 Task: Add a signature Courtney Young containing With sincere thanks, Courtney Young to email address softage.10@softage.net and add a label Influencer marketing
Action: Mouse moved to (76, 113)
Screenshot: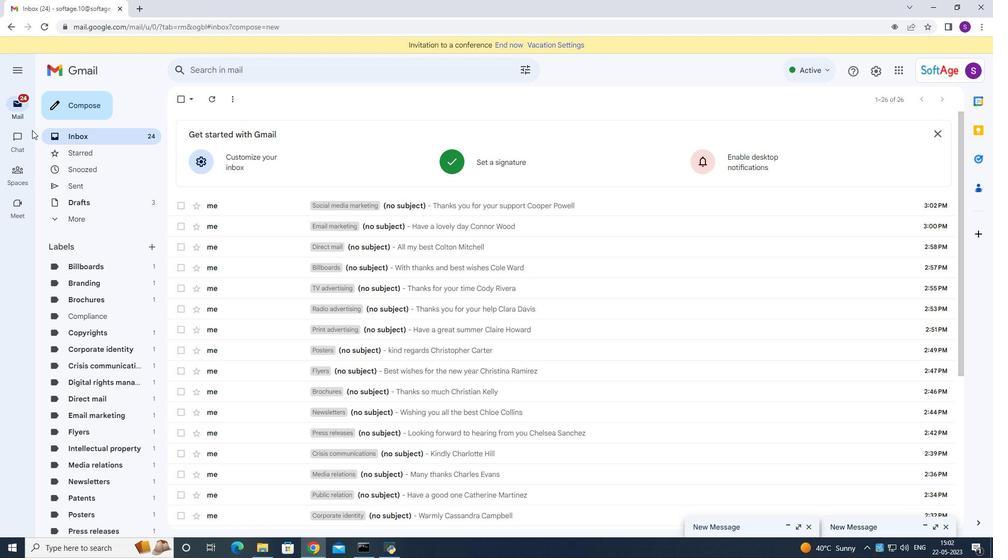 
Action: Mouse pressed left at (76, 113)
Screenshot: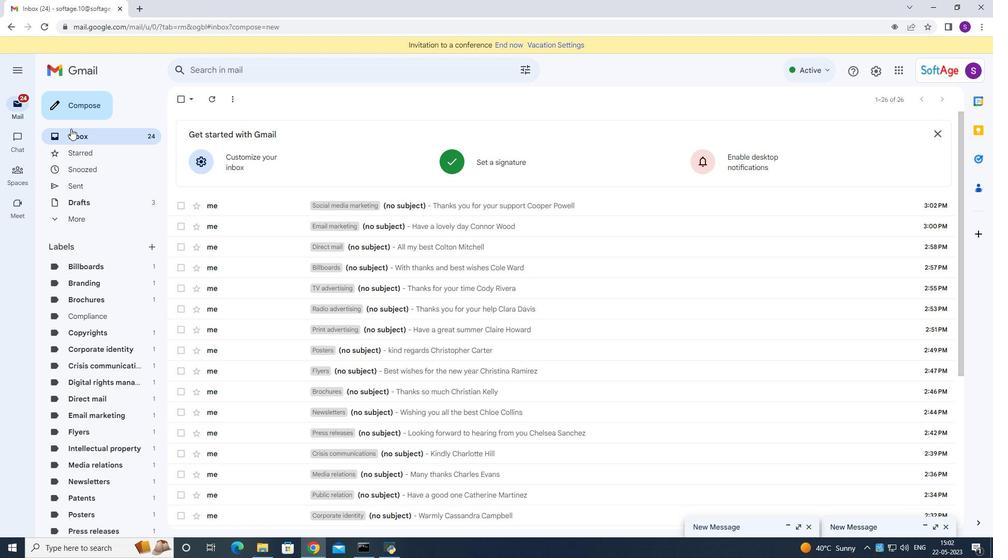 
Action: Mouse moved to (693, 518)
Screenshot: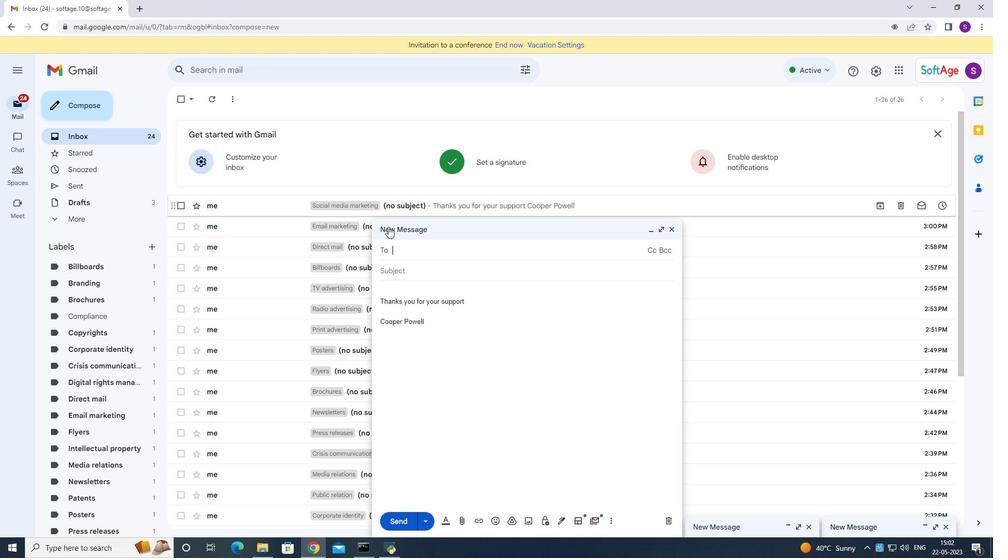 
Action: Mouse pressed left at (693, 518)
Screenshot: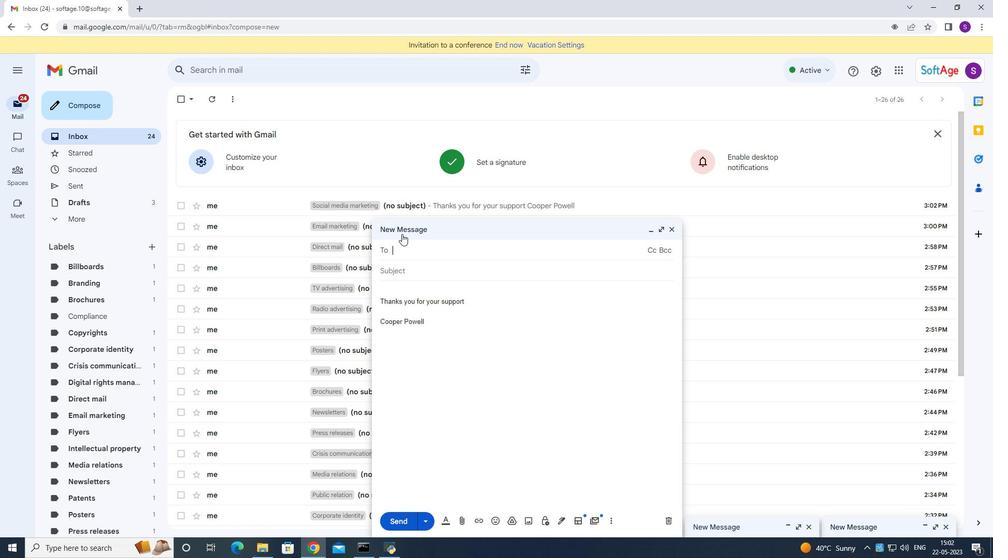 
Action: Mouse moved to (750, 467)
Screenshot: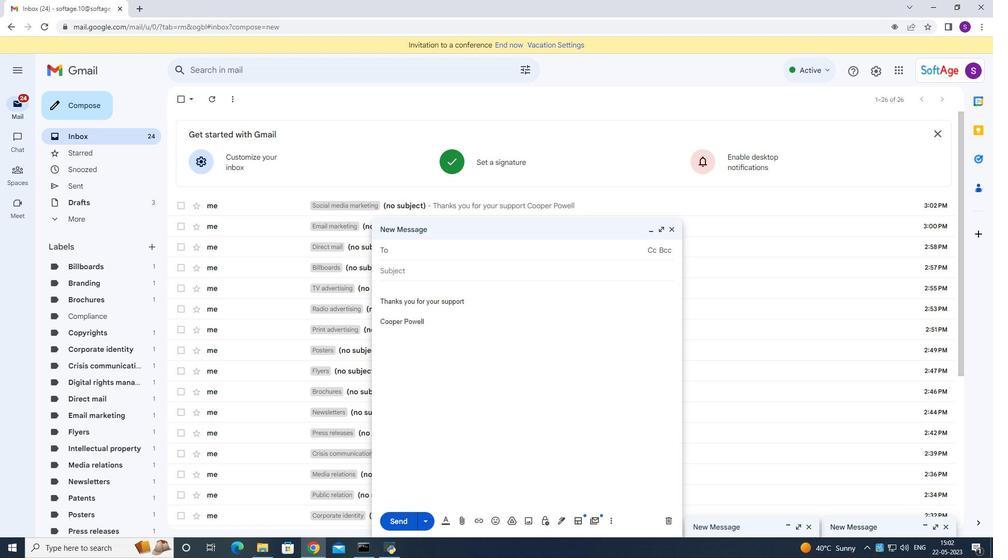 
Action: Mouse pressed left at (750, 467)
Screenshot: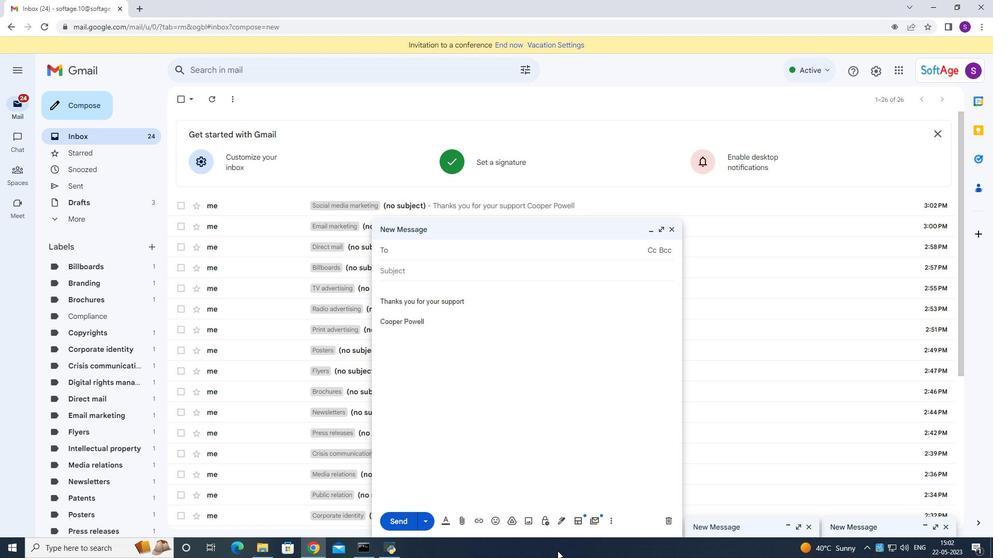 
Action: Mouse moved to (525, 305)
Screenshot: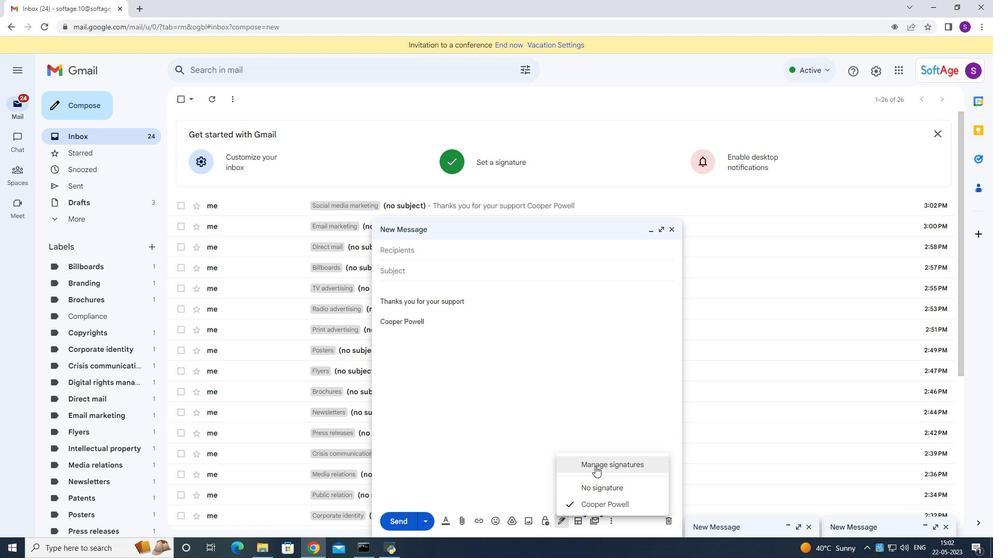 
Action: Mouse scrolled (525, 305) with delta (0, 0)
Screenshot: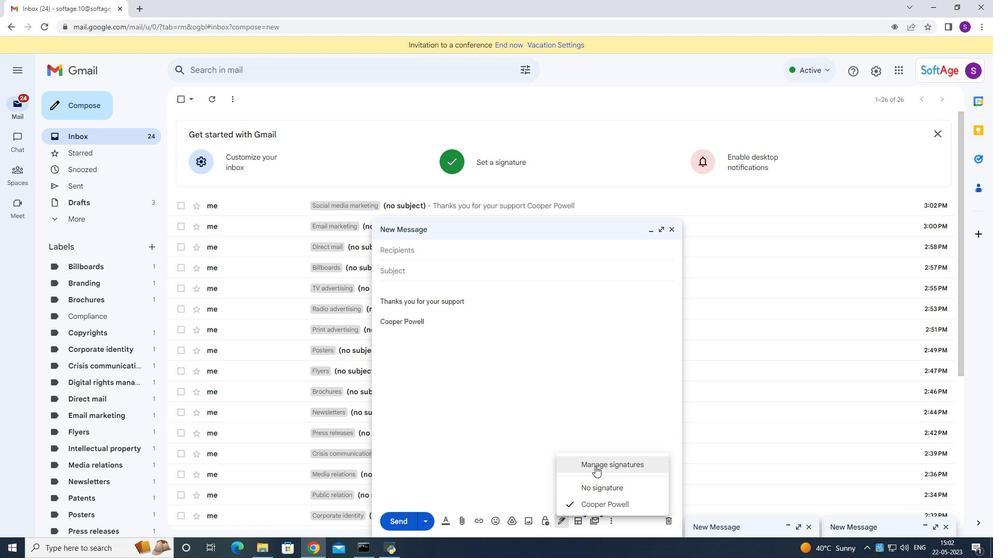 
Action: Mouse moved to (522, 312)
Screenshot: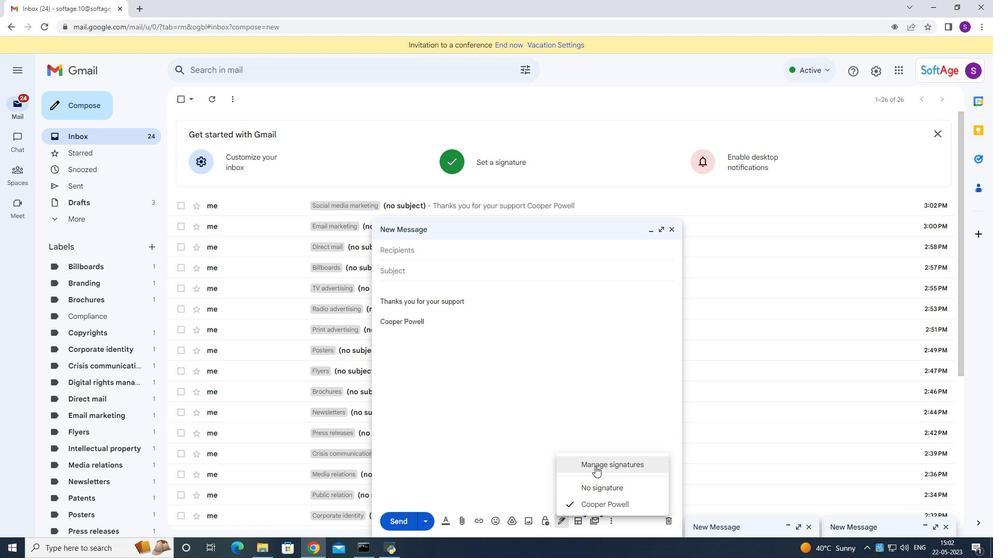
Action: Mouse scrolled (522, 312) with delta (0, 0)
Screenshot: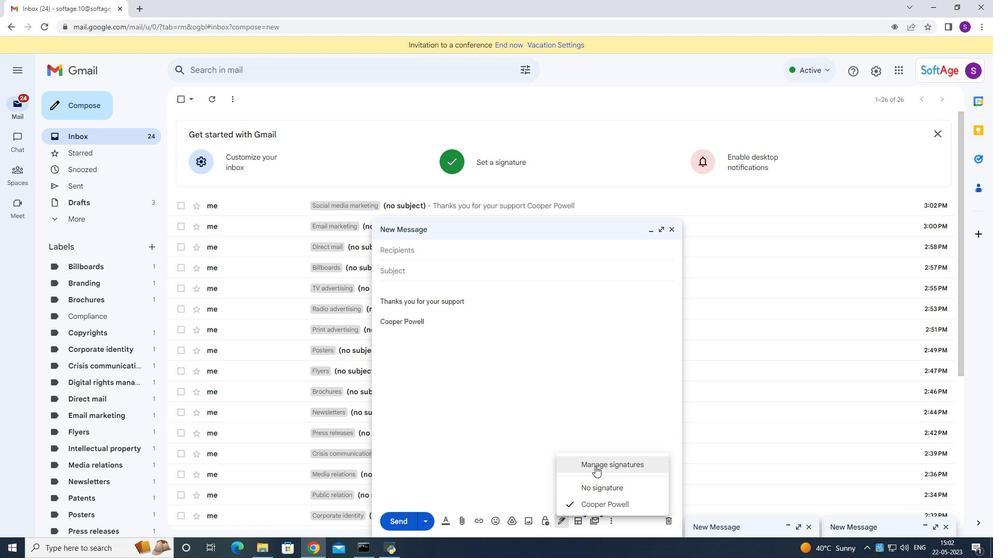 
Action: Mouse moved to (521, 314)
Screenshot: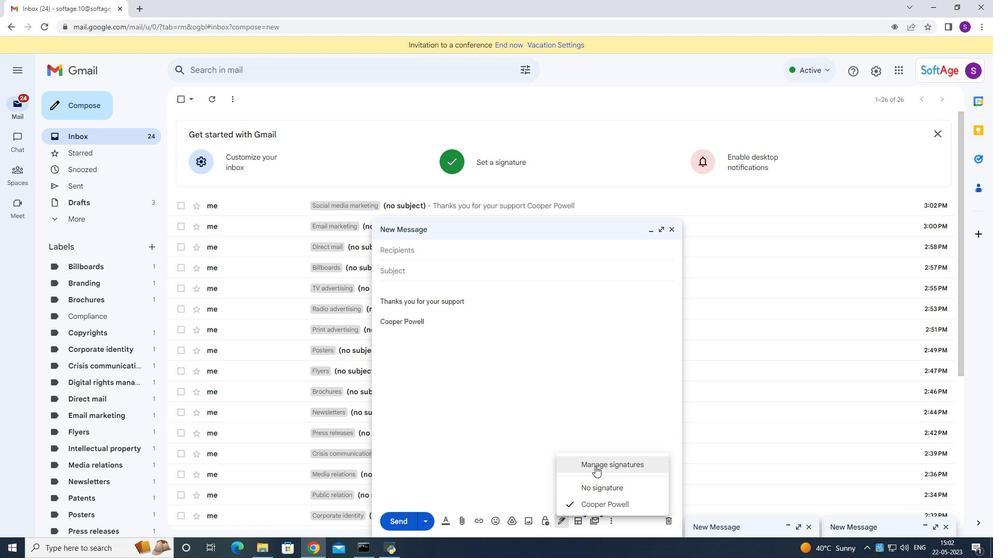 
Action: Mouse scrolled (521, 313) with delta (0, 0)
Screenshot: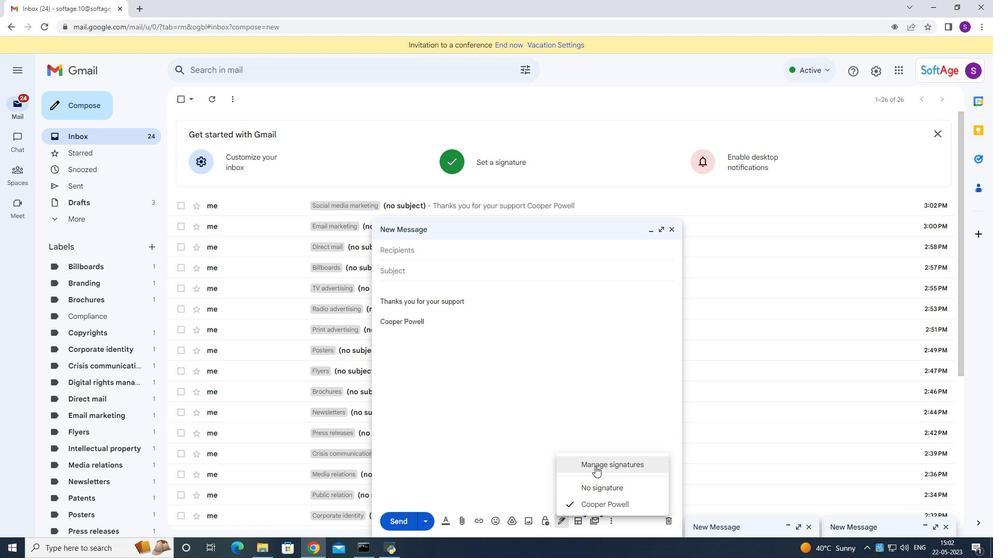 
Action: Mouse moved to (521, 314)
Screenshot: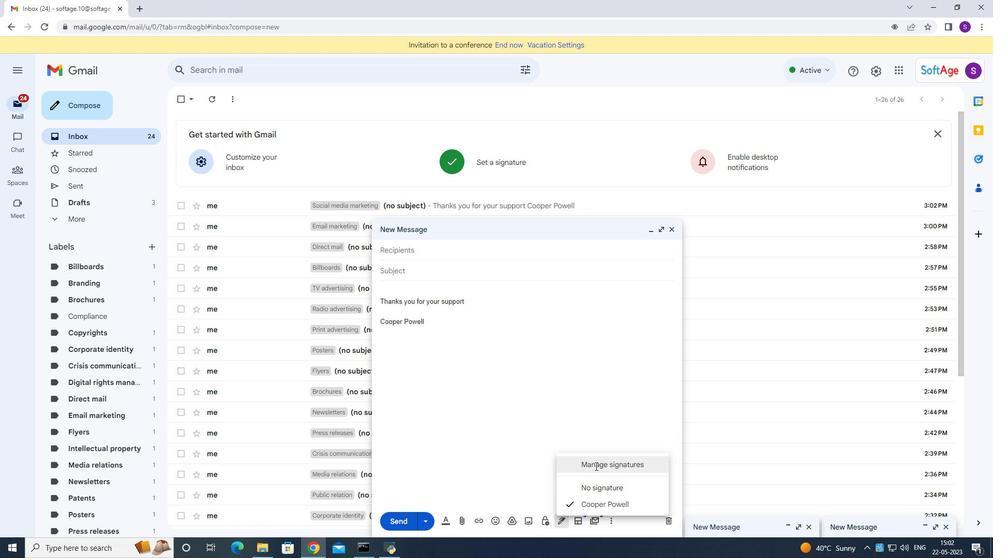 
Action: Mouse scrolled (521, 314) with delta (0, 0)
Screenshot: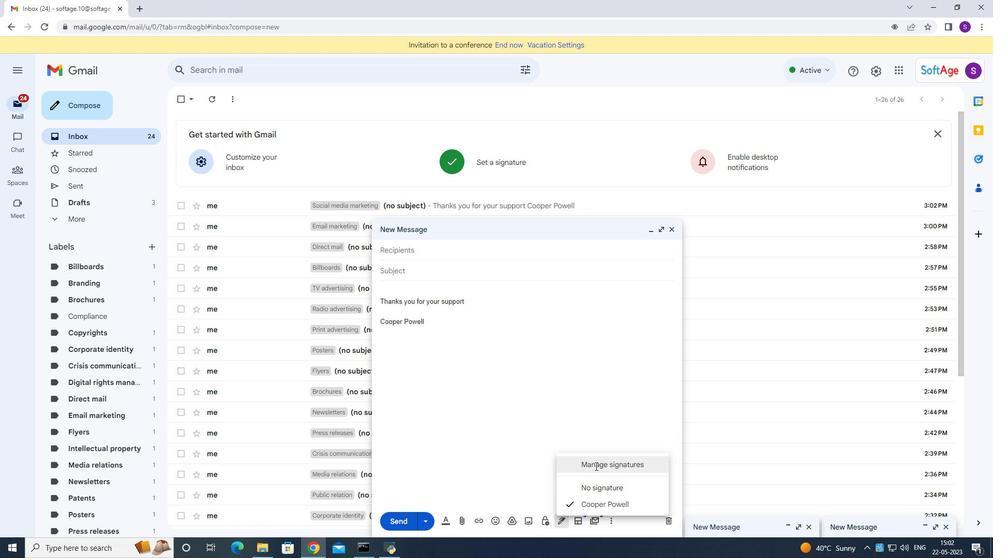 
Action: Mouse scrolled (521, 313) with delta (0, -1)
Screenshot: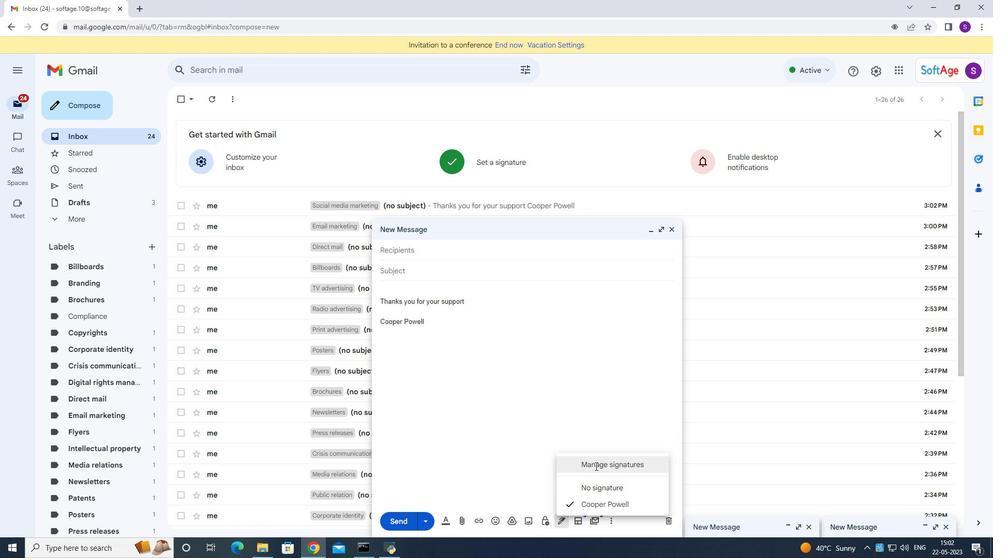 
Action: Mouse moved to (521, 315)
Screenshot: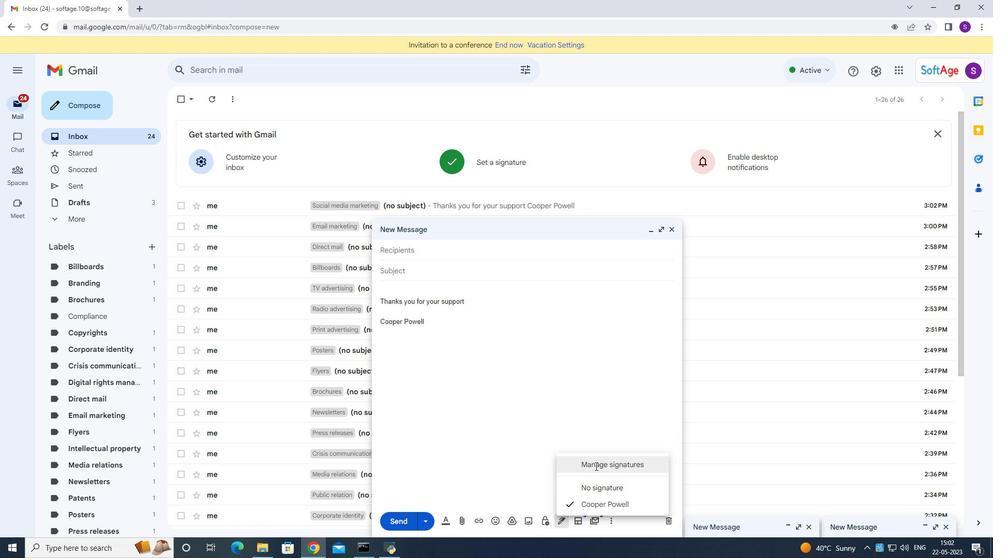 
Action: Mouse scrolled (521, 315) with delta (0, 0)
Screenshot: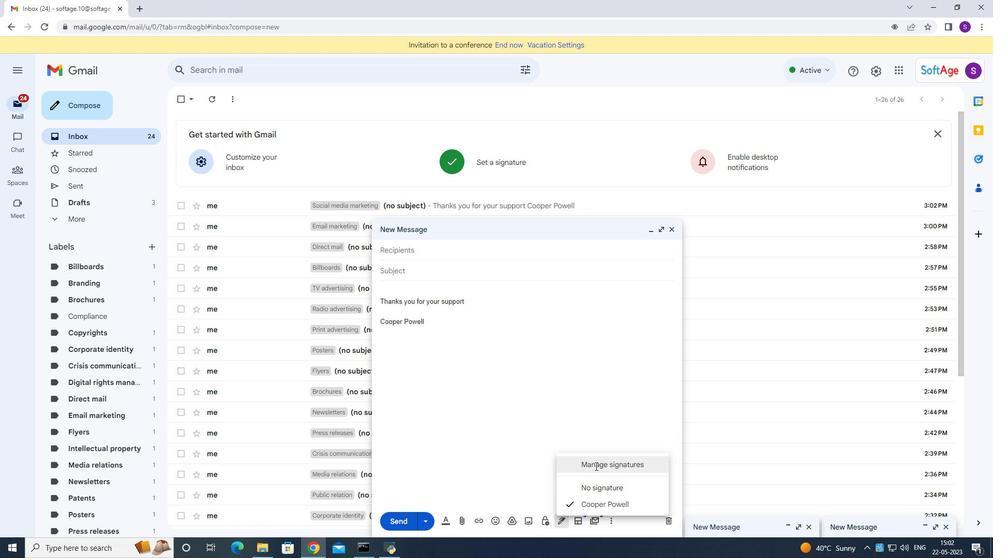 
Action: Mouse moved to (518, 319)
Screenshot: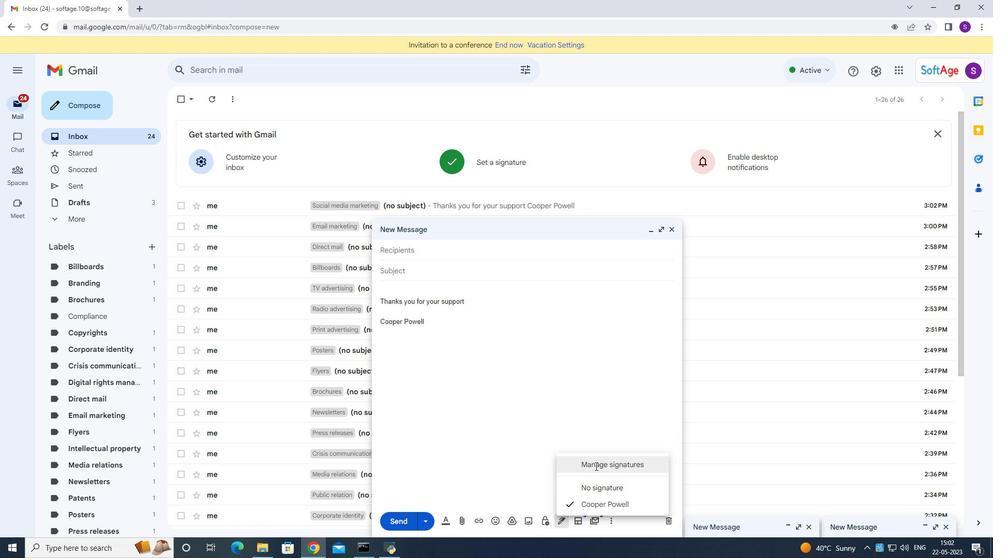 
Action: Mouse scrolled (518, 318) with delta (0, 0)
Screenshot: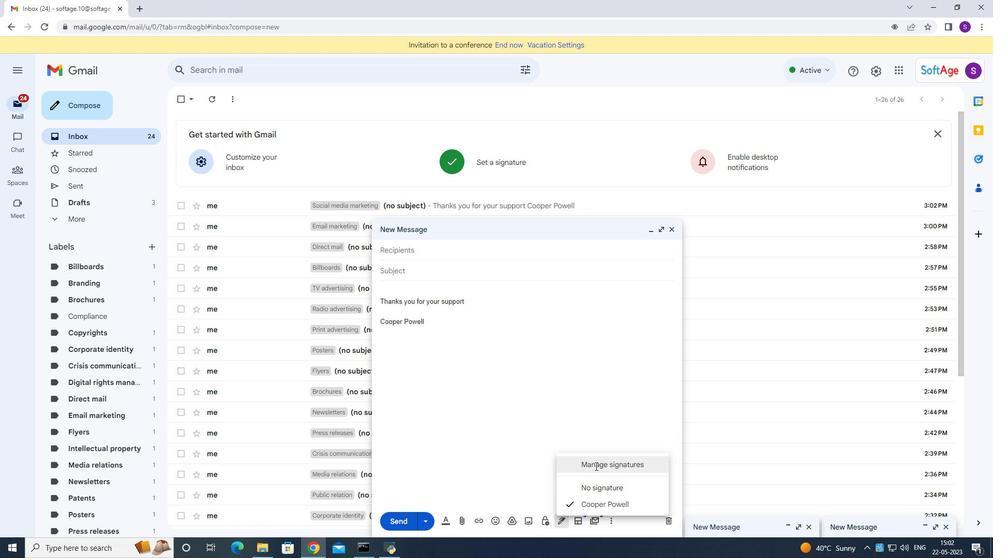 
Action: Mouse moved to (508, 329)
Screenshot: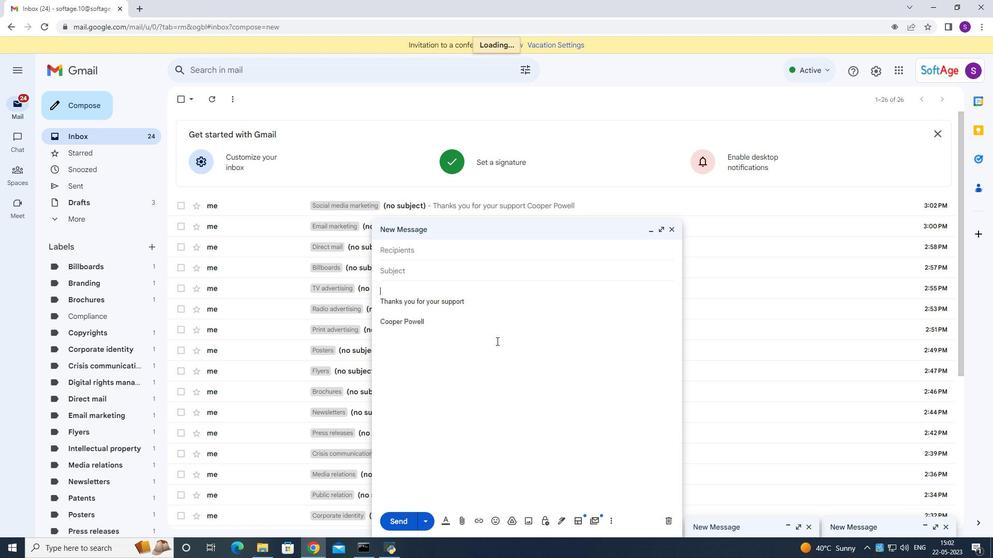 
Action: Mouse scrolled (508, 329) with delta (0, 0)
Screenshot: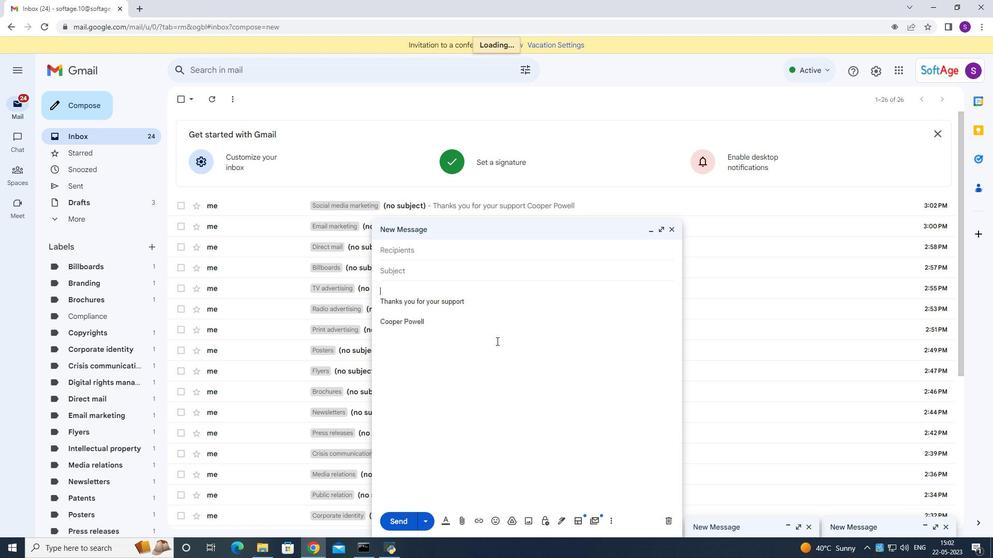 
Action: Mouse moved to (504, 332)
Screenshot: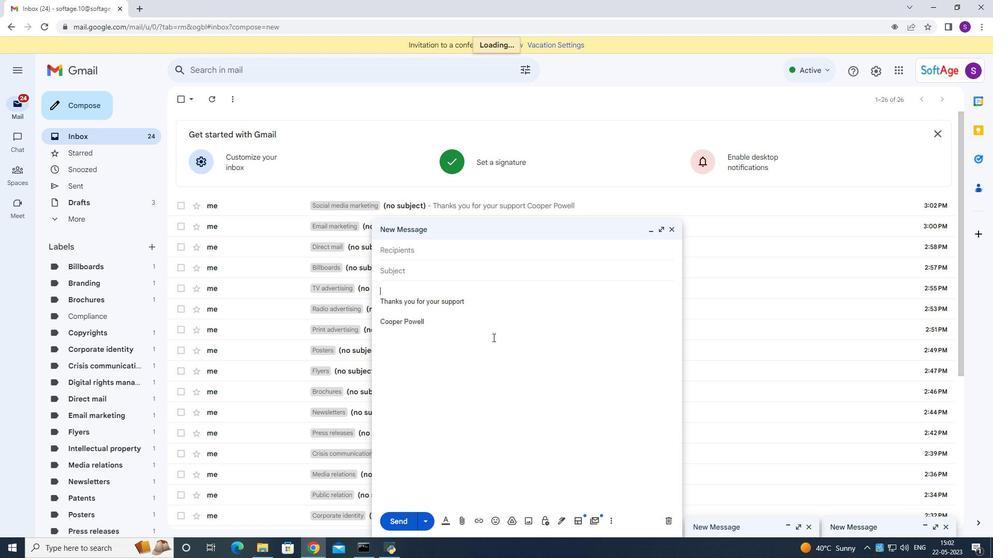 
Action: Mouse scrolled (505, 331) with delta (0, 0)
Screenshot: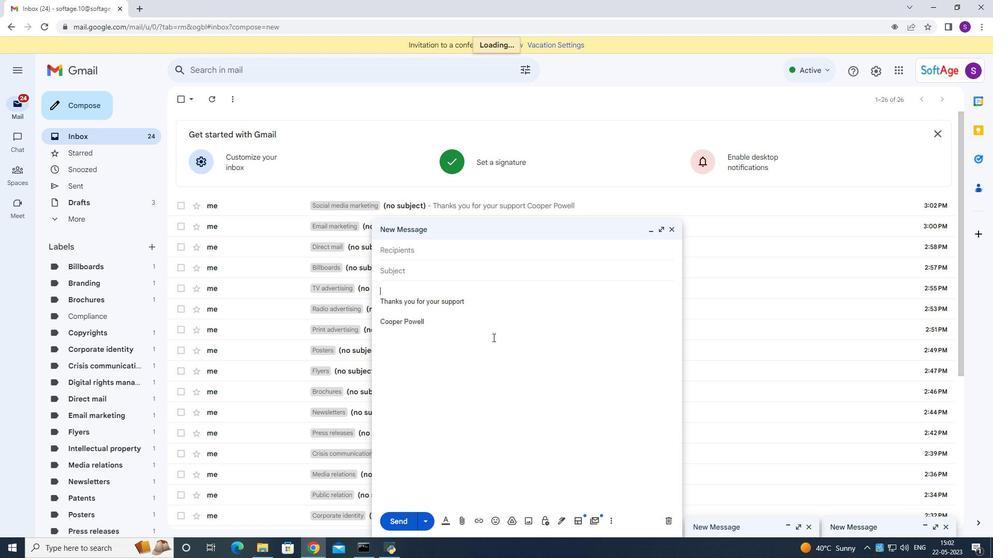 
Action: Mouse moved to (486, 334)
Screenshot: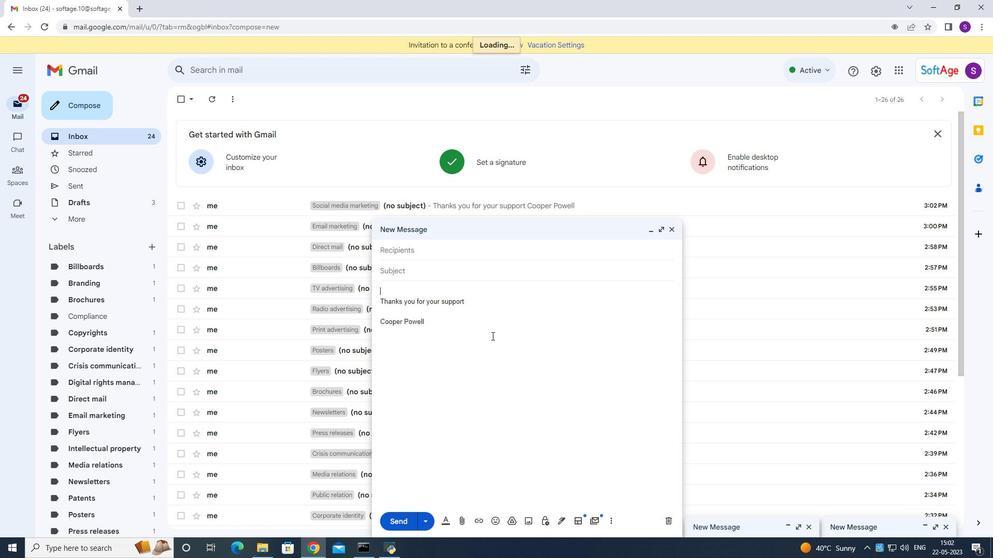 
Action: Mouse scrolled (503, 332) with delta (0, 0)
Screenshot: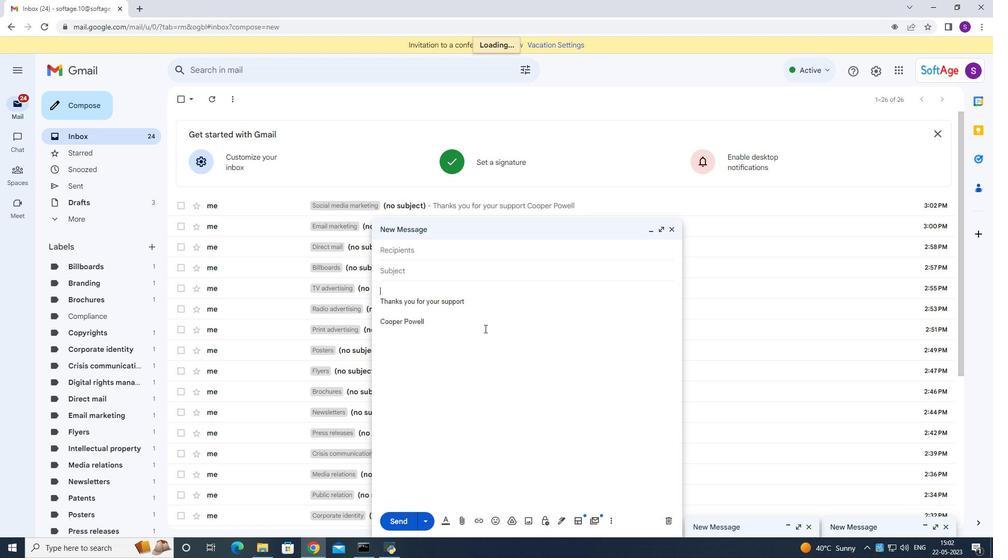 
Action: Mouse scrolled (501, 333) with delta (0, 0)
Screenshot: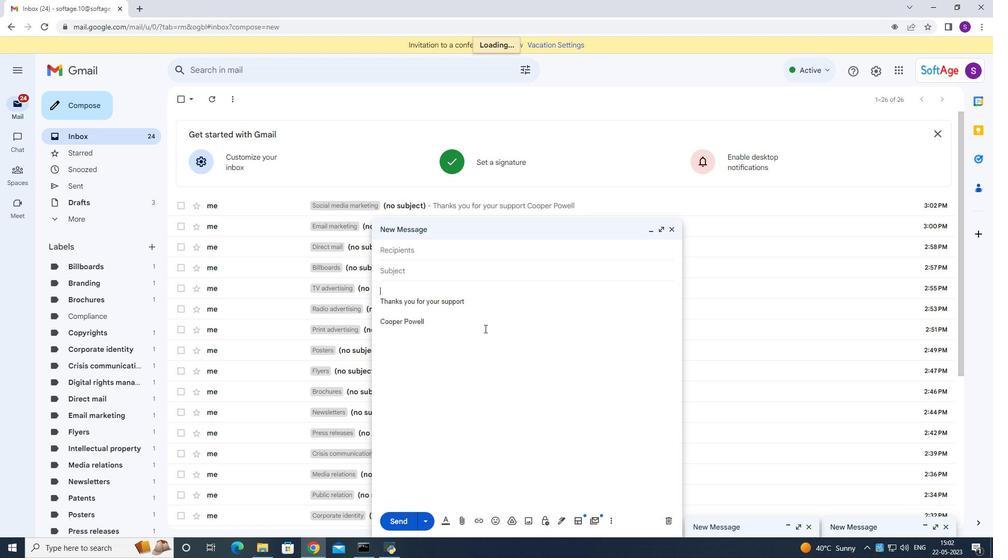 
Action: Mouse moved to (486, 334)
Screenshot: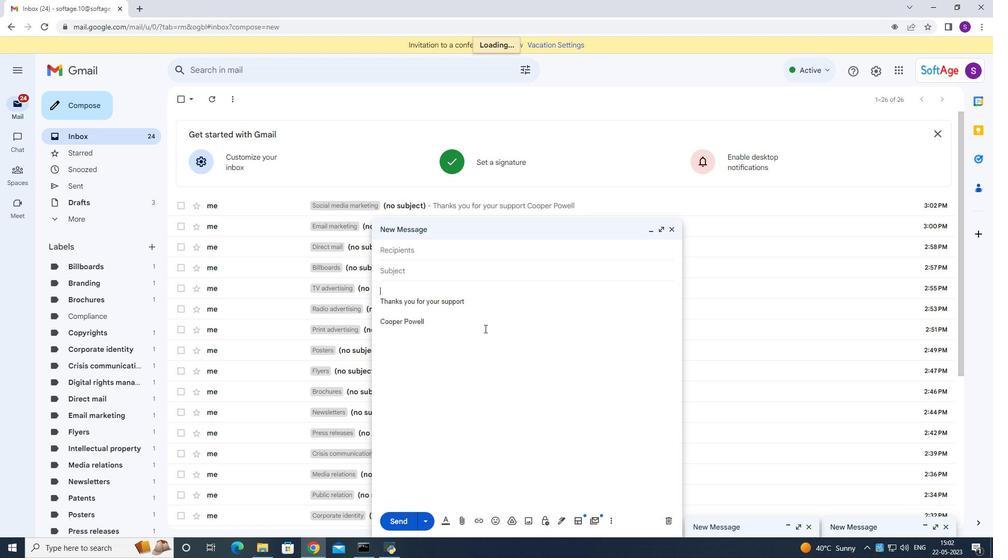 
Action: Mouse scrolled (496, 333) with delta (0, 0)
Screenshot: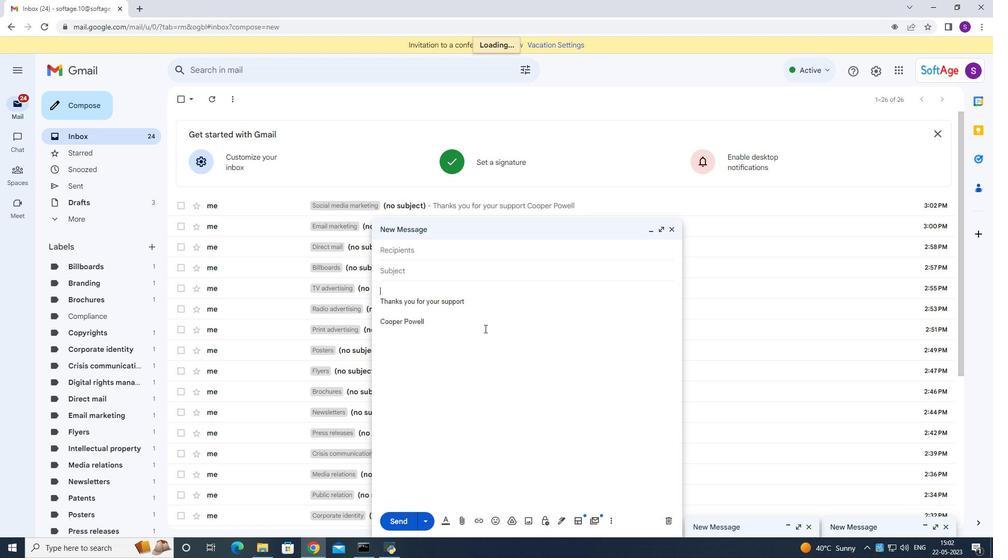 
Action: Mouse moved to (482, 336)
Screenshot: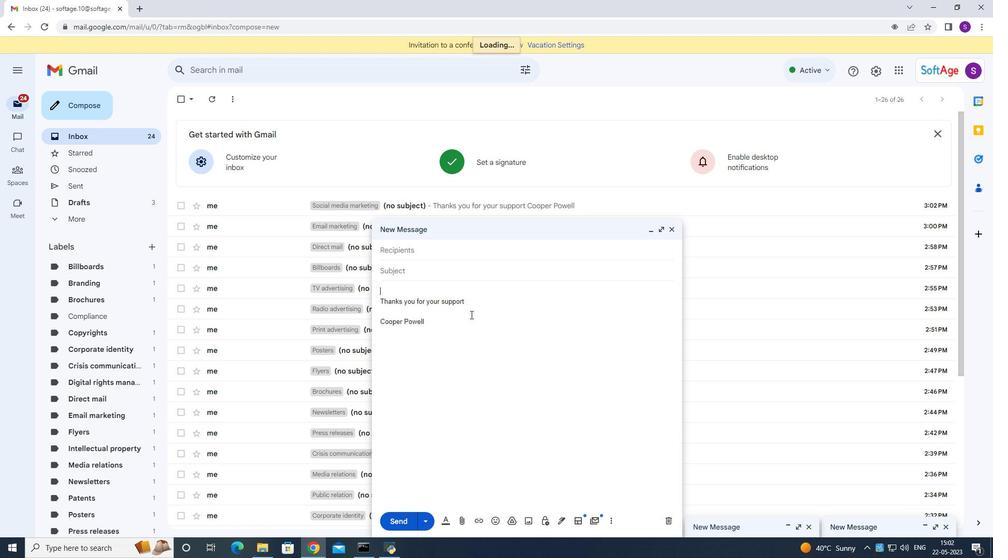 
Action: Mouse scrolled (482, 336) with delta (0, 0)
Screenshot: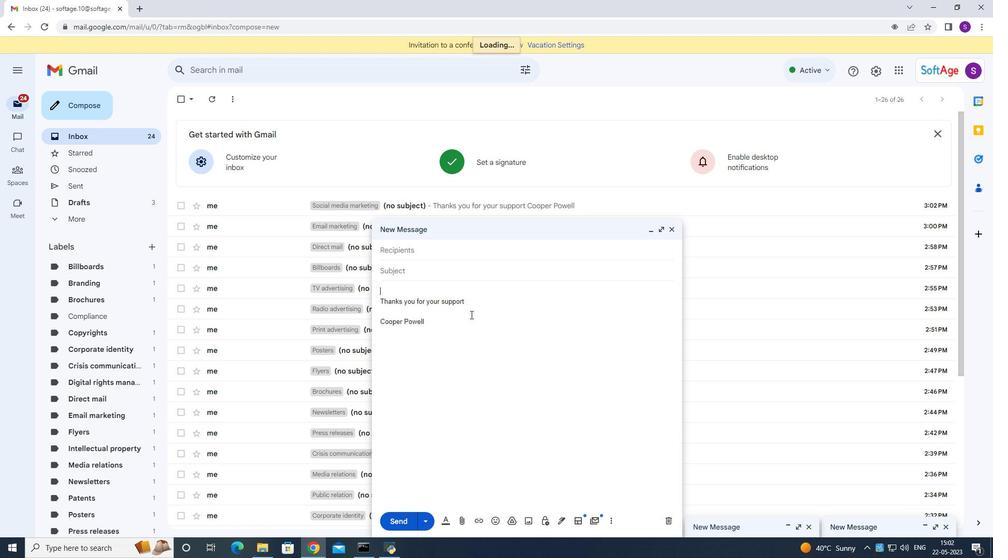 
Action: Mouse moved to (481, 338)
Screenshot: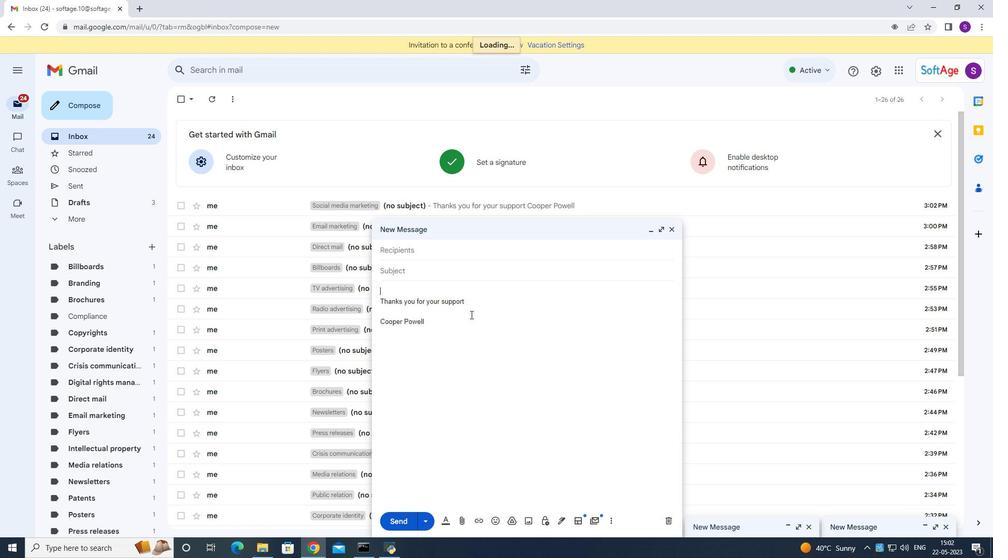 
Action: Mouse scrolled (481, 337) with delta (0, 0)
Screenshot: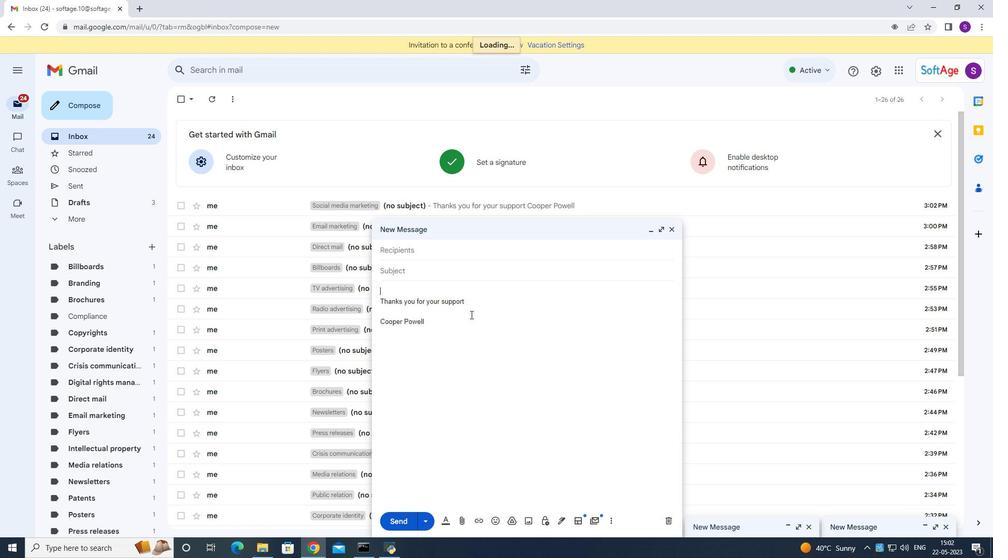 
Action: Mouse scrolled (481, 338) with delta (0, 0)
Screenshot: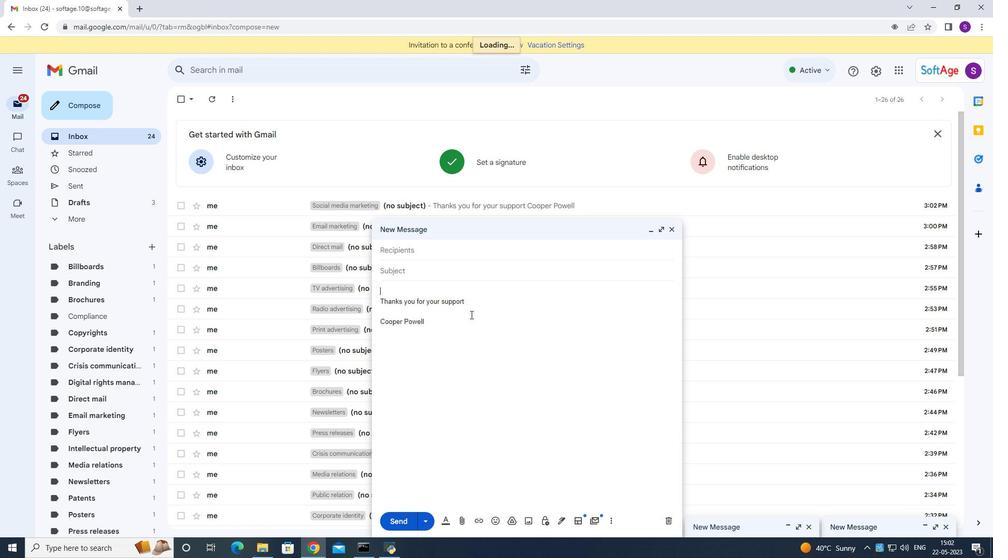 
Action: Mouse moved to (478, 339)
Screenshot: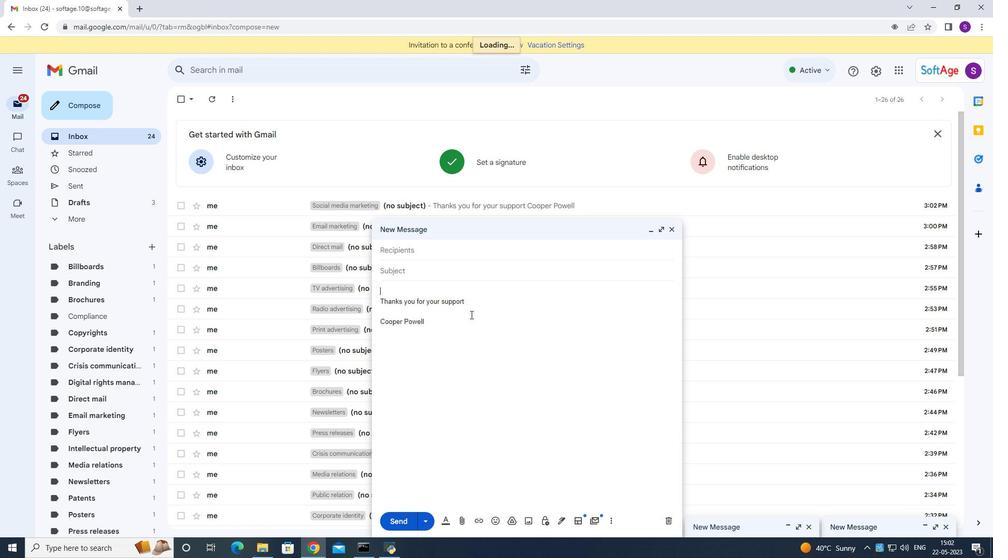 
Action: Mouse scrolled (480, 338) with delta (0, 0)
Screenshot: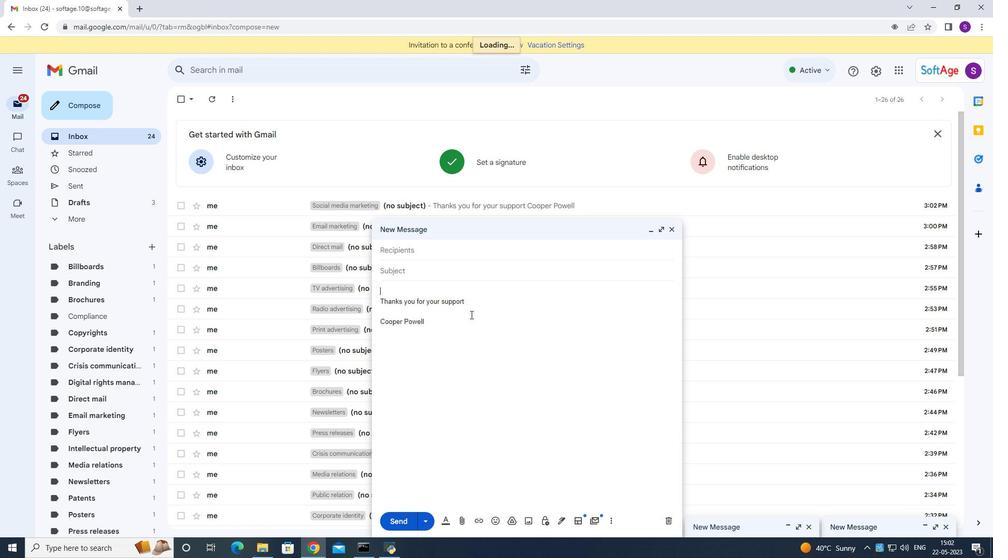 
Action: Mouse moved to (475, 340)
Screenshot: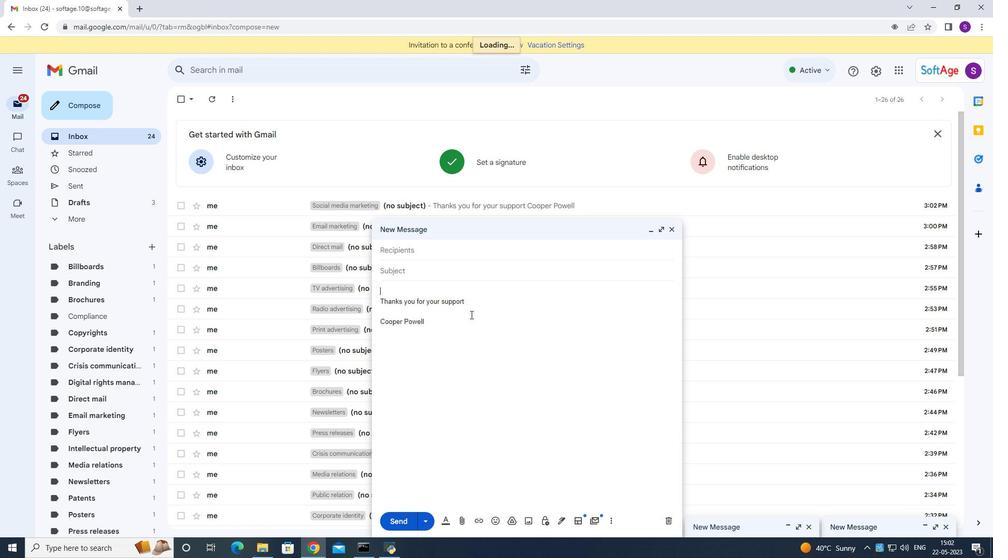 
Action: Mouse scrolled (478, 338) with delta (0, 0)
Screenshot: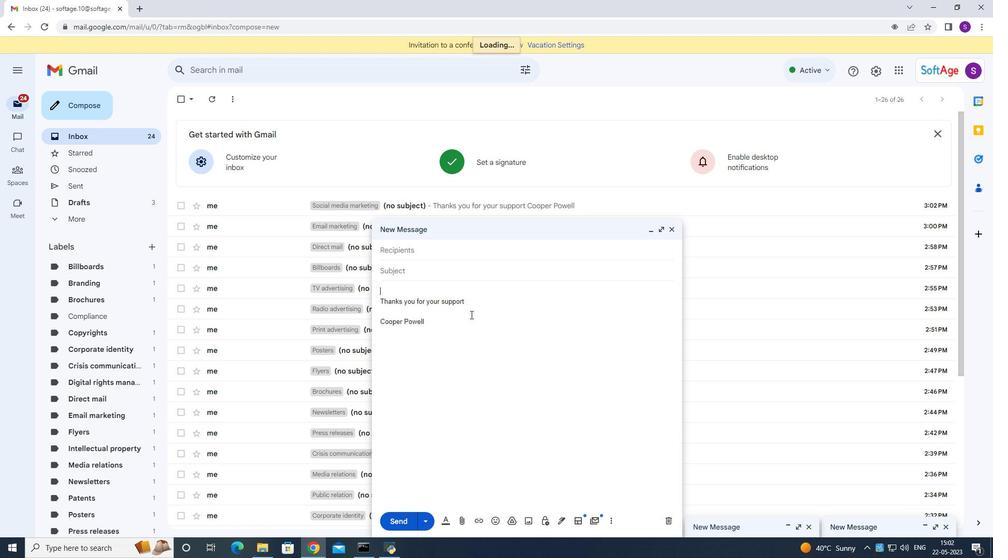 
Action: Mouse moved to (461, 345)
Screenshot: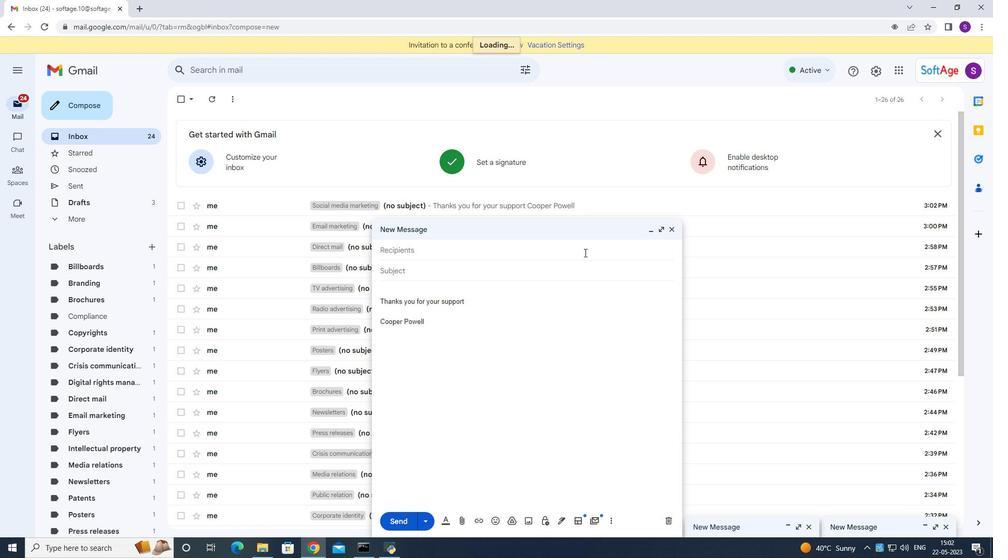 
Action: Mouse scrolled (461, 345) with delta (0, 0)
Screenshot: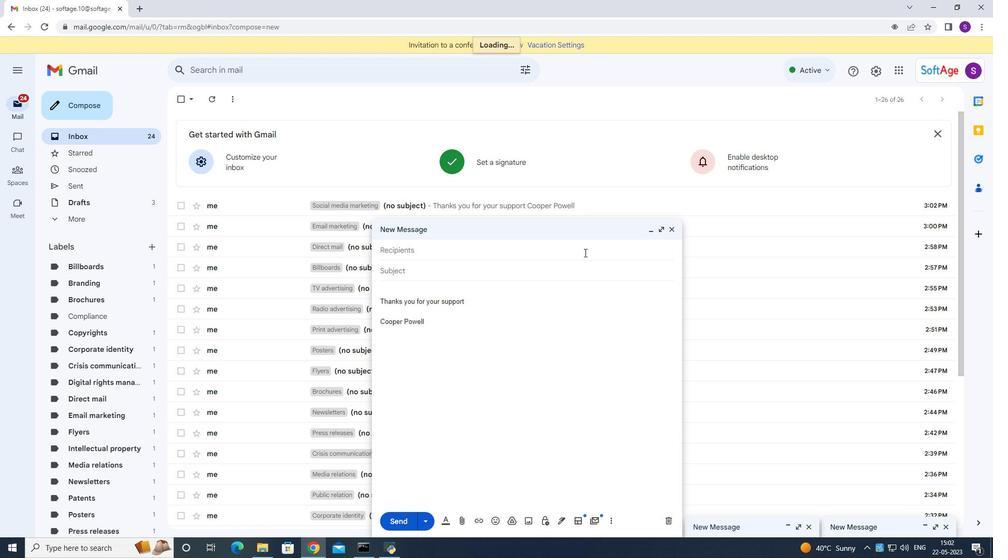 
Action: Mouse moved to (461, 345)
Screenshot: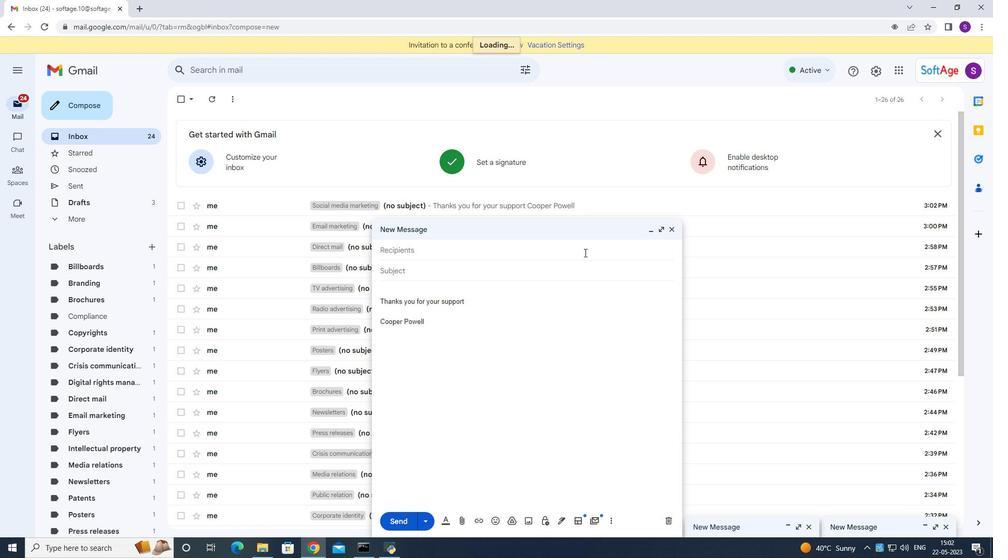 
Action: Mouse scrolled (461, 345) with delta (0, 0)
Screenshot: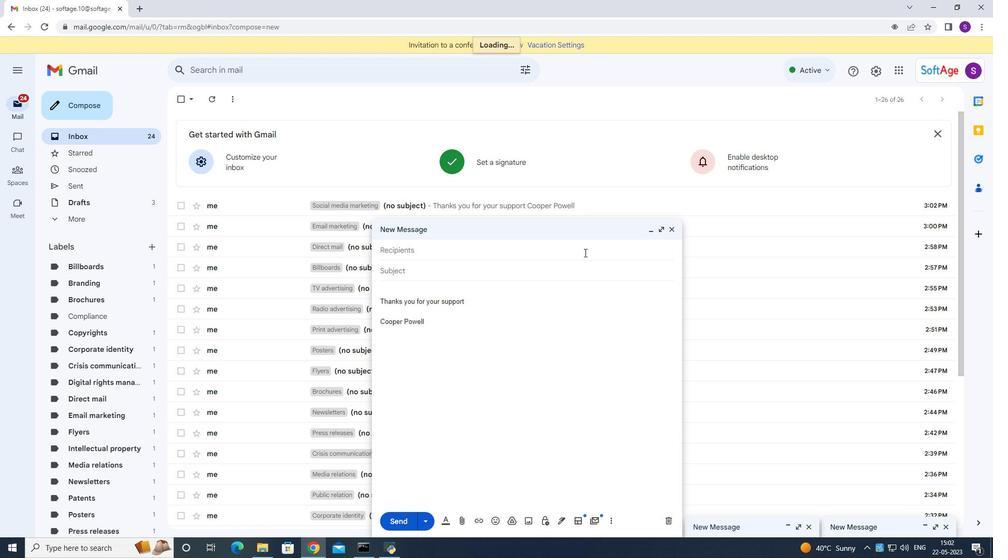 
Action: Mouse scrolled (461, 345) with delta (0, 0)
Screenshot: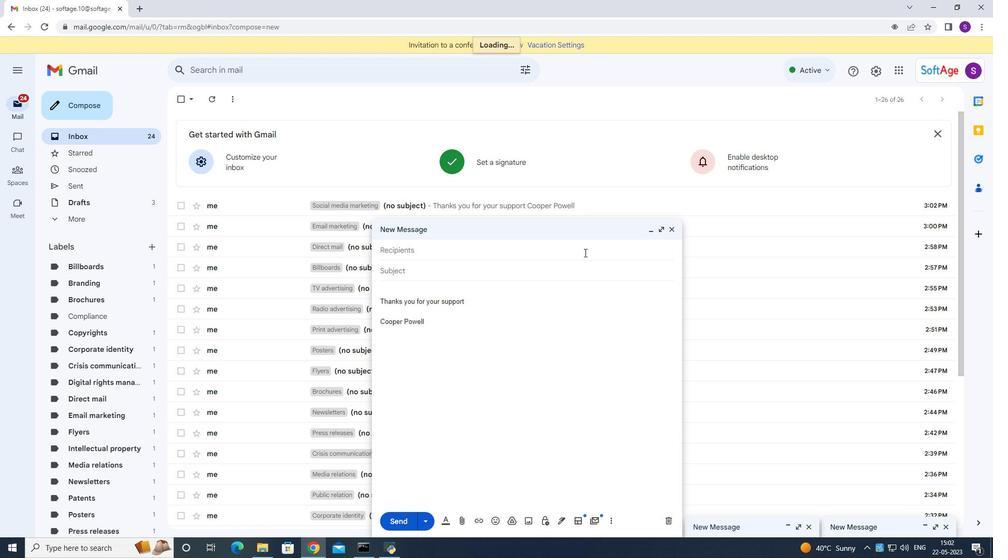 
Action: Mouse scrolled (461, 345) with delta (0, 0)
Screenshot: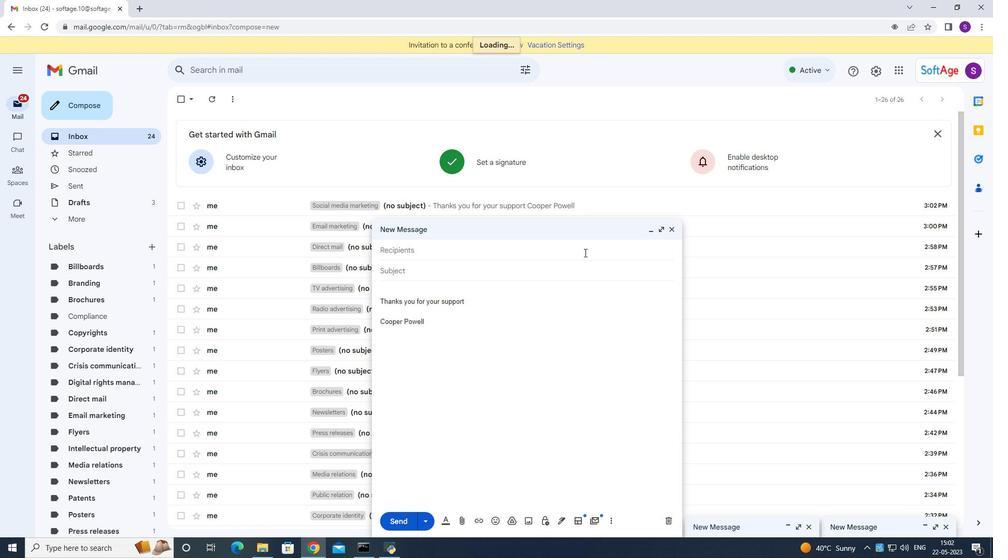
Action: Mouse moved to (418, 335)
Screenshot: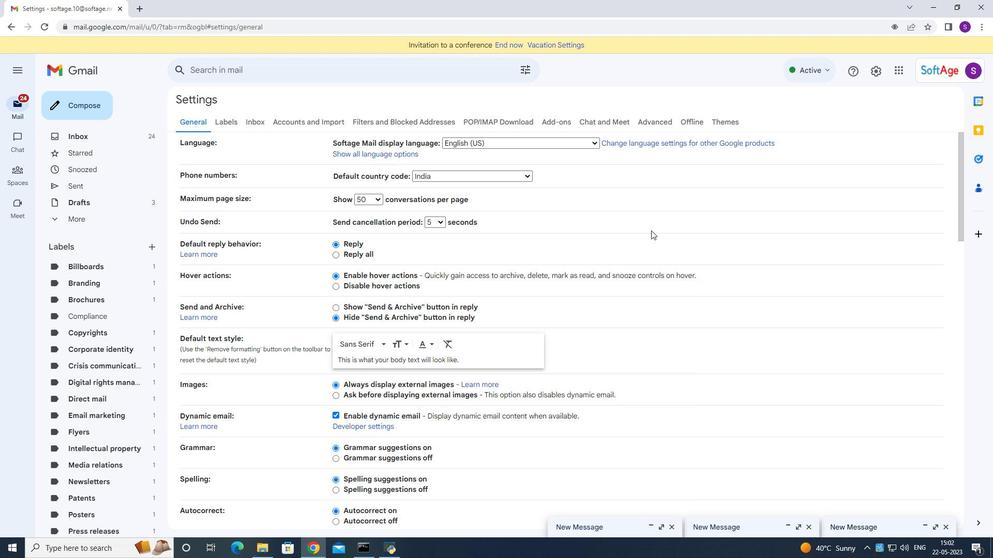 
Action: Mouse pressed left at (418, 335)
Screenshot: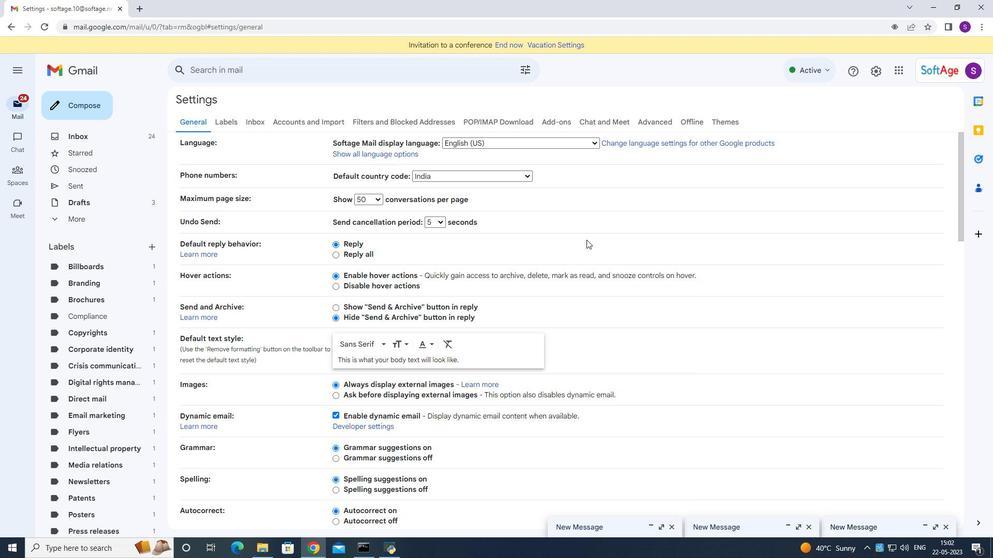 
Action: Key pressed ctrl+A<Key.f12><Key.backspace>
Screenshot: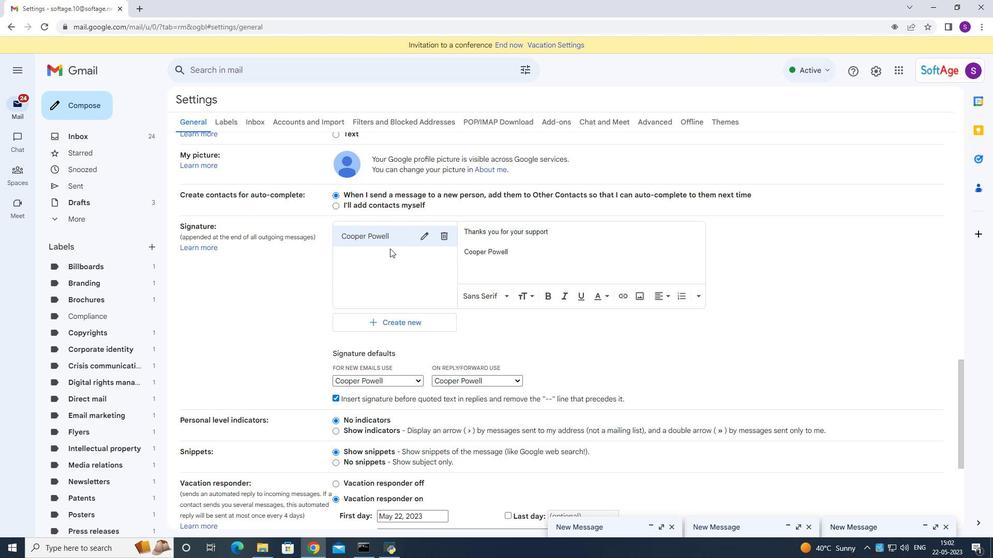 
Action: Mouse moved to (983, 43)
Screenshot: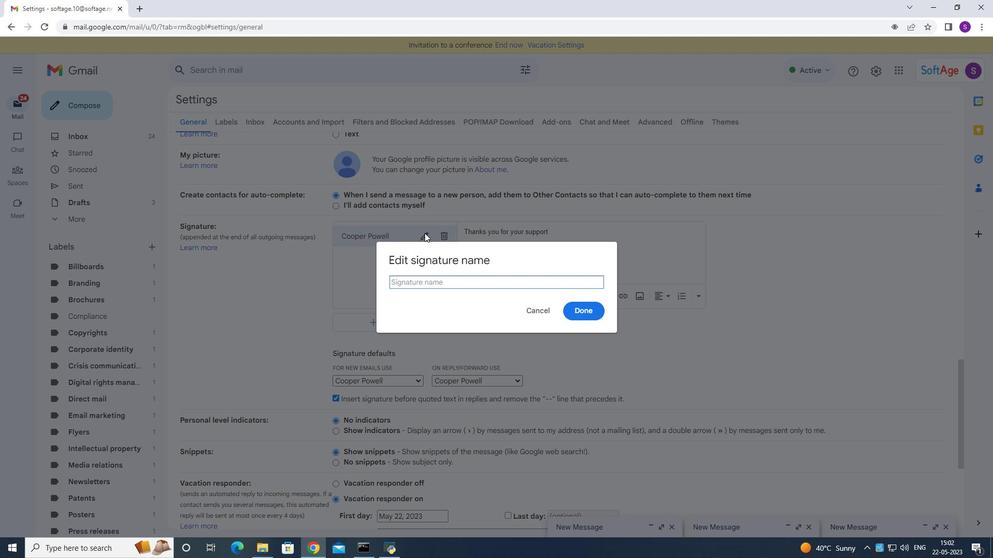 
Action: Mouse pressed left at (983, 43)
Screenshot: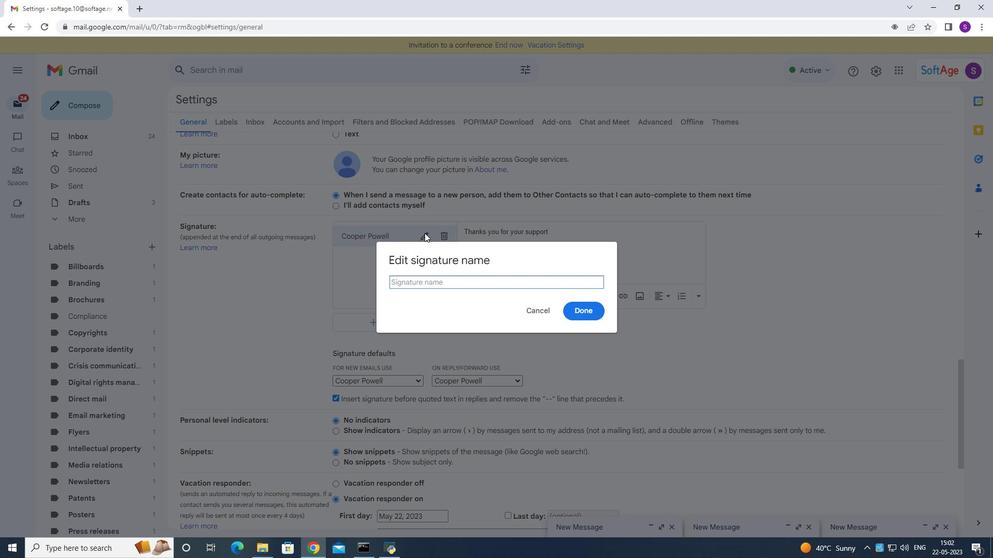 
Action: Mouse moved to (85, 112)
Screenshot: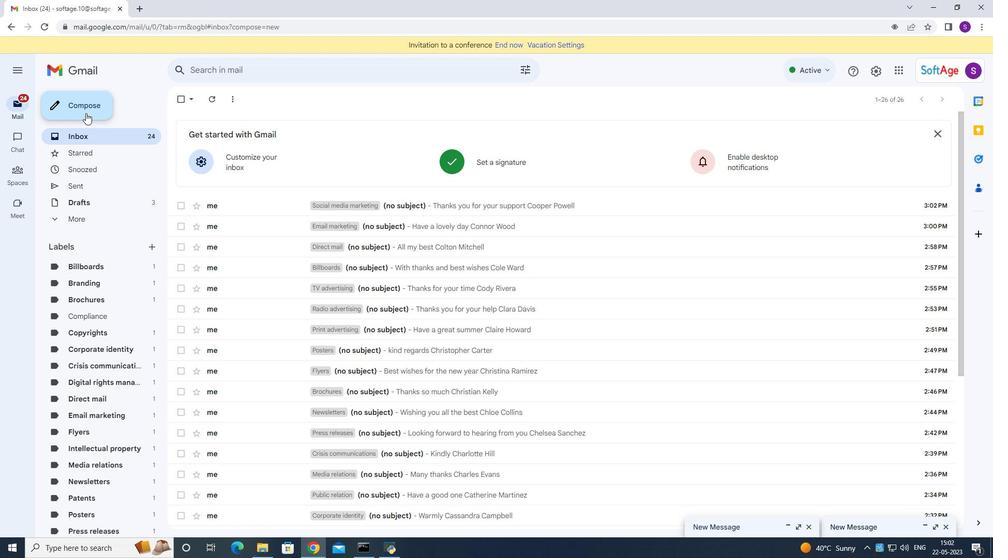
Action: Mouse pressed left at (85, 112)
Screenshot: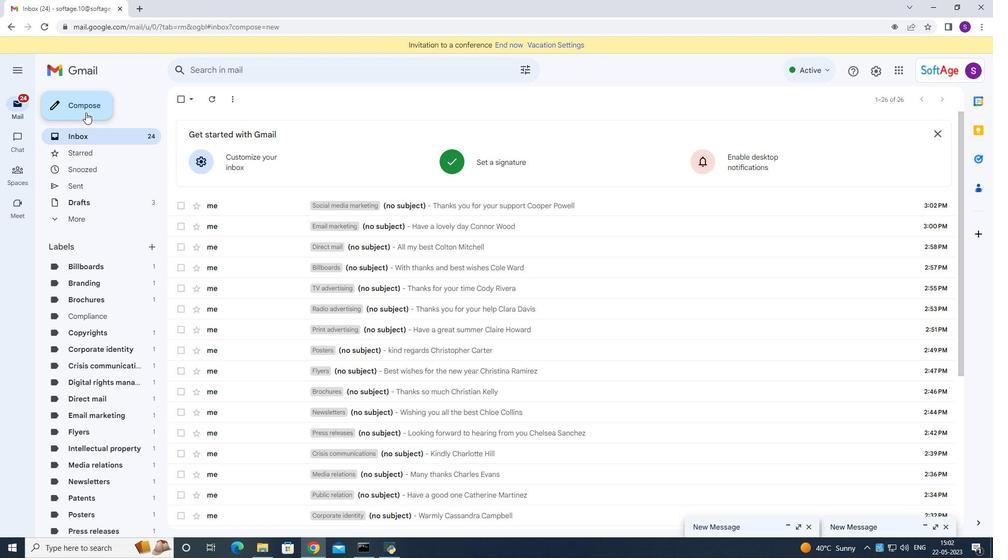 
Action: Mouse moved to (559, 521)
Screenshot: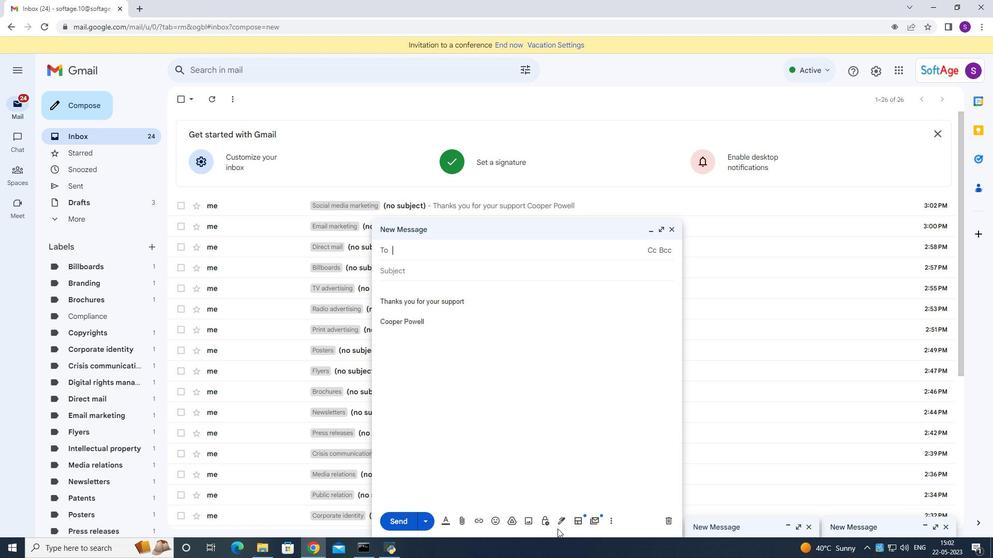 
Action: Mouse pressed left at (559, 521)
Screenshot: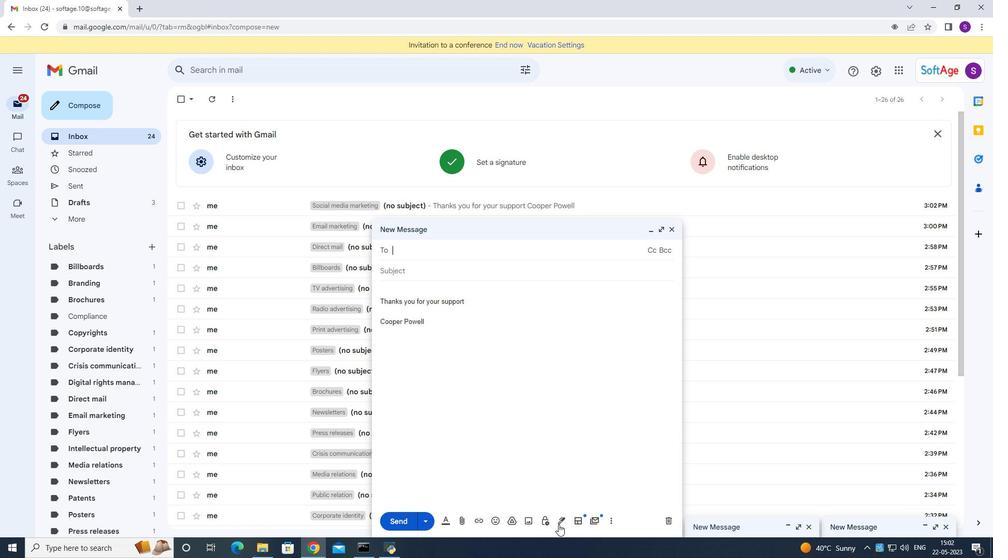 
Action: Mouse moved to (595, 466)
Screenshot: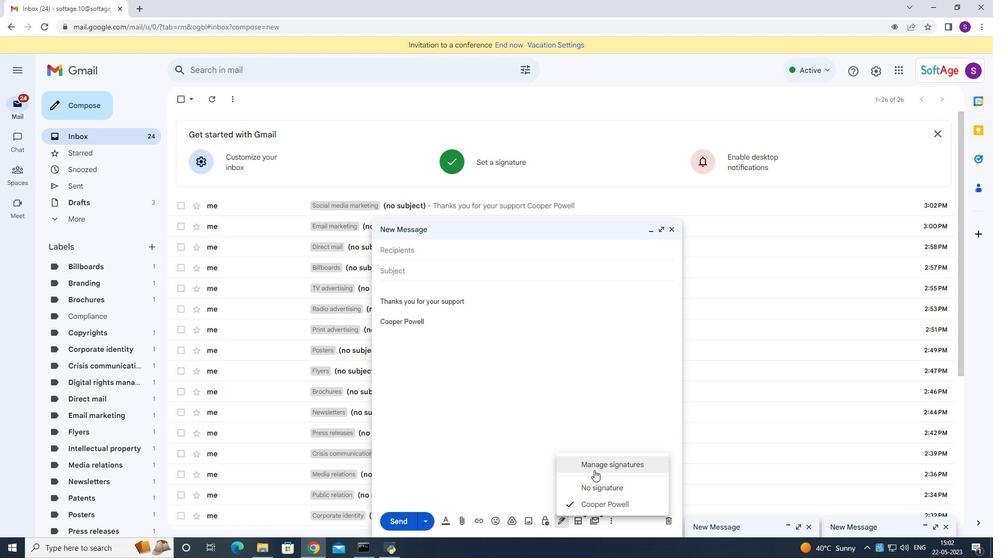 
Action: Mouse pressed left at (595, 466)
Screenshot: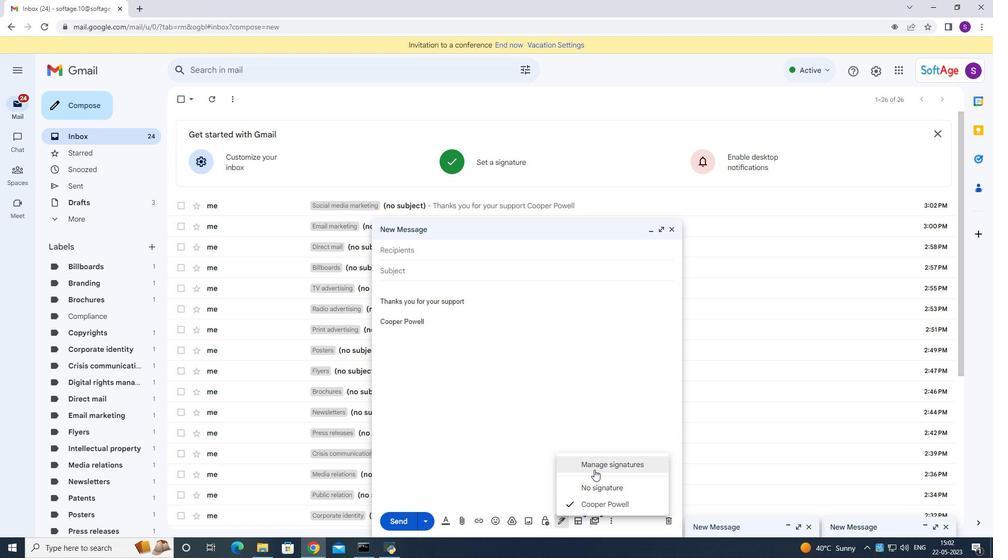 
Action: Mouse moved to (652, 230)
Screenshot: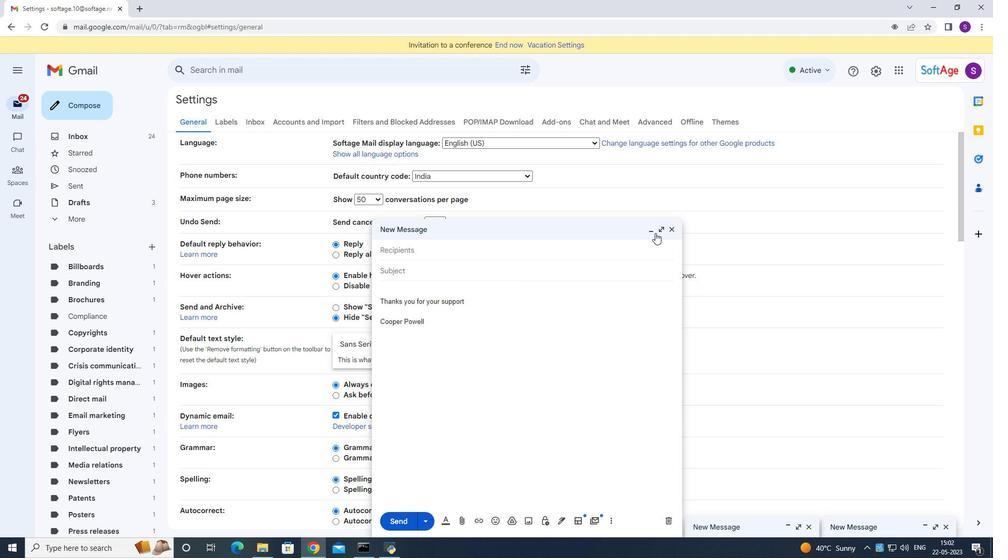 
Action: Mouse pressed left at (652, 230)
Screenshot: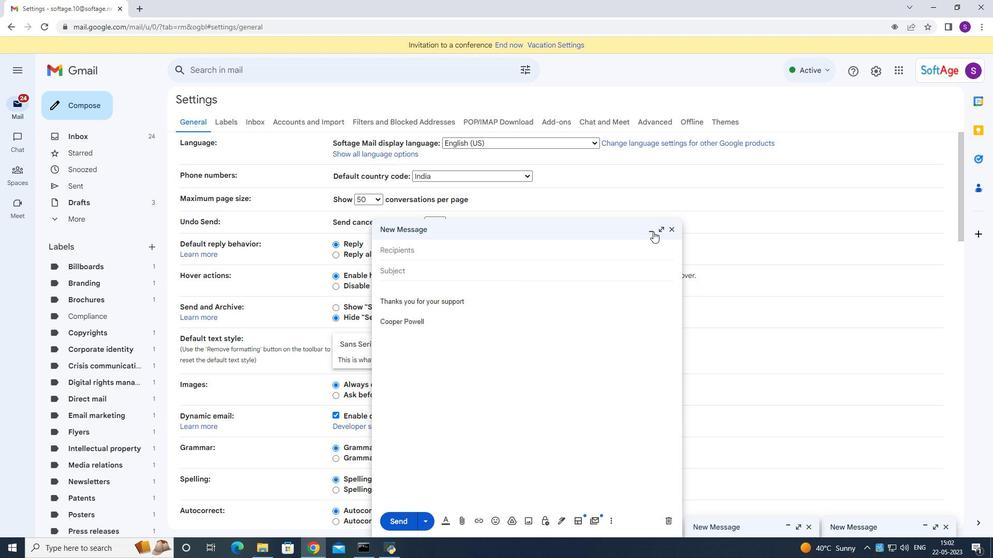 
Action: Mouse moved to (574, 242)
Screenshot: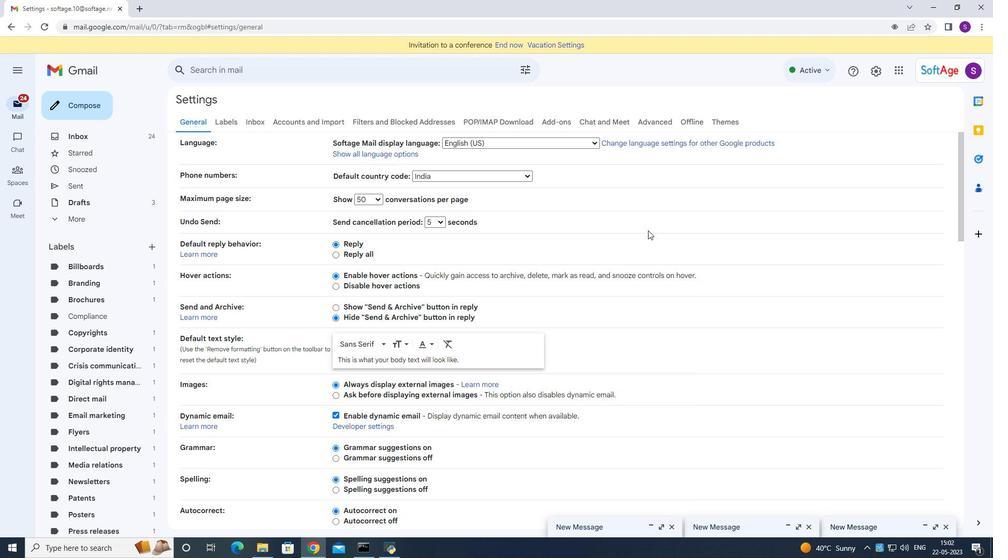 
Action: Mouse scrolled (575, 241) with delta (0, 0)
Screenshot: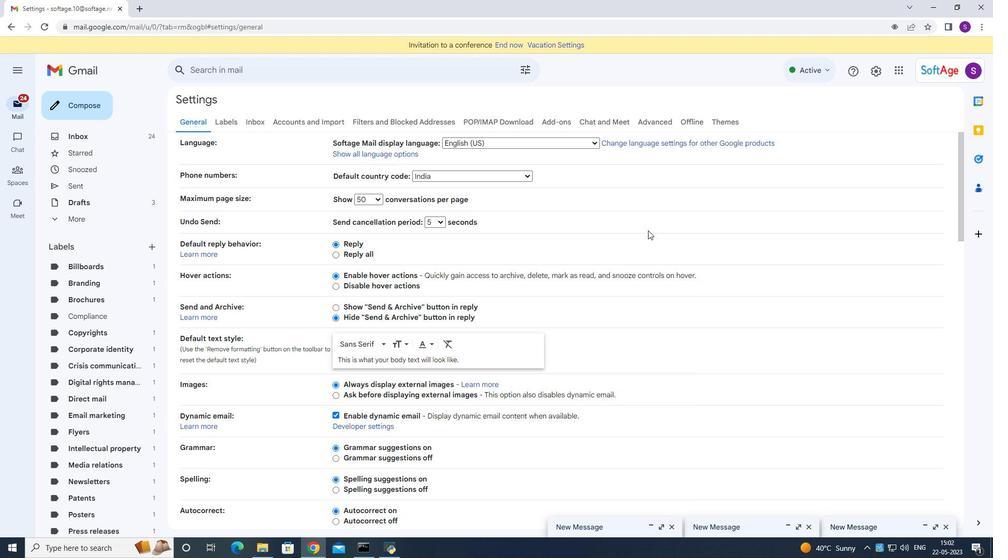 
Action: Mouse scrolled (574, 241) with delta (0, 0)
Screenshot: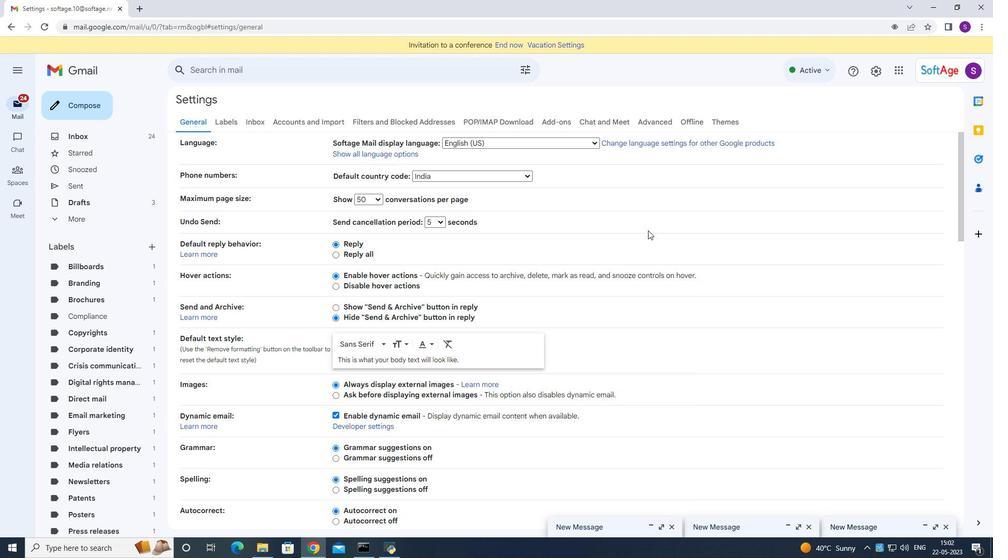 
Action: Mouse moved to (574, 242)
Screenshot: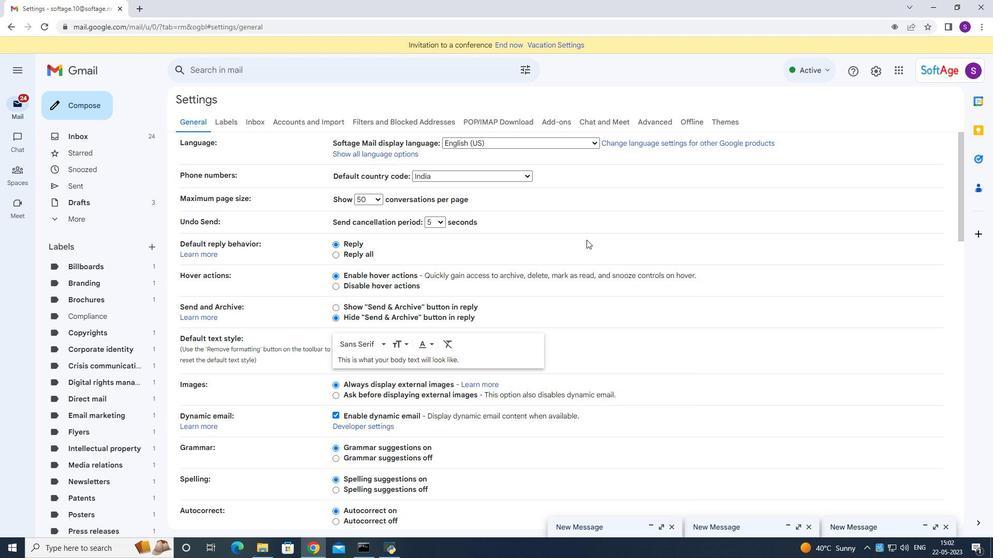 
Action: Mouse scrolled (574, 241) with delta (0, 0)
Screenshot: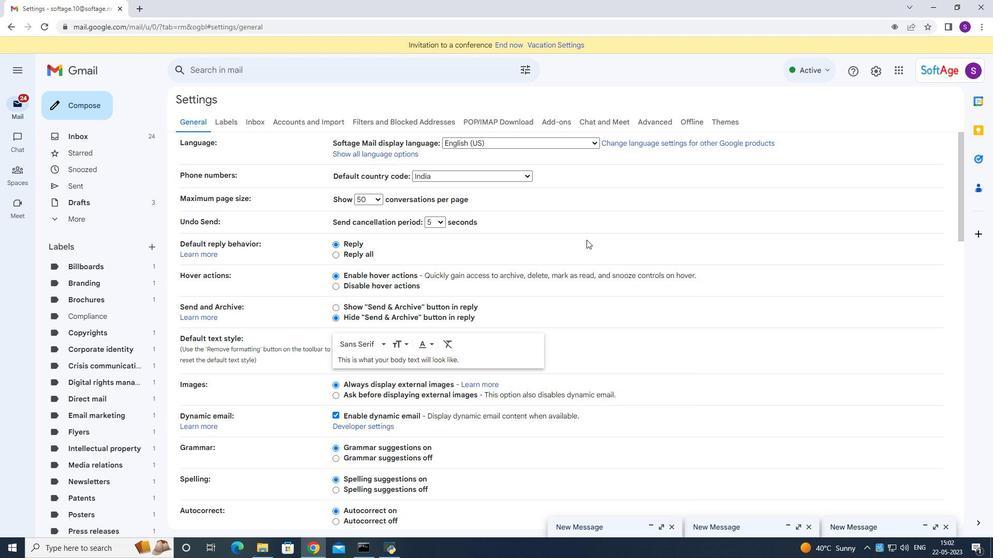 
Action: Mouse moved to (573, 242)
Screenshot: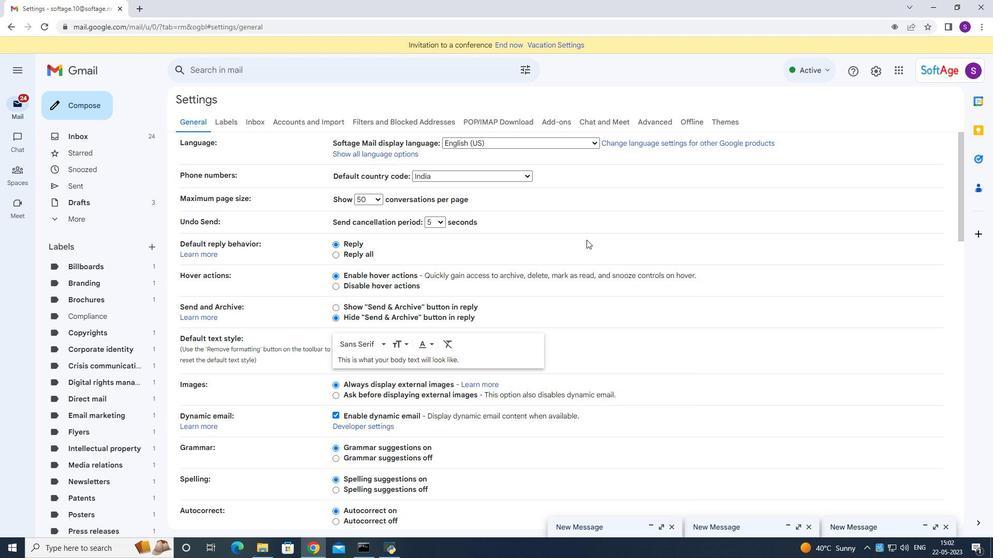 
Action: Mouse scrolled (573, 241) with delta (0, 0)
Screenshot: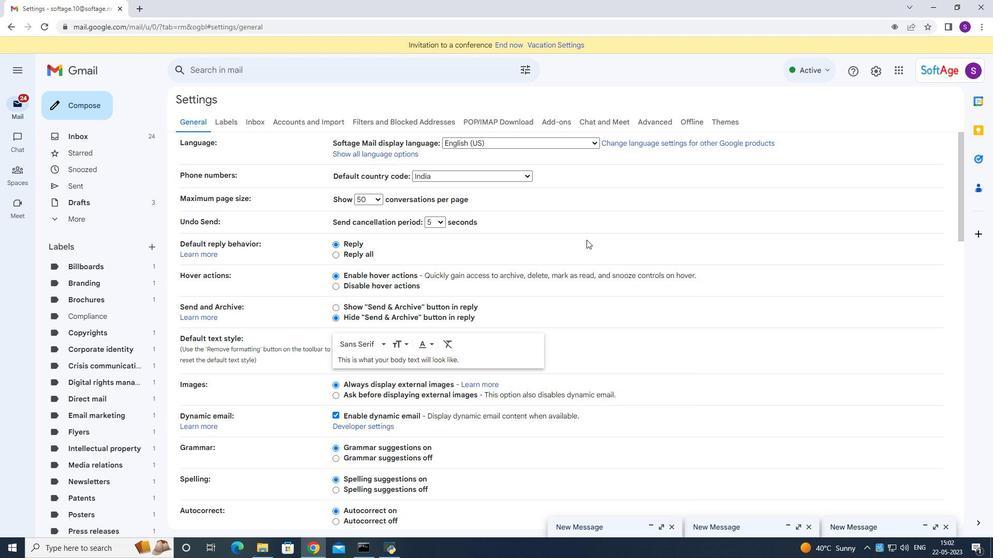 
Action: Mouse moved to (573, 242)
Screenshot: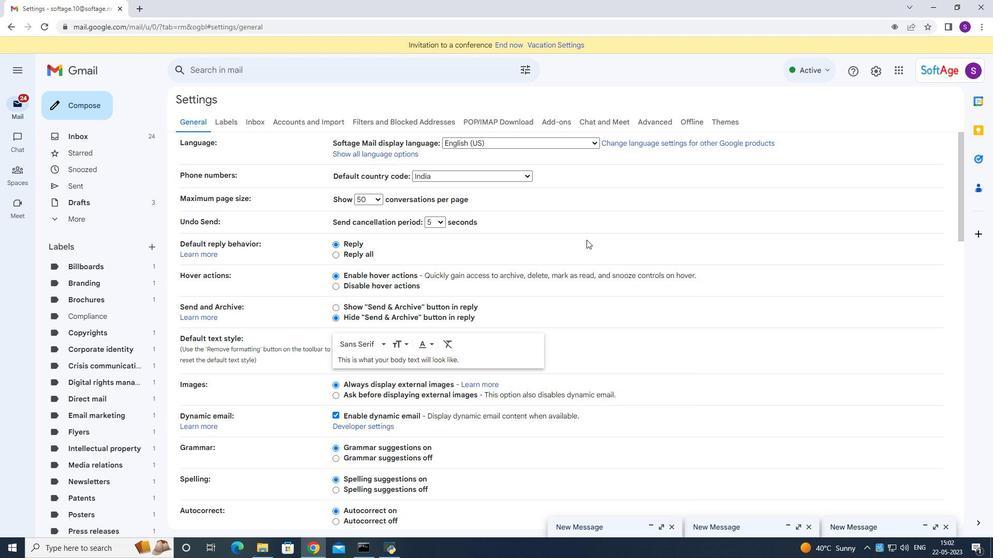 
Action: Mouse scrolled (573, 242) with delta (0, 0)
Screenshot: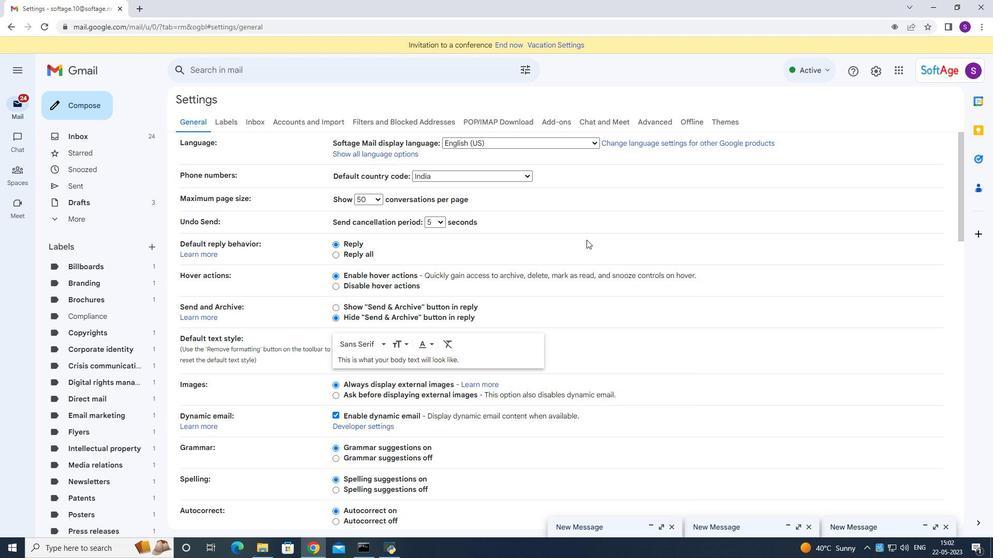 
Action: Mouse moved to (569, 260)
Screenshot: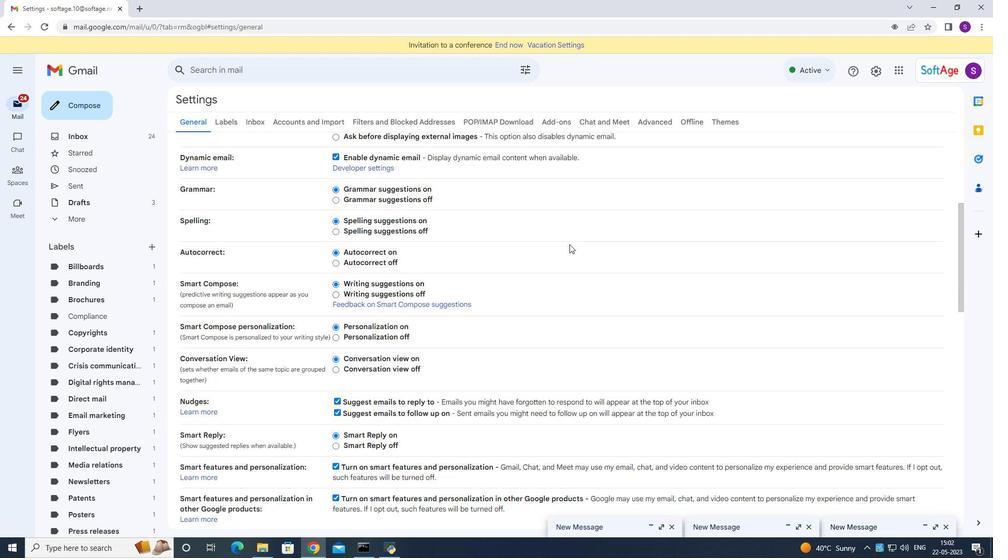 
Action: Mouse scrolled (569, 260) with delta (0, 0)
Screenshot: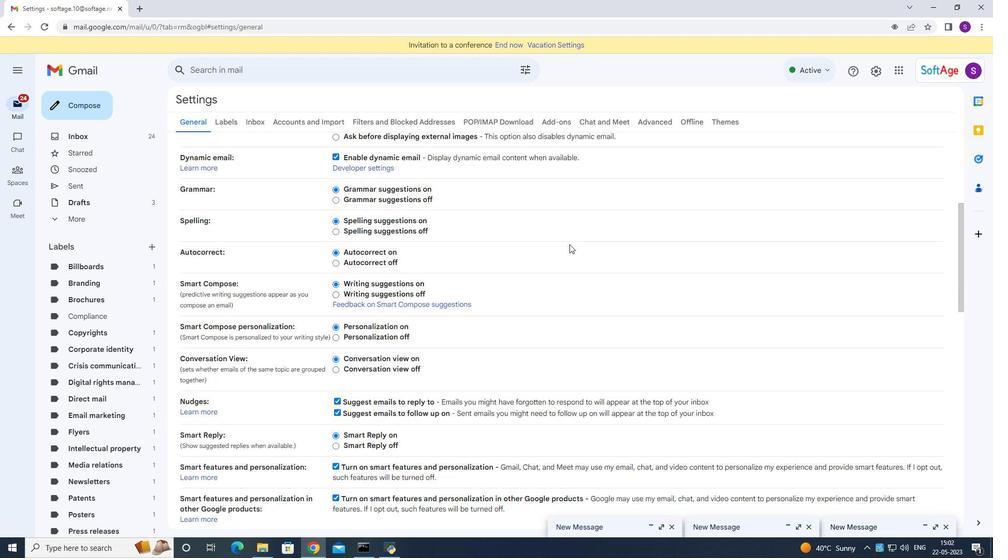 
Action: Mouse moved to (569, 261)
Screenshot: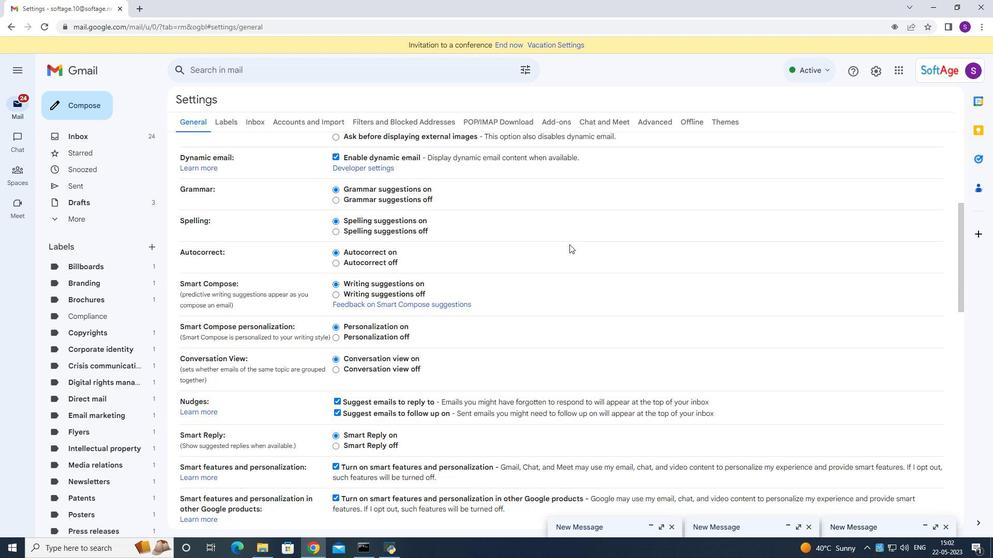 
Action: Mouse scrolled (569, 260) with delta (0, 0)
Screenshot: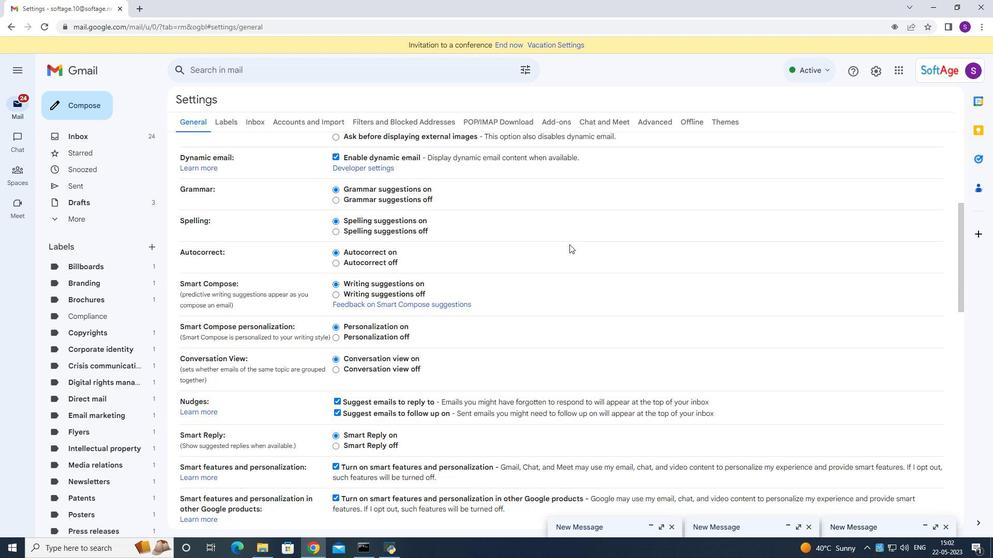
Action: Mouse scrolled (569, 260) with delta (0, 0)
Screenshot: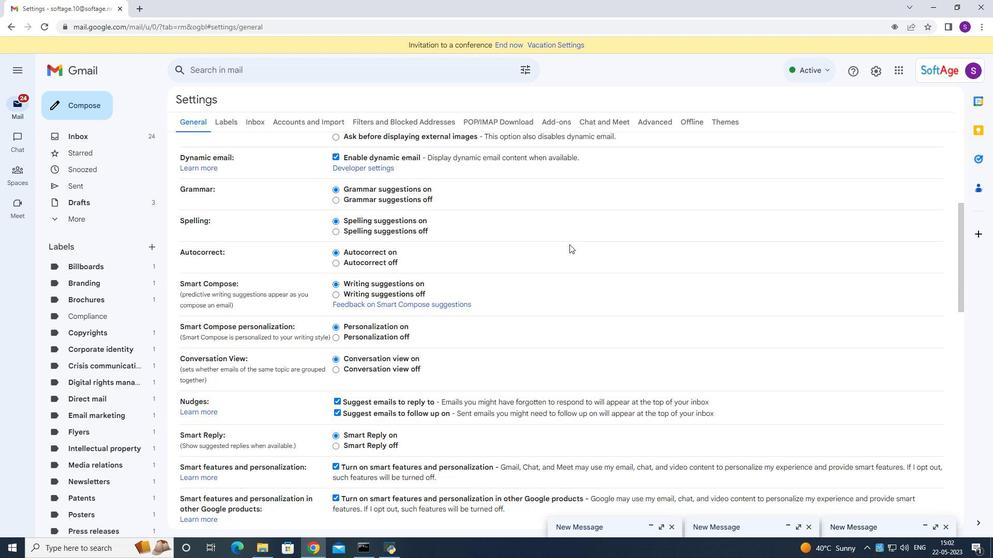 
Action: Mouse moved to (569, 261)
Screenshot: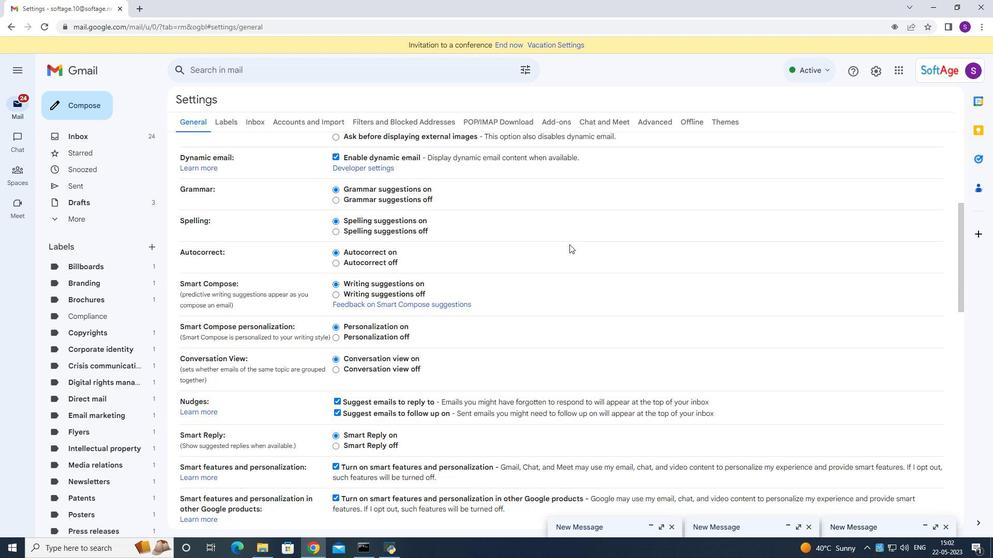 
Action: Mouse scrolled (569, 261) with delta (0, 0)
Screenshot: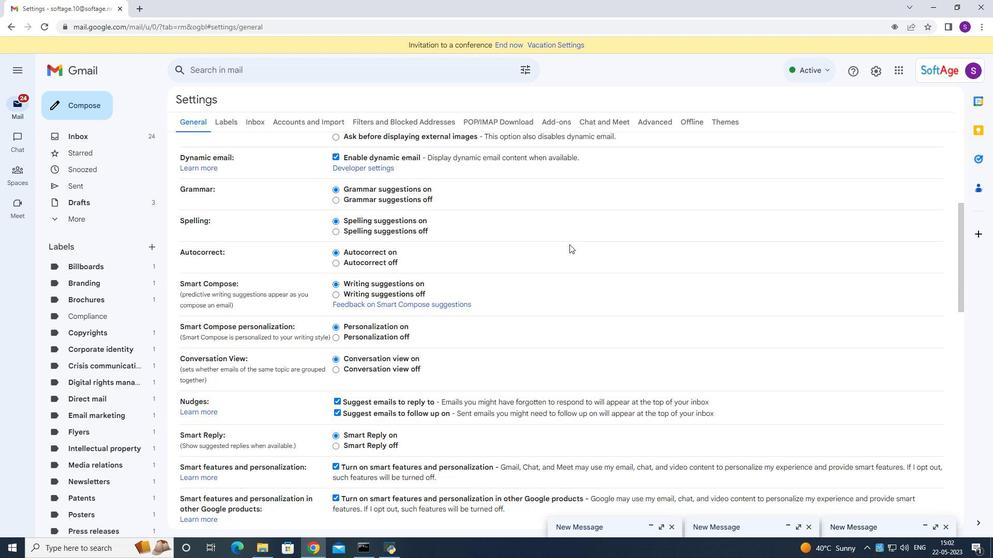 
Action: Mouse scrolled (569, 261) with delta (0, 0)
Screenshot: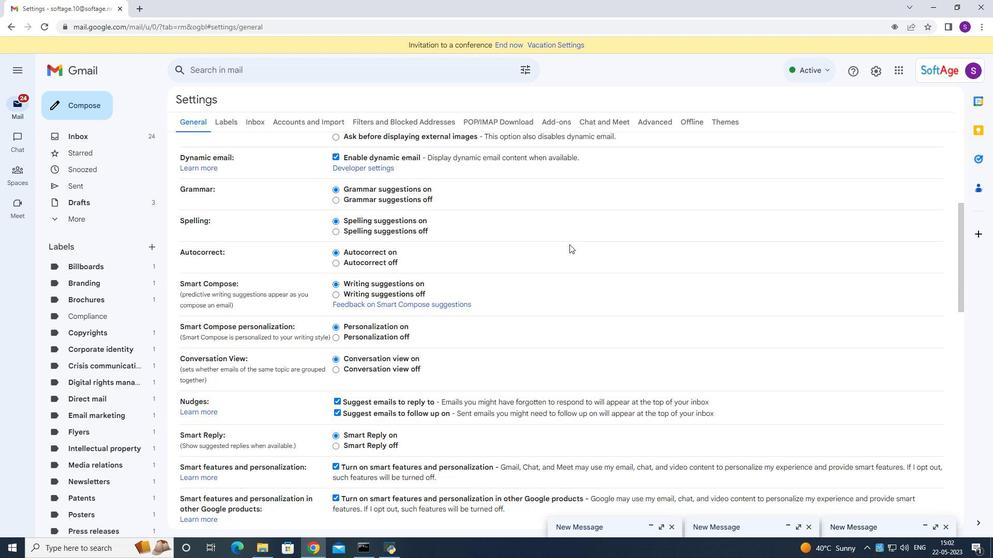 
Action: Mouse scrolled (569, 261) with delta (0, 0)
Screenshot: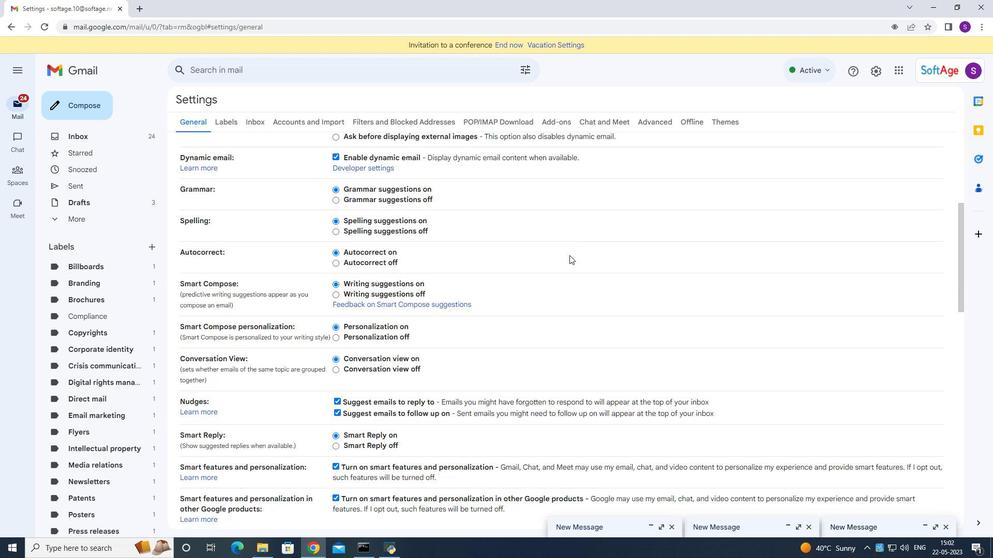 
Action: Mouse moved to (566, 263)
Screenshot: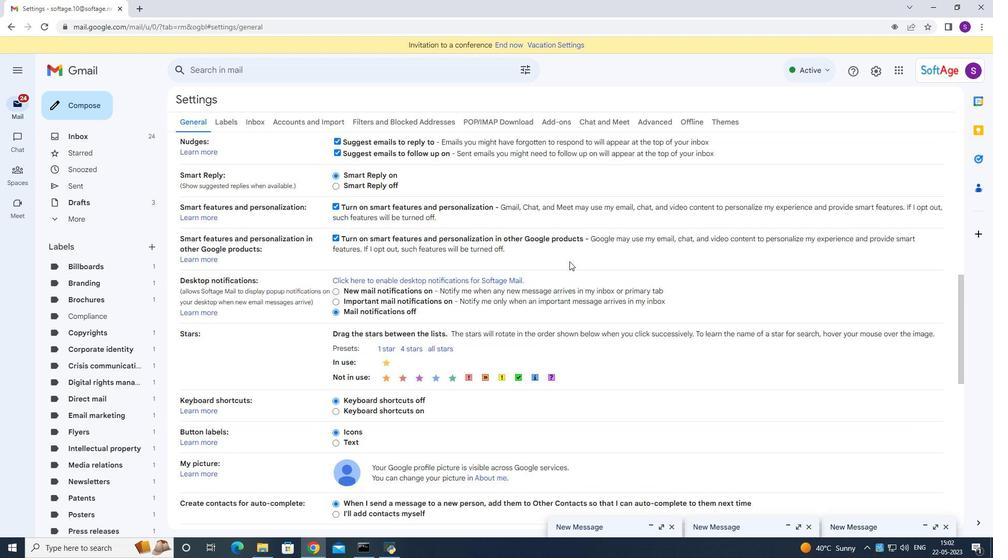 
Action: Mouse scrolled (566, 263) with delta (0, 0)
Screenshot: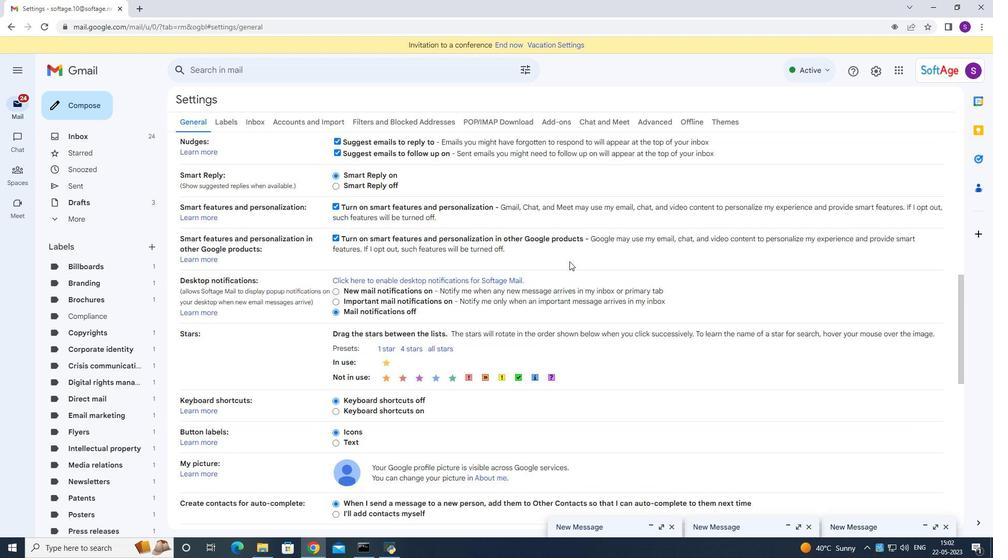 
Action: Mouse scrolled (566, 263) with delta (0, 0)
Screenshot: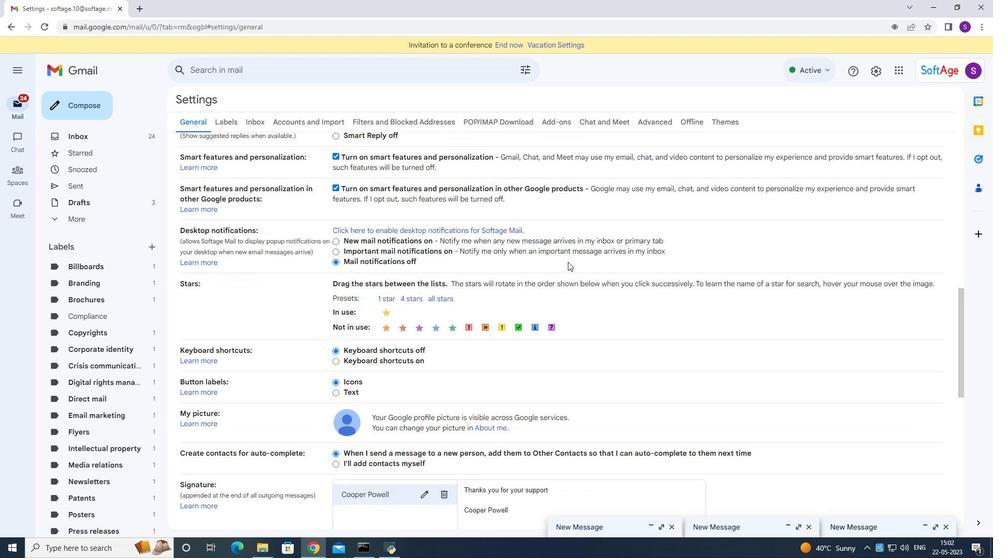 
Action: Mouse scrolled (566, 263) with delta (0, 0)
Screenshot: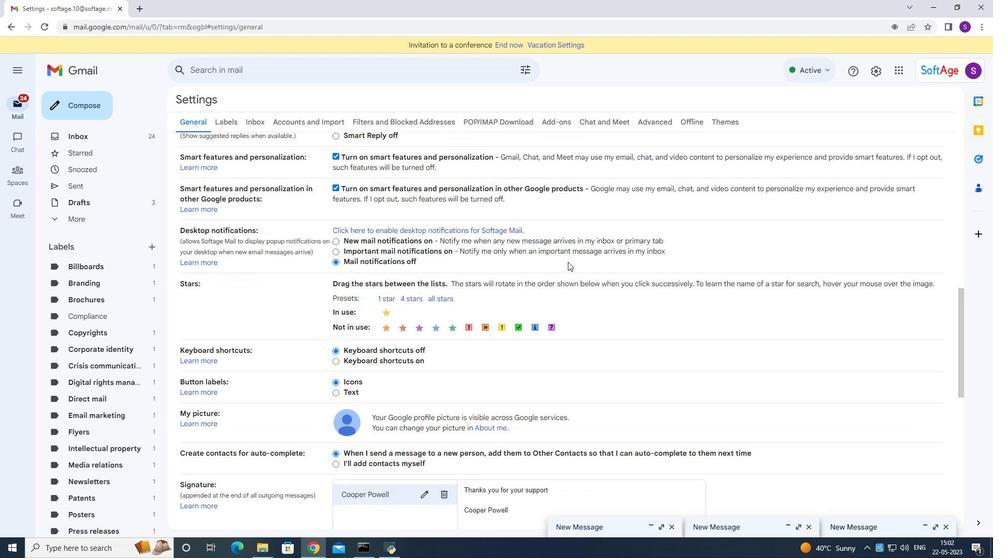
Action: Mouse scrolled (566, 263) with delta (0, 0)
Screenshot: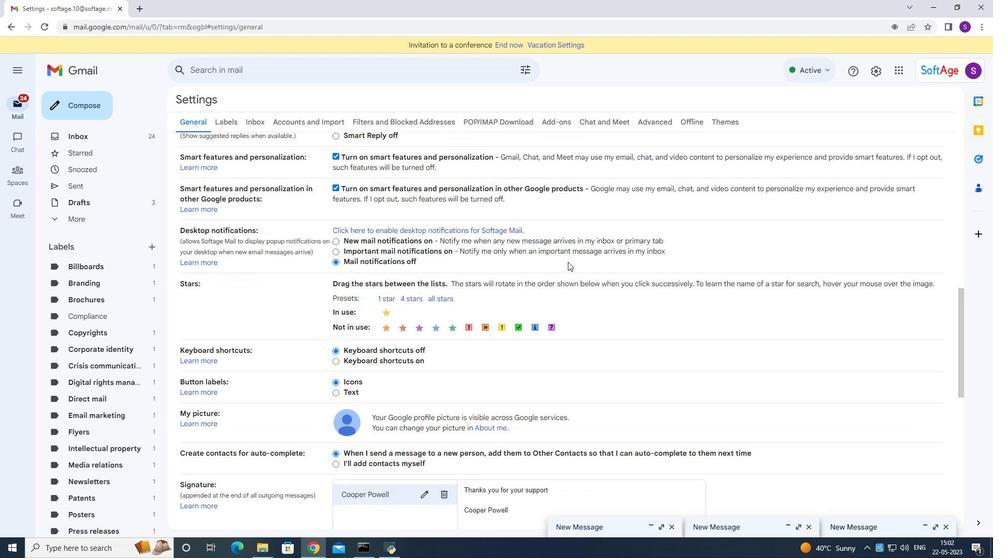 
Action: Mouse scrolled (566, 263) with delta (0, 0)
Screenshot: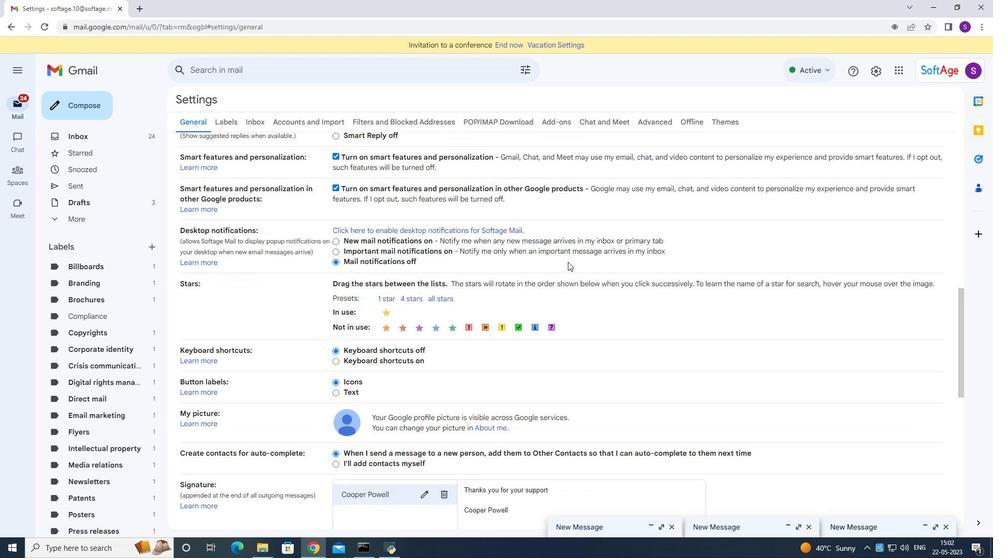 
Action: Mouse moved to (424, 233)
Screenshot: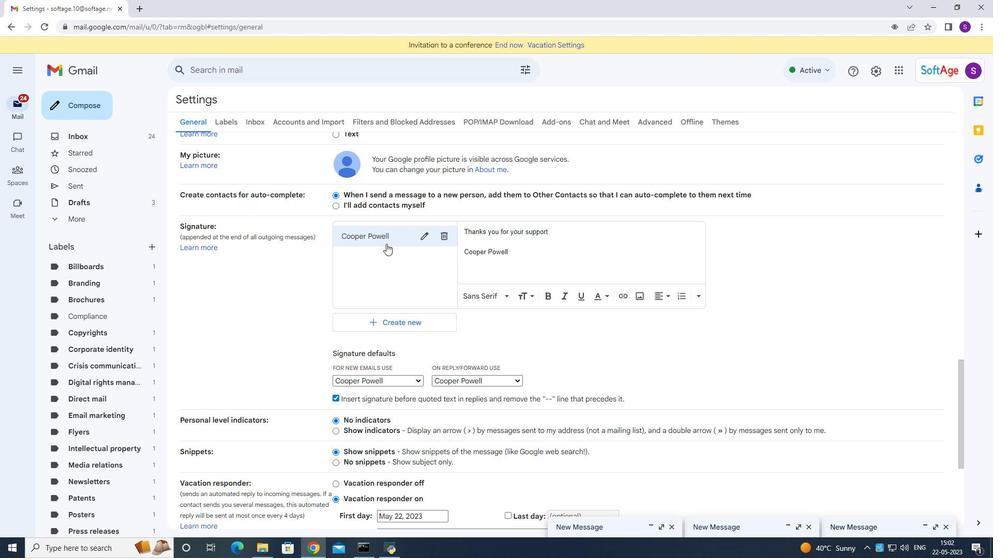 
Action: Mouse pressed left at (424, 233)
Screenshot: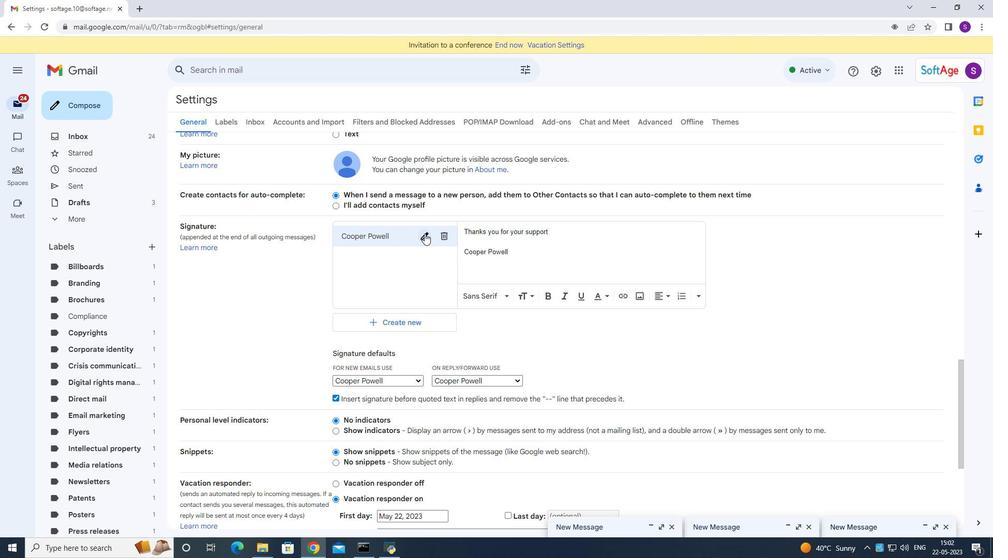 
Action: Mouse moved to (424, 233)
Screenshot: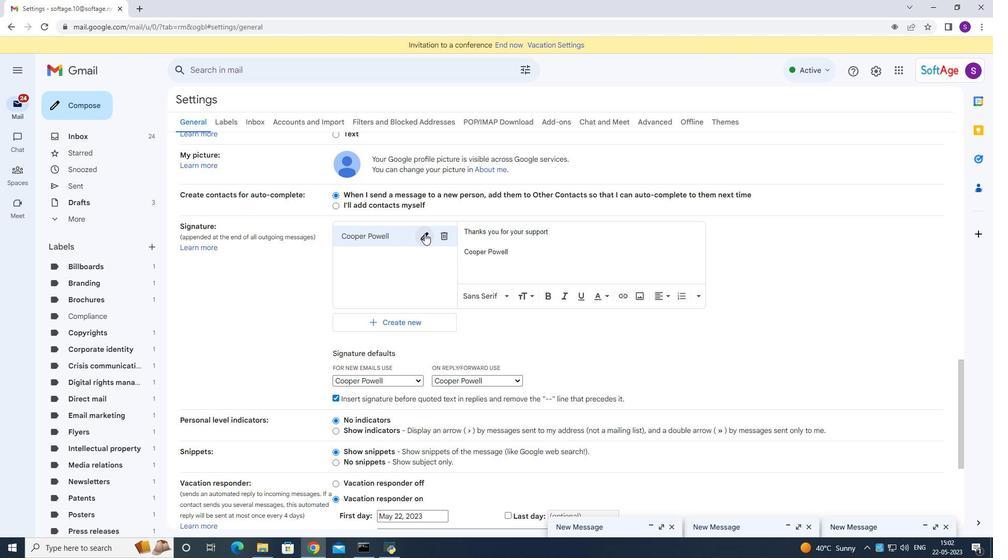 
Action: Key pressed ctrl+A<Key.backspace><Key.shift><Key.shift><Key.shift><Key.shift><Key.shift><Key.shift><Key.shift><Key.shift><Key.shift><Key.shift><Key.shift><Key.shift><Key.shift><Key.shift><Key.shift><Key.shift><Key.shift><Key.shift><Key.shift><Key.shift><Key.shift><Key.shift><Key.shift><Key.shift><Key.shift><Key.shift><Key.shift><Key.shift><Key.shift><Key.shift><Key.shift><Key.shift><Key.shift><Key.shift><Key.shift><Key.shift><Key.shift><Key.shift><Key.shift><Key.shift><Key.shift><Key.shift><Key.shift><Key.shift><Key.shift><Key.shift>Courtney<Key.space><Key.shift>Young<Key.space>
Screenshot: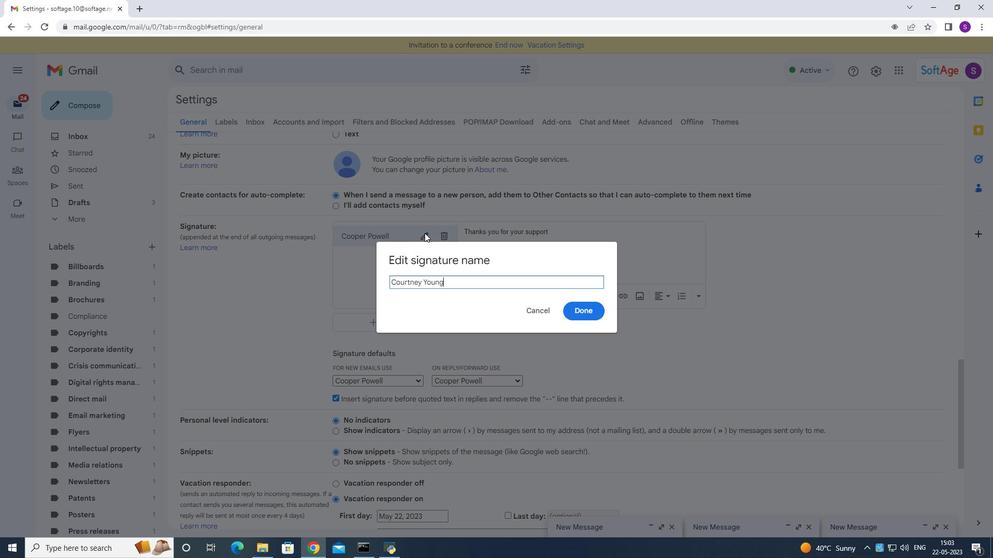 
Action: Mouse moved to (578, 310)
Screenshot: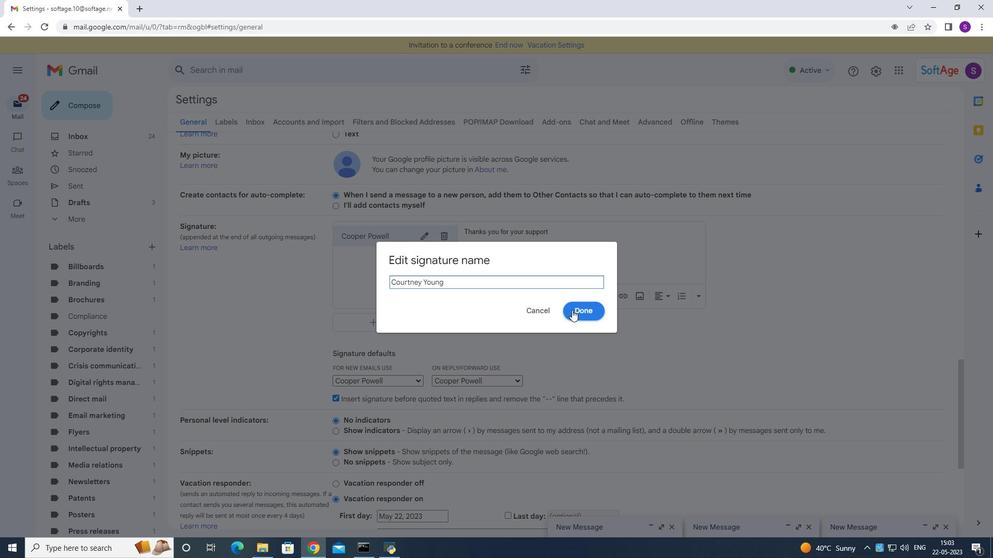 
Action: Mouse pressed left at (578, 310)
Screenshot: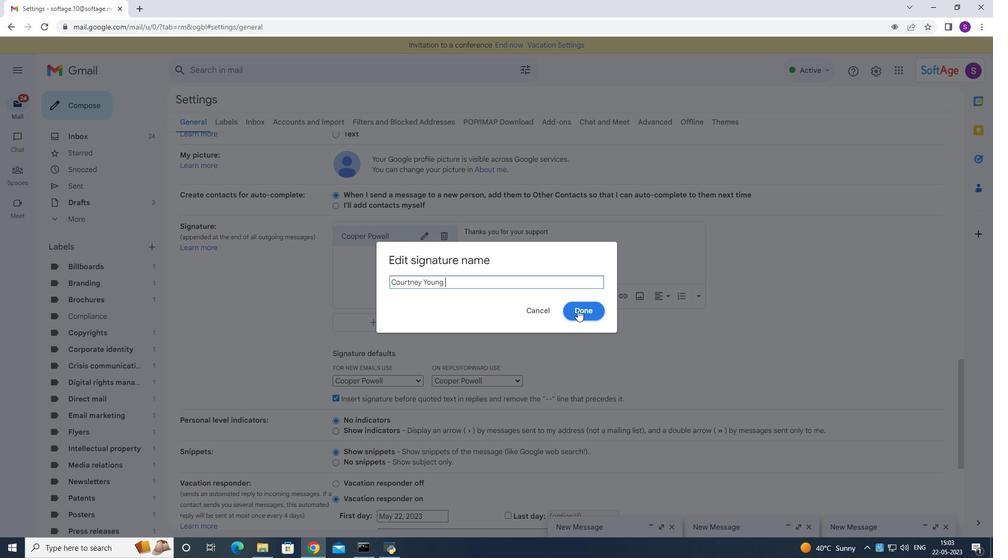 
Action: Mouse moved to (568, 278)
Screenshot: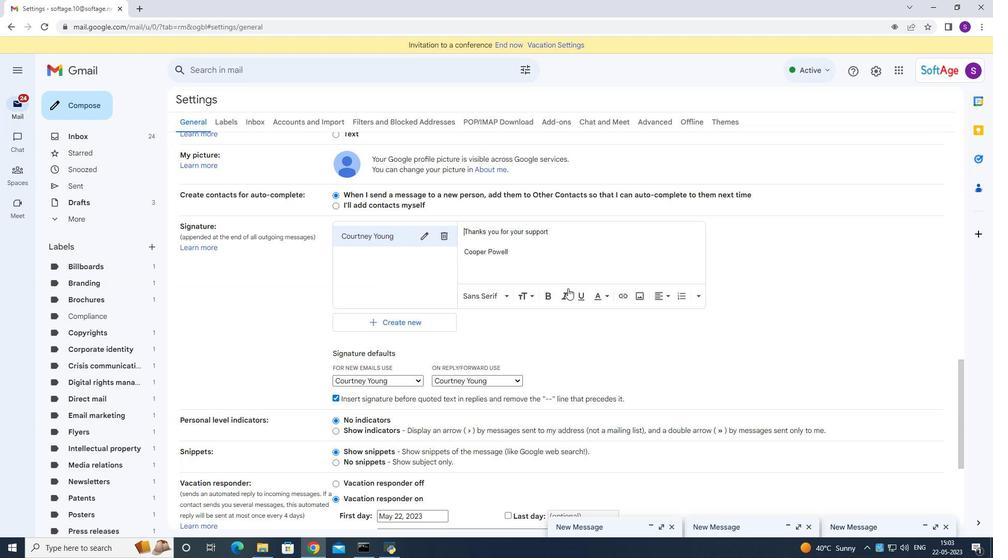 
Action: Mouse pressed left at (568, 278)
Screenshot: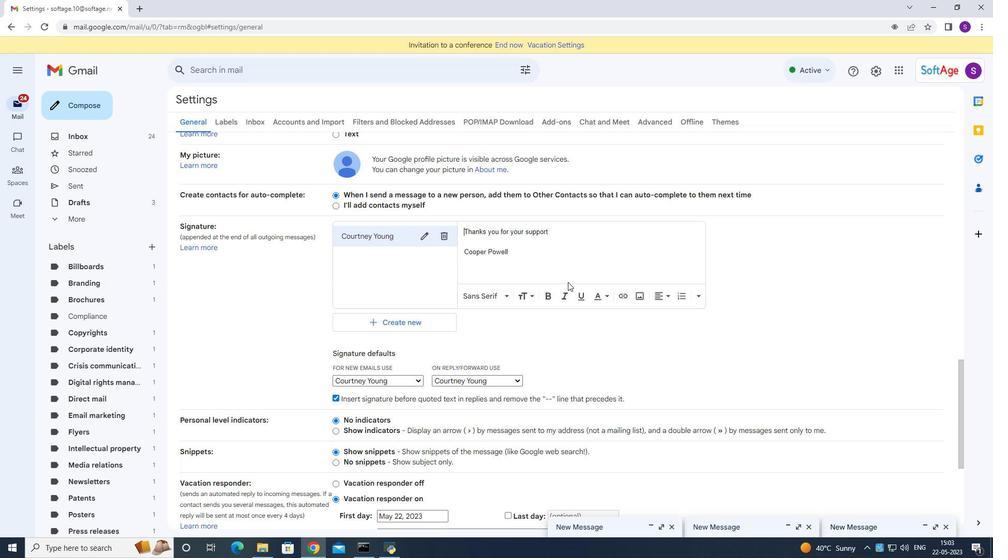 
Action: Mouse moved to (571, 274)
Screenshot: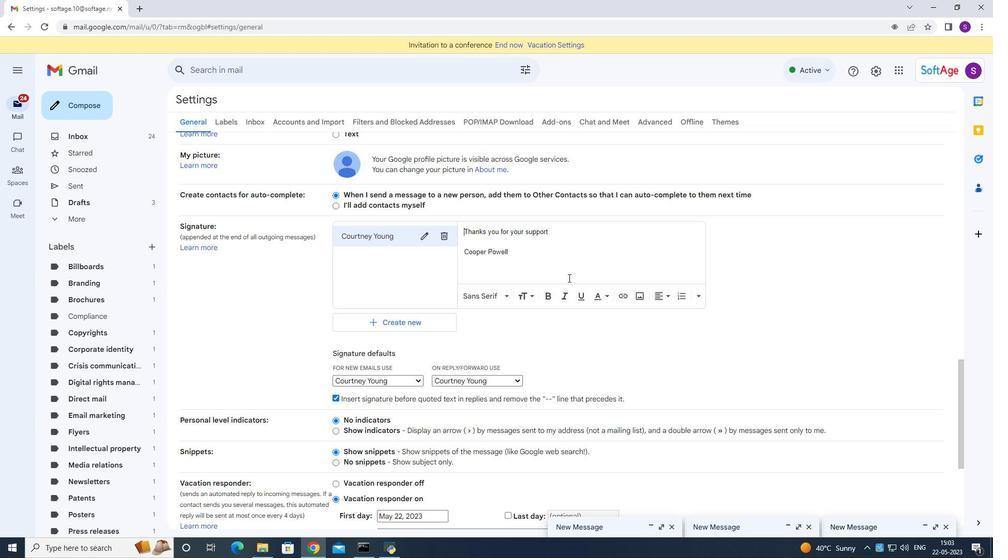 
Action: Key pressed ctrl+A<Key.backspace><Key.shift><Key.shift><Key.shift><Key.shift><Key.shift><Key.shift><Key.shift><Key.shift><Key.shift><Key.shift><Key.shift><Key.shift><Key.shift><Key.shift><Key.shift><Key.shift><Key.shift><Key.shift><Key.shift><Key.shift><Key.shift><Key.shift><Key.shift><Key.shift><Key.shift><Key.shift><Key.shift><Key.shift><Key.shift><Key.shift><Key.shift><Key.shift><Key.shift><Key.shift><Key.shift><Key.shift><Key.shift><Key.shift><Key.shift><Key.shift><Key.shift><Key.shift><Key.shift><Key.shift>sincere<Key.space>thanks<Key.space><Key.enter><Key.enter><Key.shift>Courtney<Key.space><Key.shift>Ypung<Key.space>
Screenshot: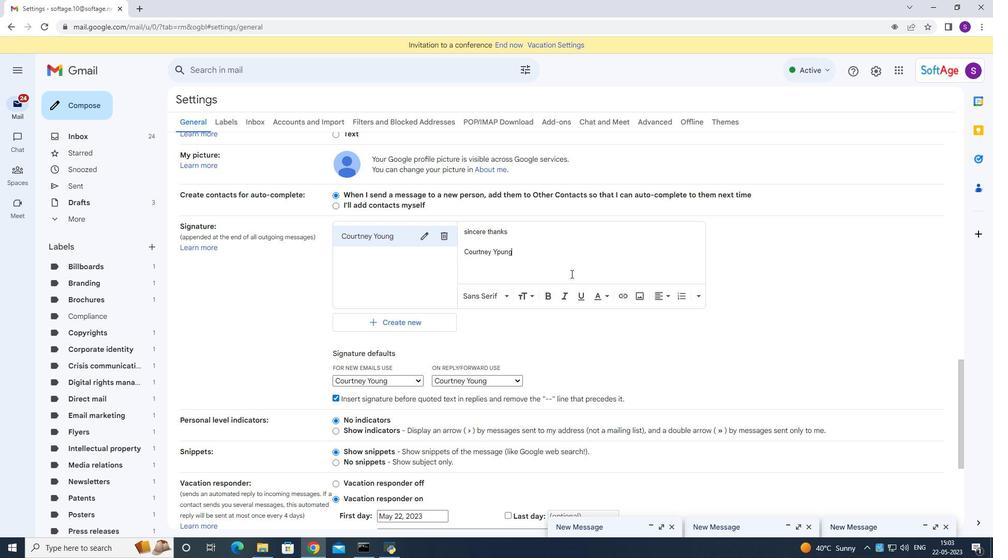 
Action: Mouse moved to (571, 274)
Screenshot: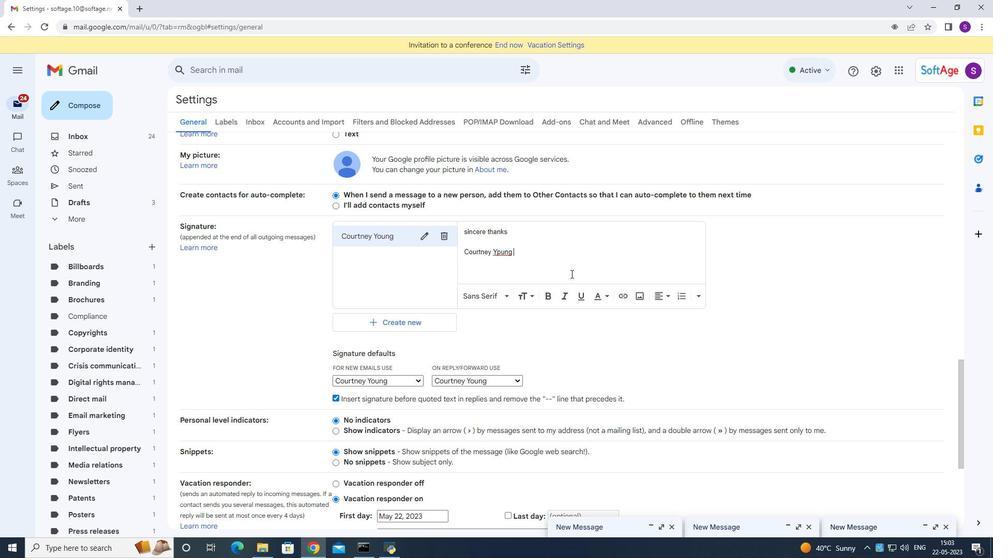 
Action: Key pressed <Key.backspace><Key.backspace><Key.backspace><Key.backspace><Key.backspace>oung<Key.space>
Screenshot: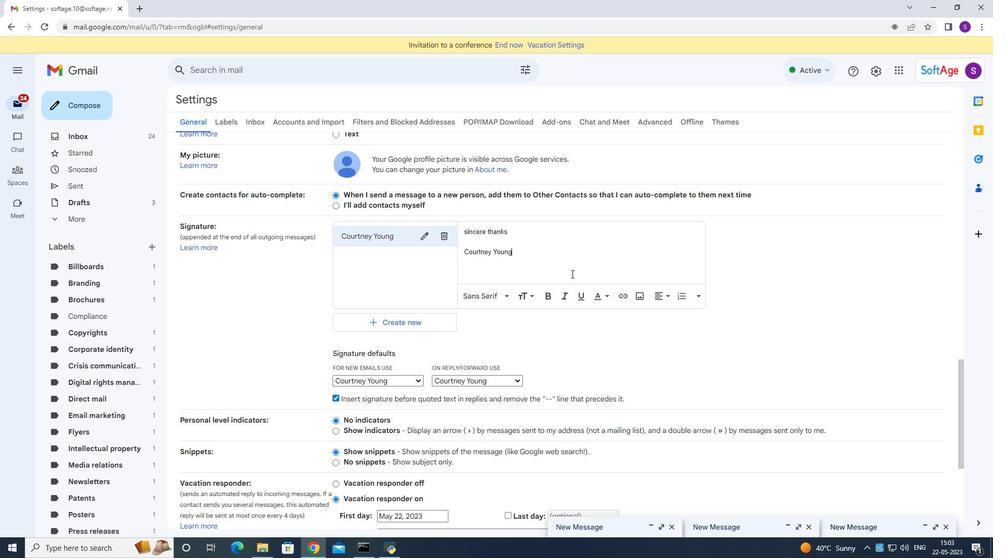 
Action: Mouse moved to (612, 266)
Screenshot: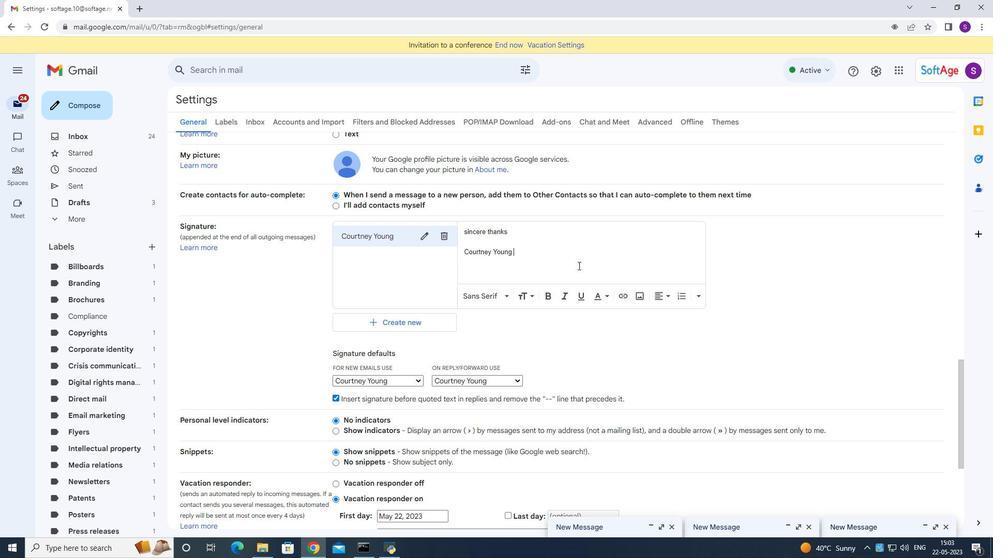 
Action: Mouse scrolled (612, 265) with delta (0, 0)
Screenshot: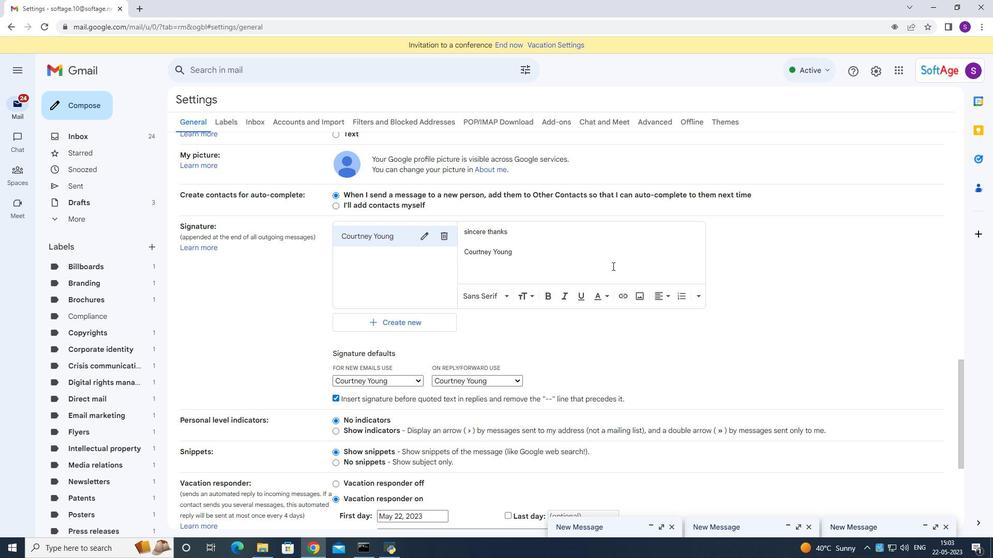 
Action: Mouse scrolled (612, 265) with delta (0, 0)
Screenshot: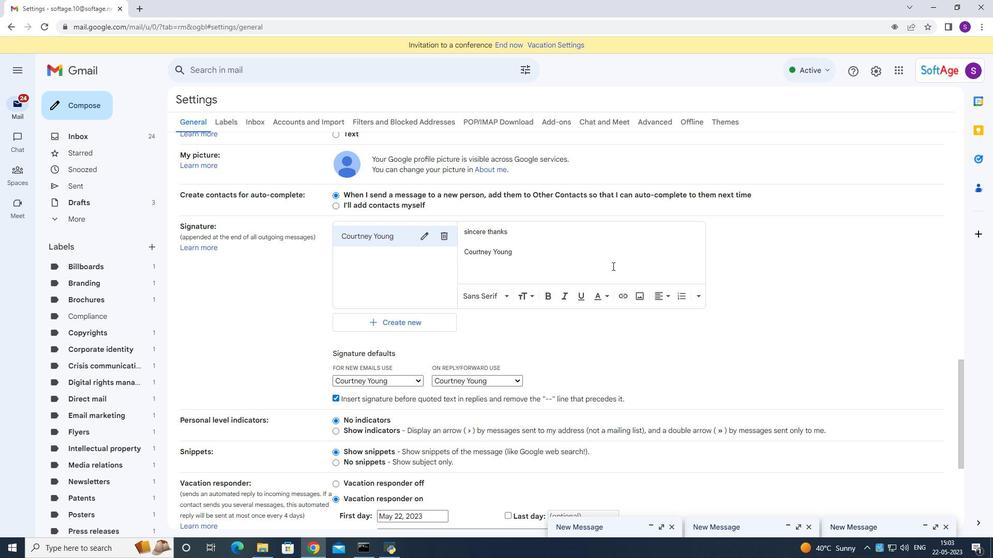 
Action: Mouse scrolled (612, 265) with delta (0, 0)
Screenshot: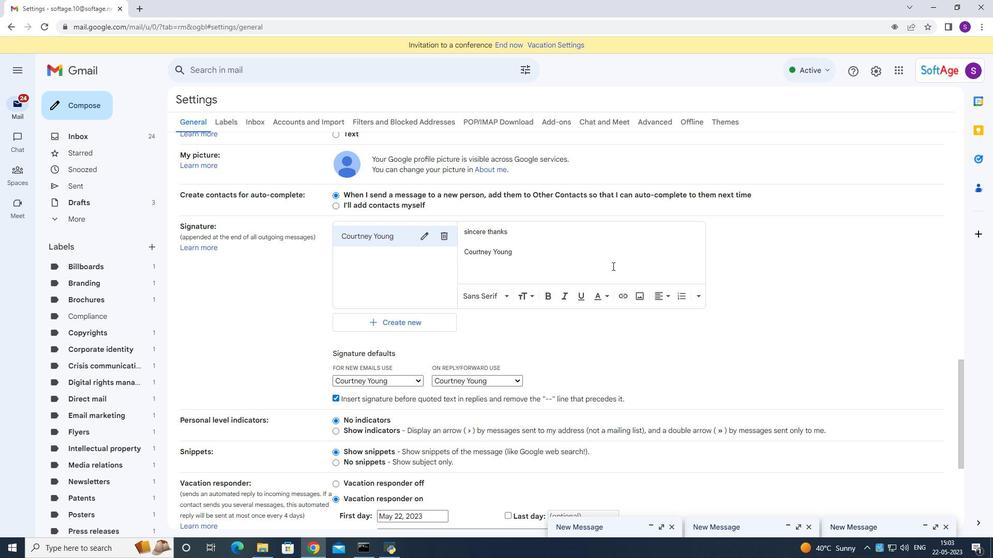
Action: Mouse scrolled (612, 265) with delta (0, 0)
Screenshot: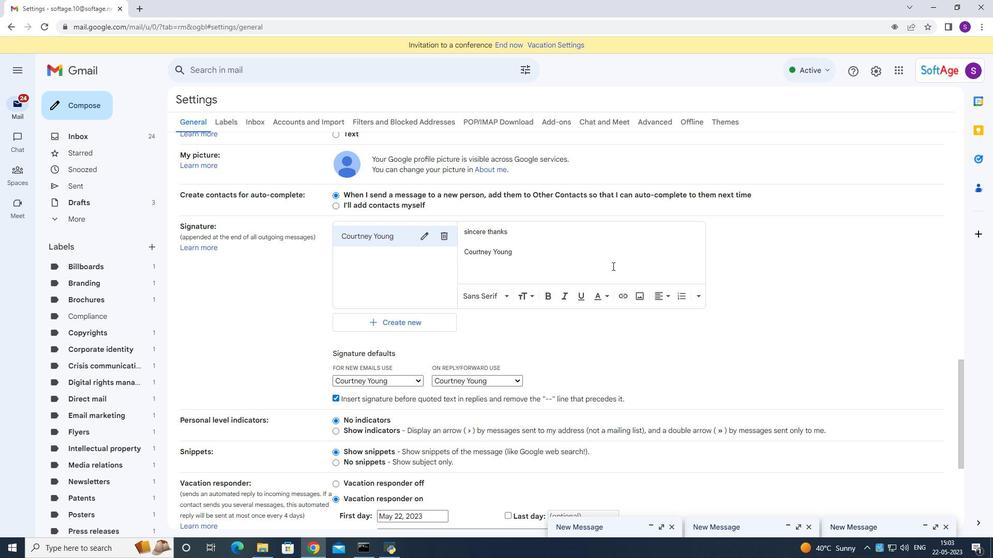 
Action: Mouse moved to (529, 484)
Screenshot: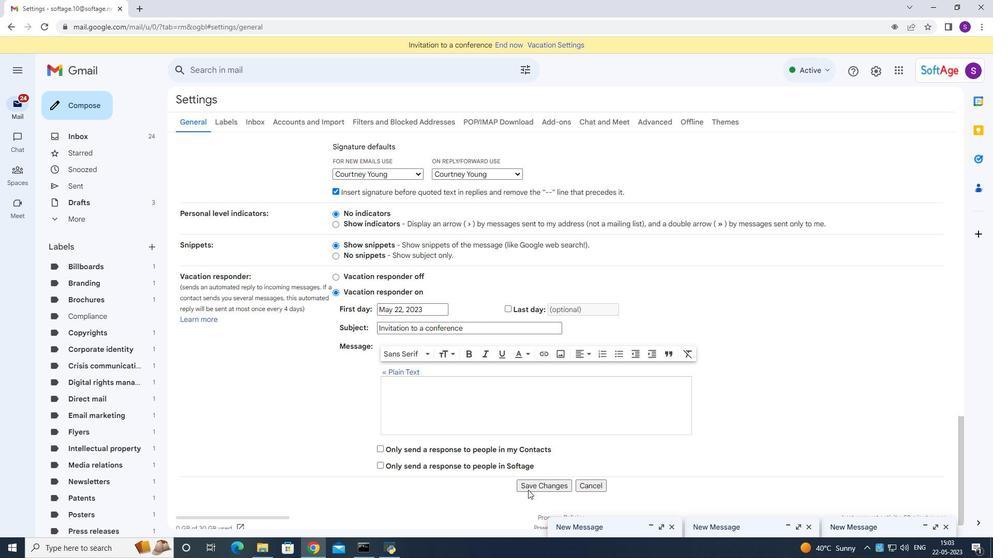 
Action: Mouse pressed left at (529, 484)
Screenshot: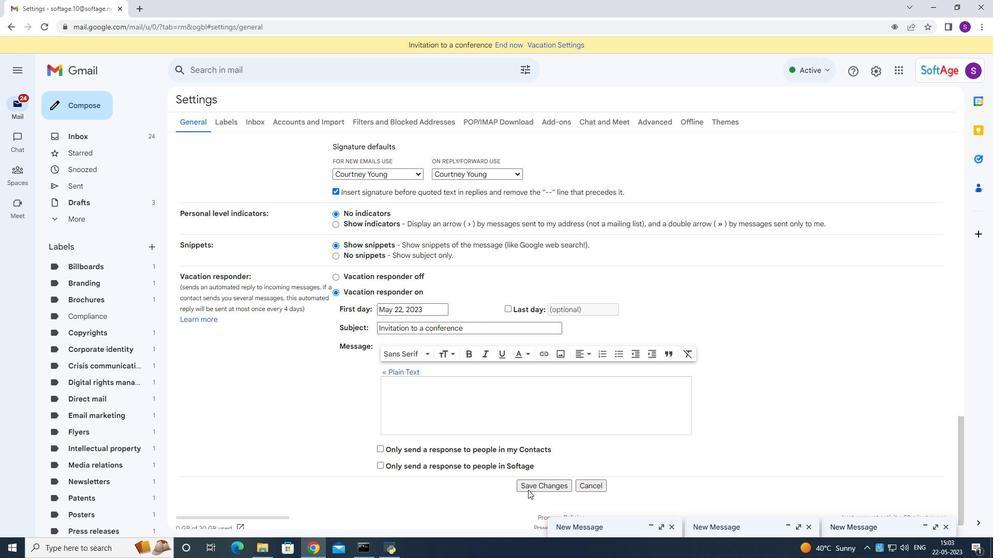 
Action: Mouse moved to (58, 108)
Screenshot: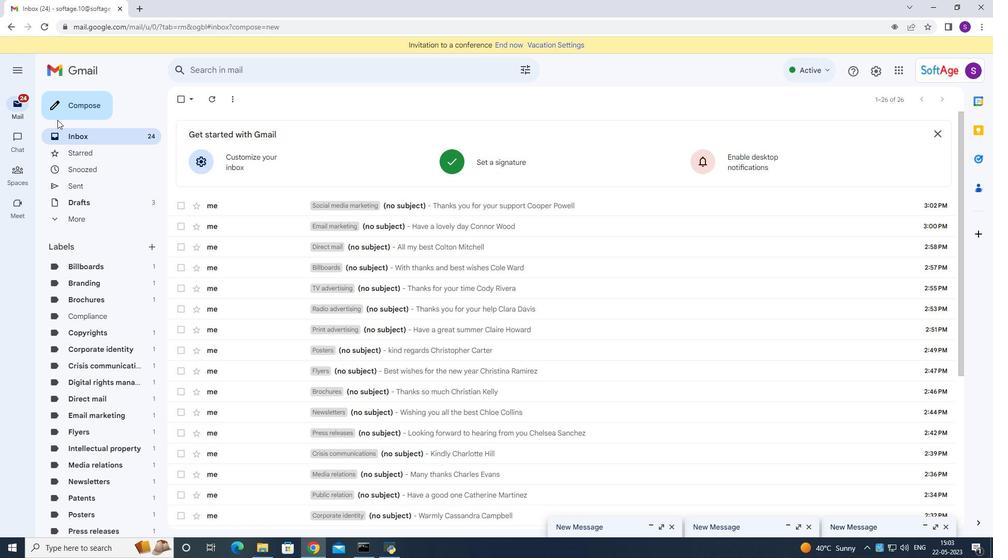 
Action: Mouse pressed left at (58, 108)
Screenshot: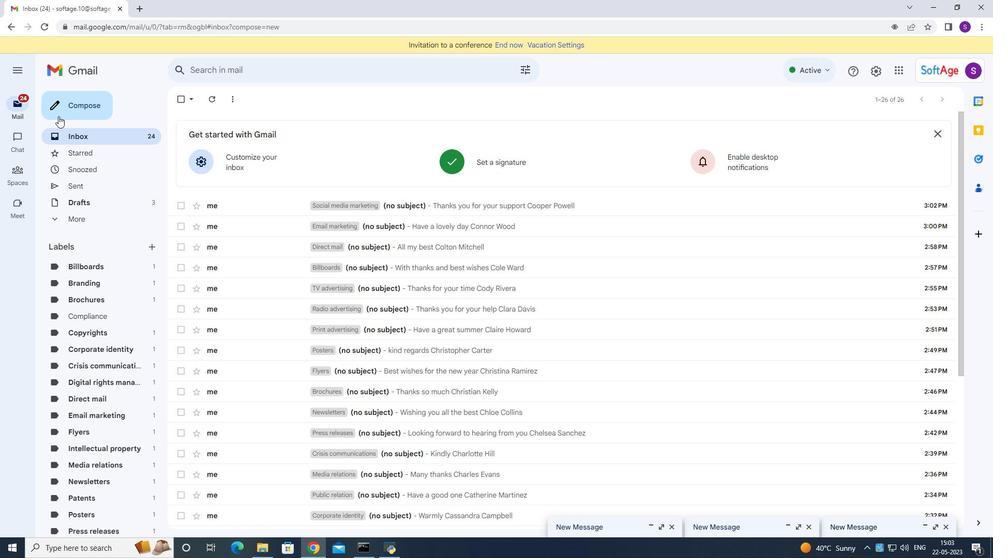 
Action: Mouse moved to (367, 229)
Screenshot: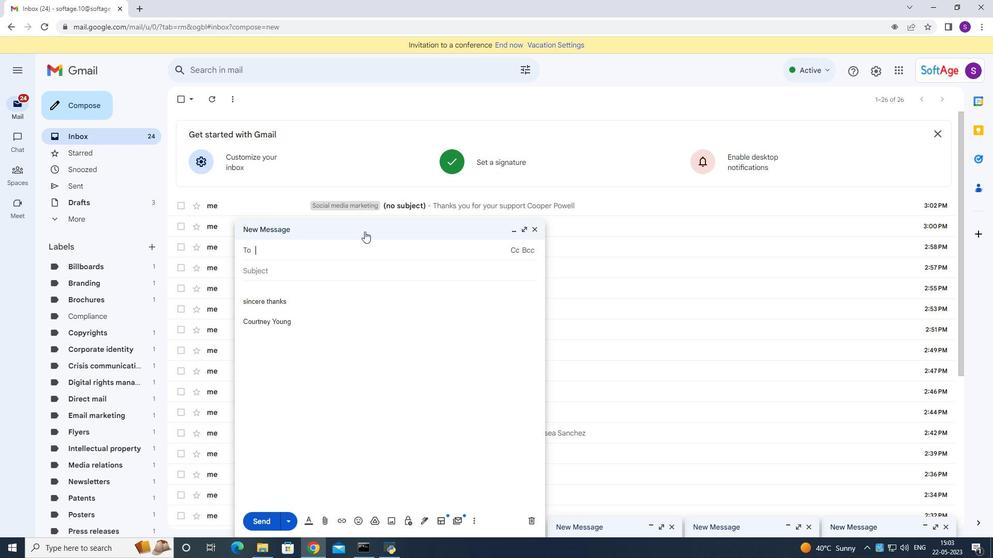 
Action: Mouse pressed left at (367, 229)
Screenshot: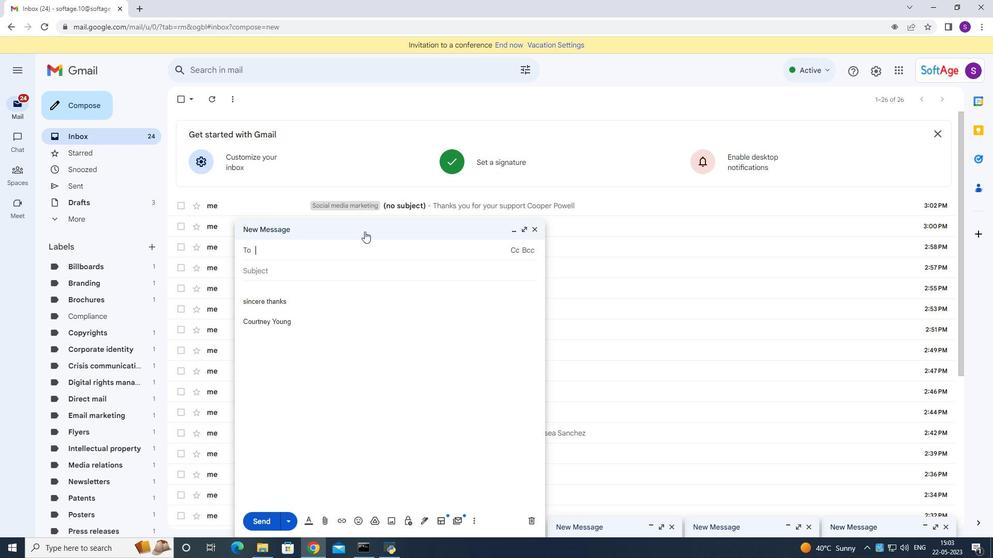 
Action: Mouse moved to (523, 228)
Screenshot: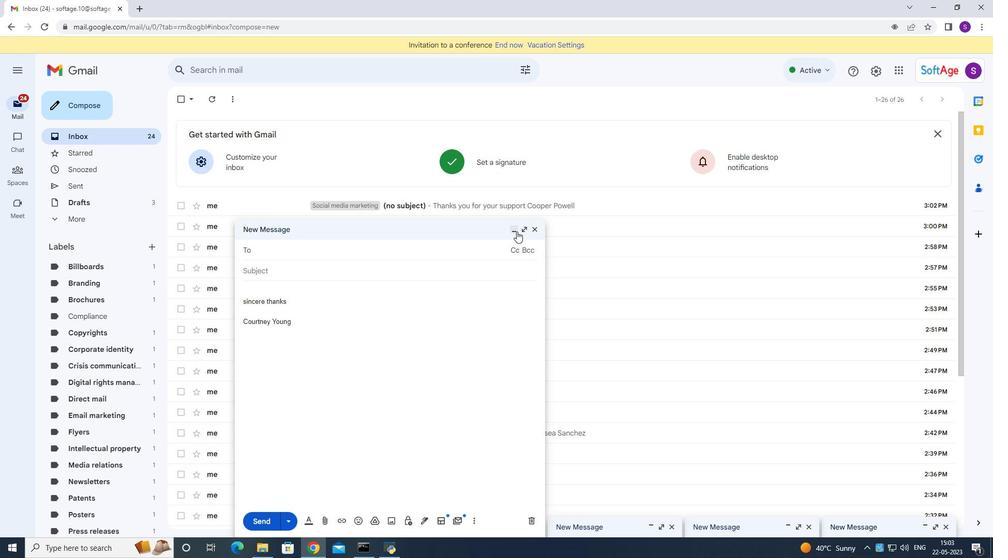 
Action: Mouse pressed left at (523, 228)
Screenshot: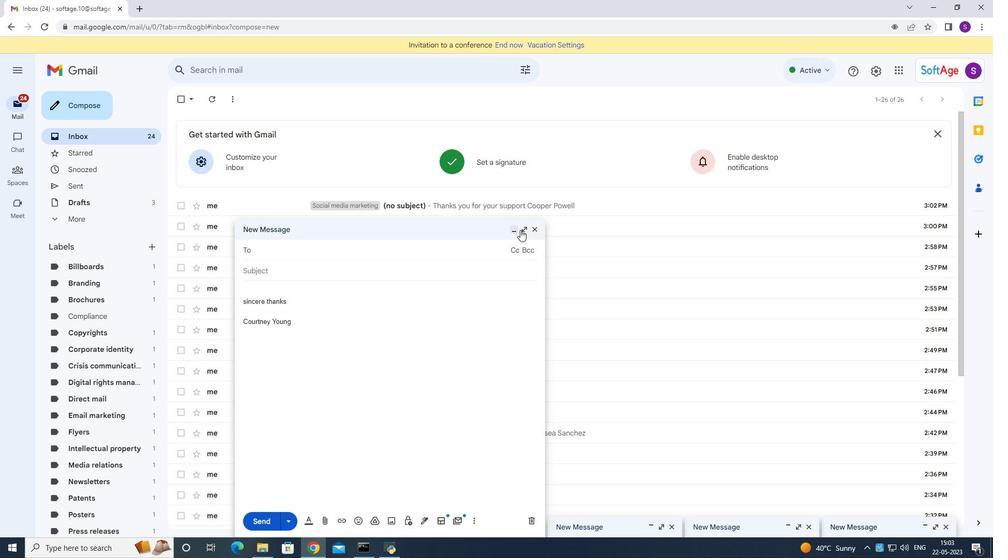 
Action: Mouse moved to (174, 95)
Screenshot: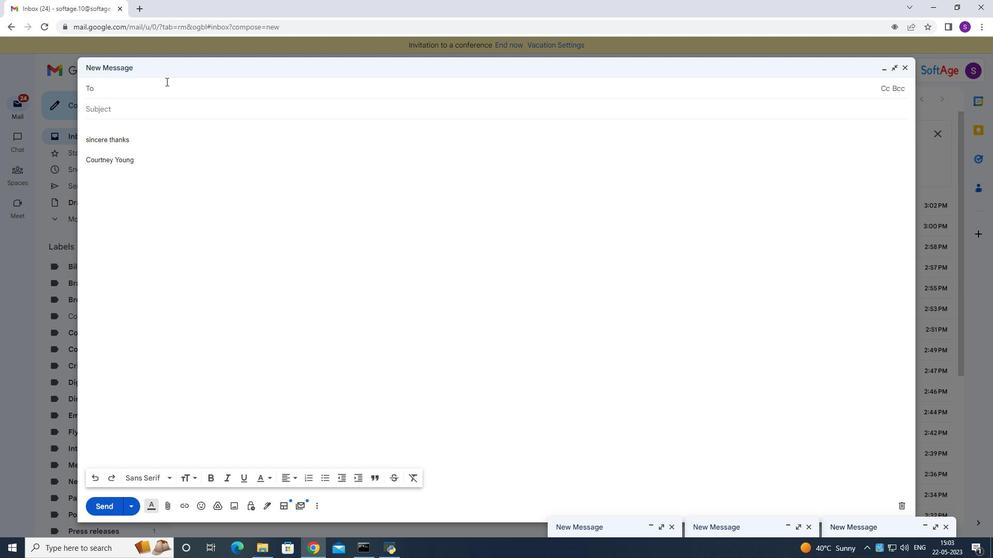 
Action: Key pressed <Key.shift>Softag.<Key.backspace><Key.backspace>ge.10<Key.shift>@softage.net
Screenshot: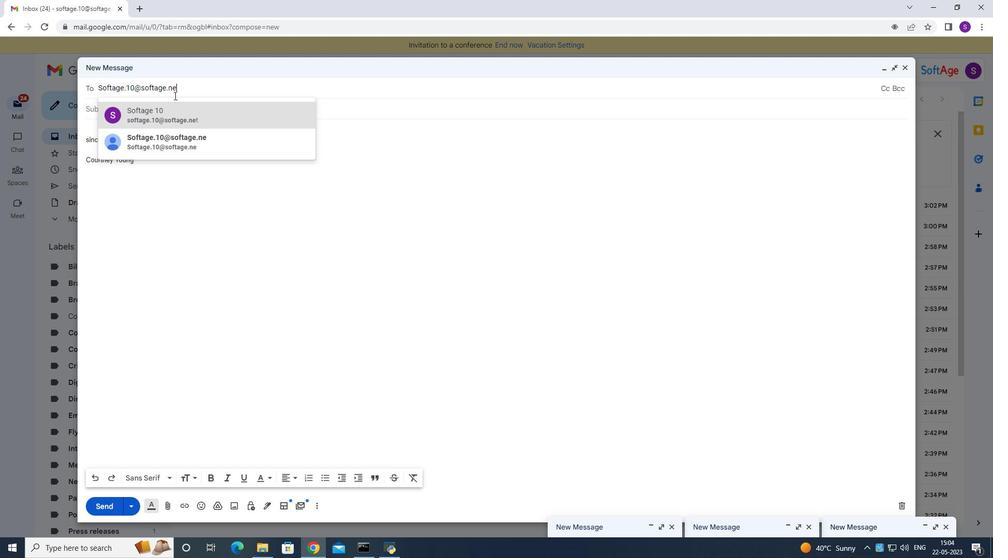 
Action: Mouse moved to (167, 116)
Screenshot: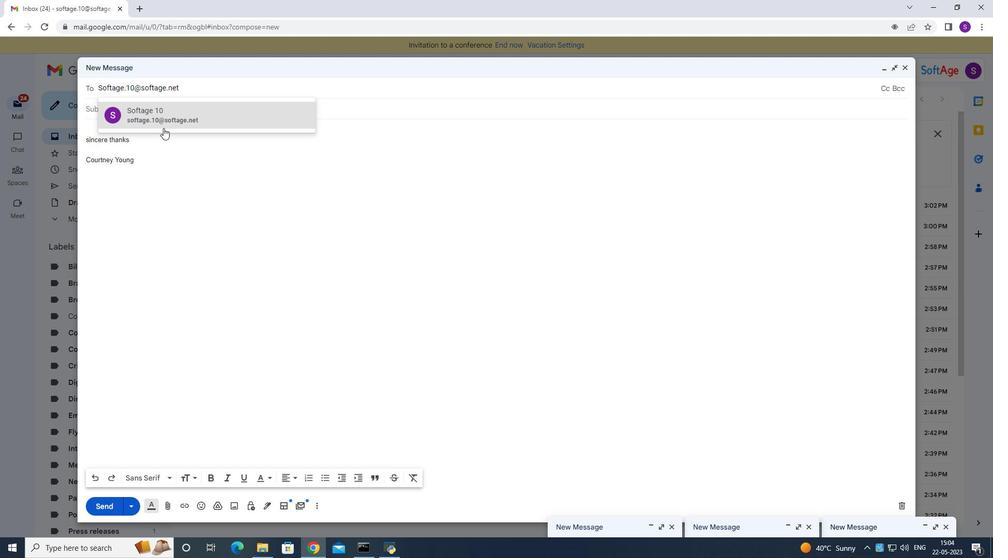 
Action: Mouse pressed left at (167, 116)
Screenshot: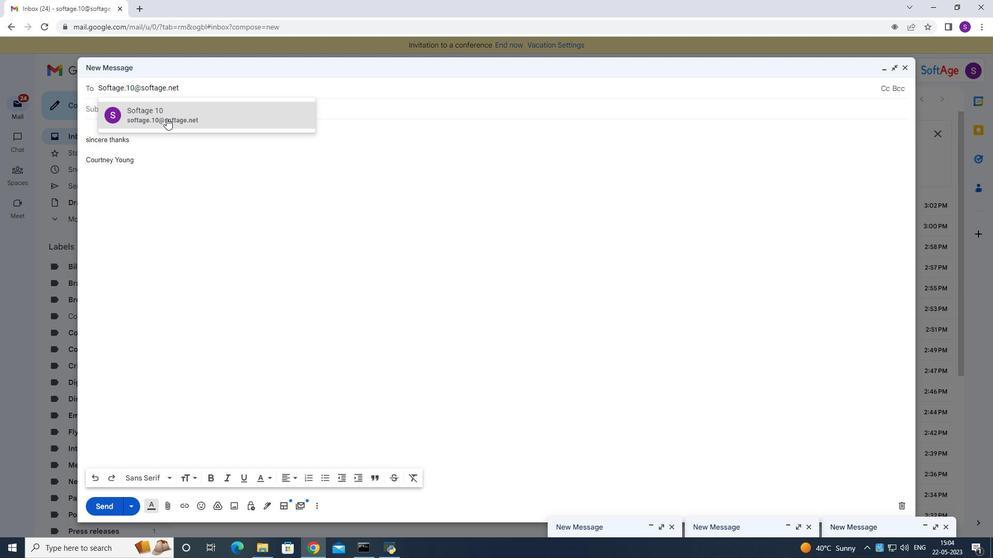 
Action: Mouse moved to (317, 509)
Screenshot: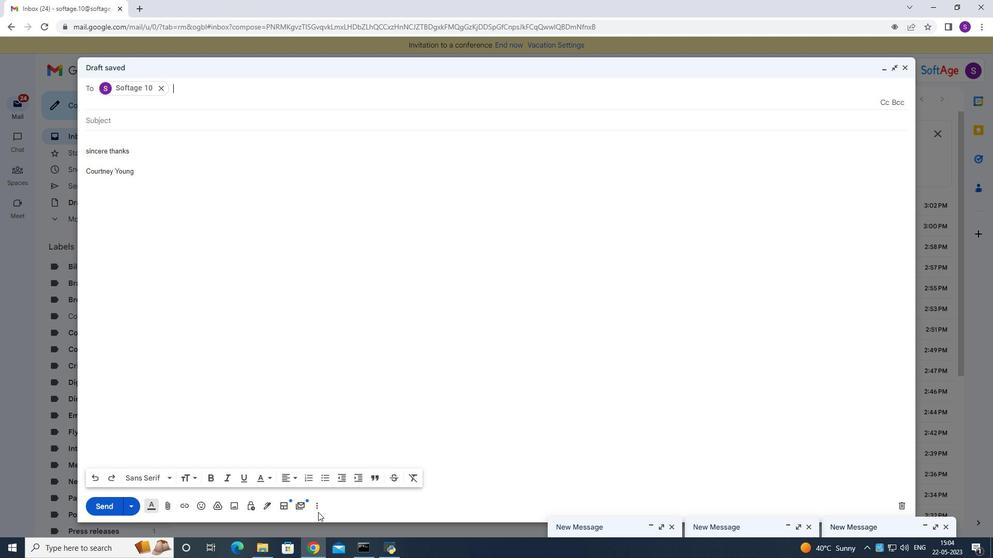 
Action: Mouse pressed left at (317, 509)
Screenshot: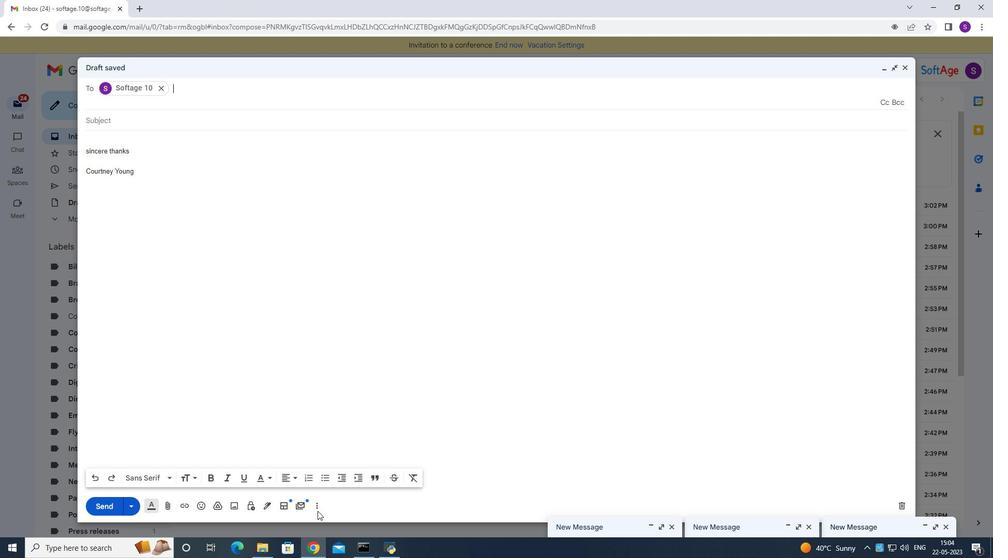 
Action: Mouse moved to (343, 408)
Screenshot: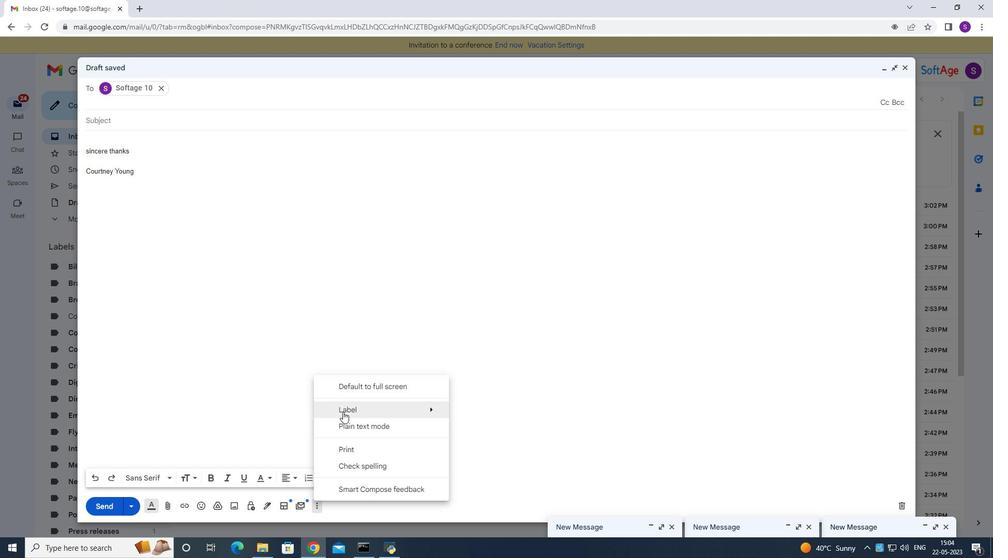 
Action: Mouse pressed left at (343, 408)
Screenshot: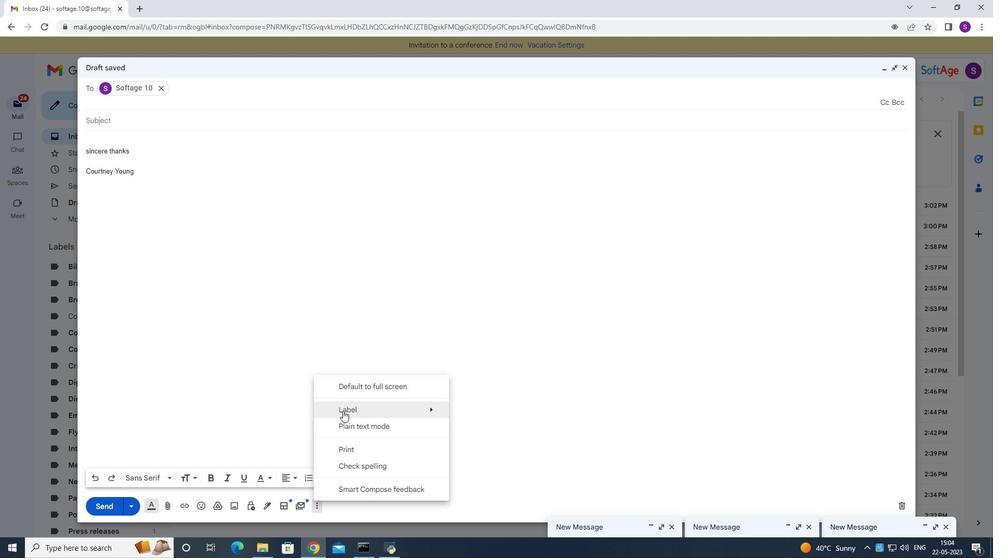 
Action: Mouse moved to (500, 386)
Screenshot: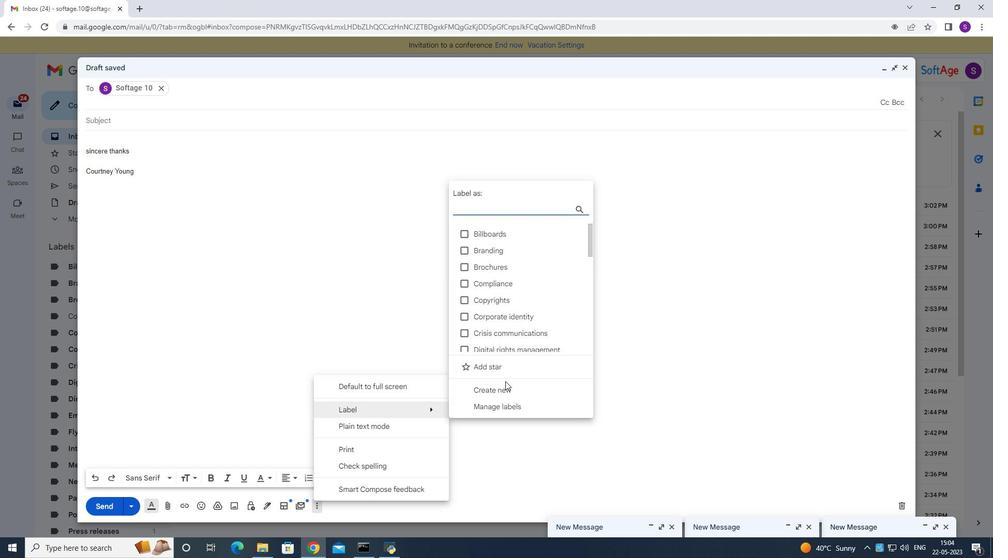 
Action: Mouse pressed left at (500, 386)
Screenshot: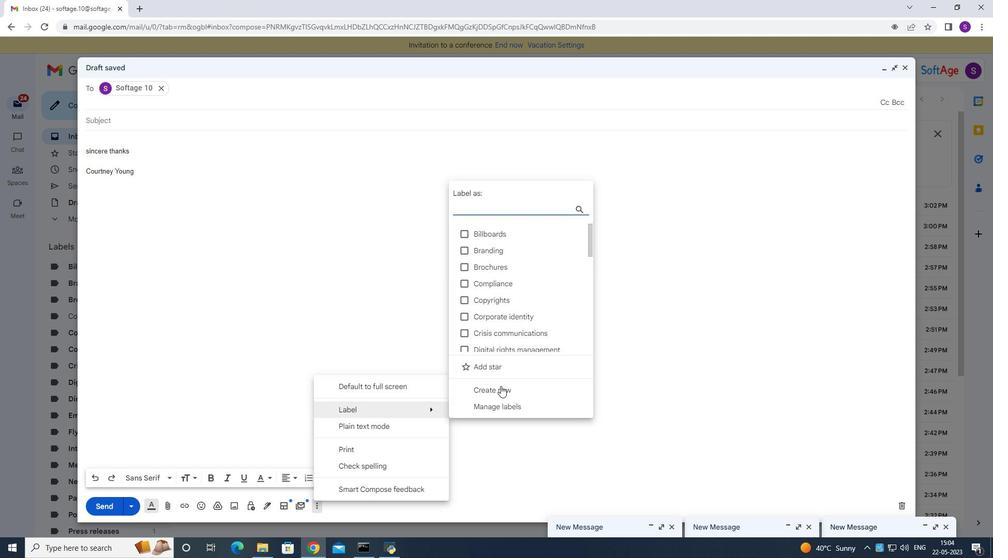 
Action: Mouse moved to (487, 272)
Screenshot: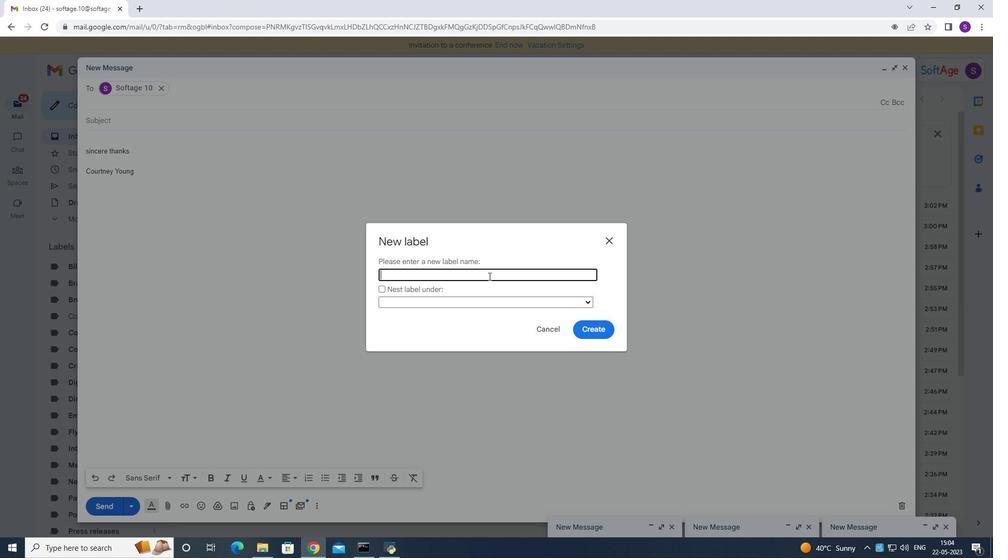 
Action: Key pressed <Key.shift>Influencer<Key.space>marketing<Key.space>
Screenshot: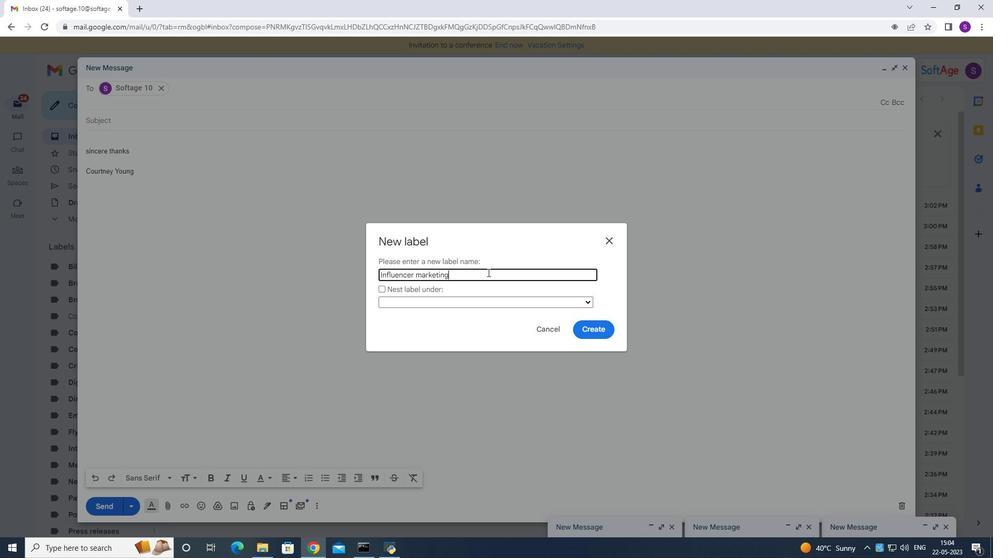 
Action: Mouse moved to (585, 329)
Screenshot: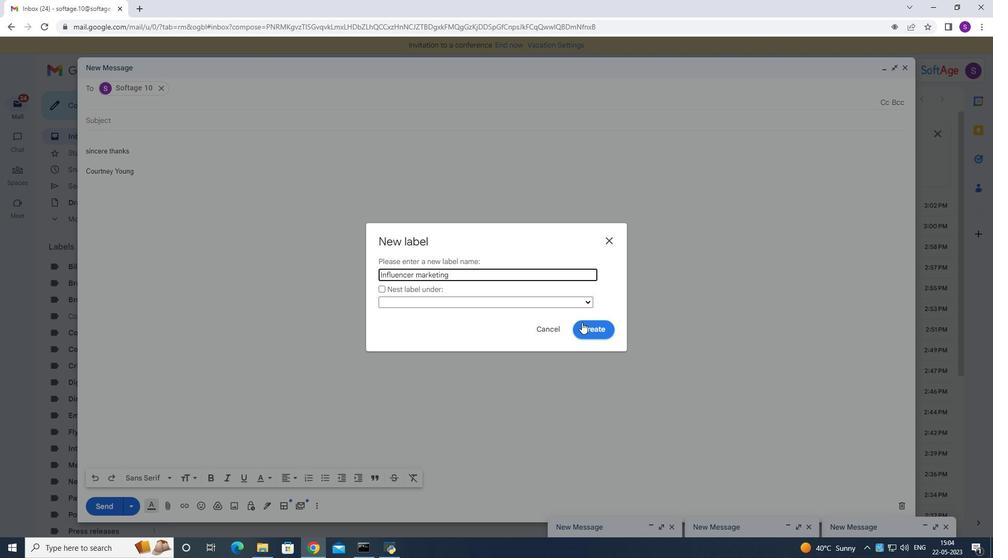 
Action: Mouse pressed left at (585, 329)
Screenshot: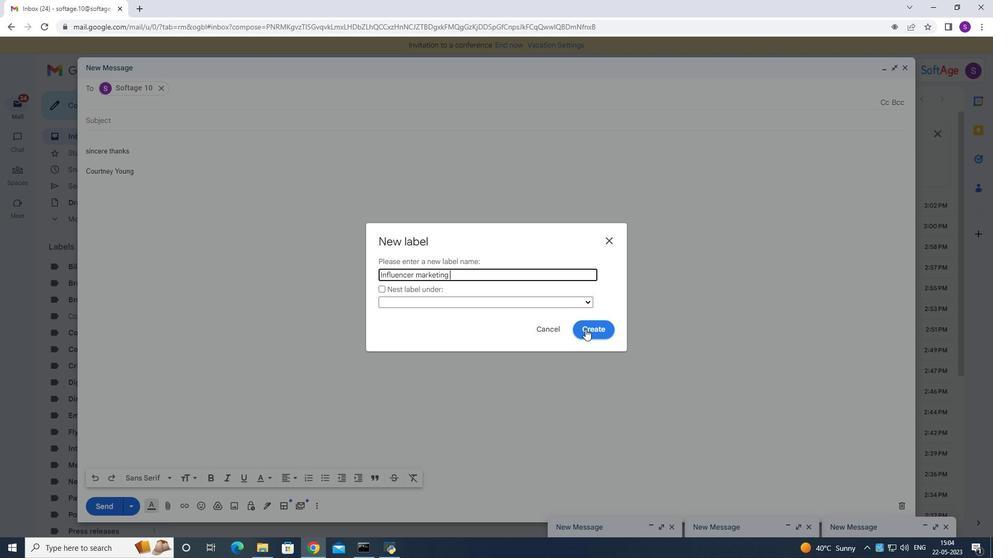 
Action: Mouse moved to (893, 71)
Screenshot: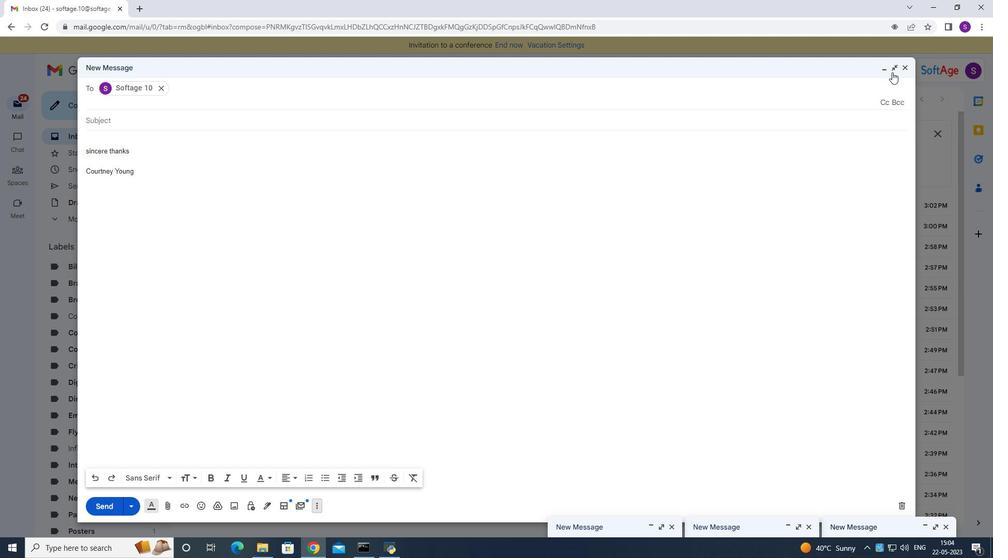 
Action: Mouse pressed left at (893, 71)
Screenshot: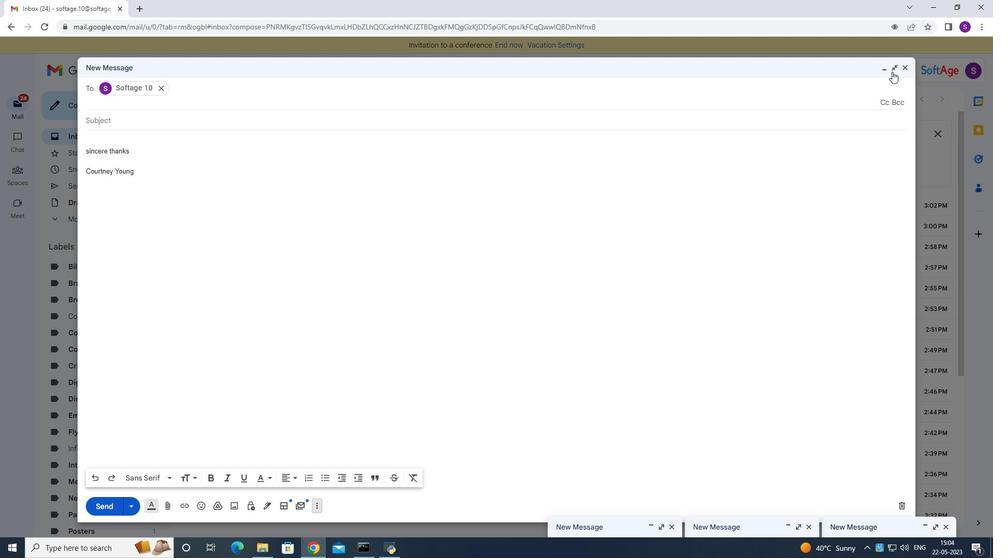 
Action: Mouse moved to (484, 527)
Screenshot: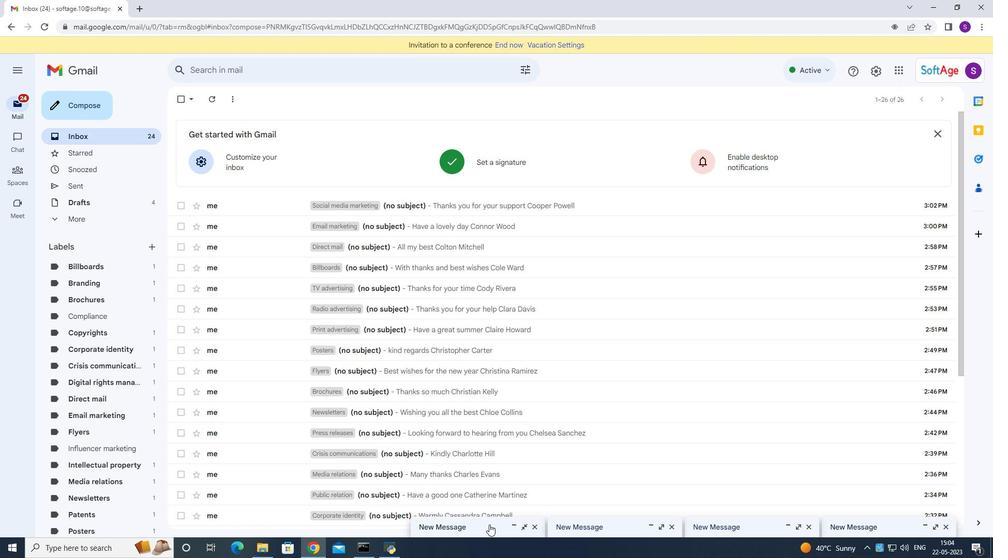 
Action: Mouse pressed left at (484, 527)
Screenshot: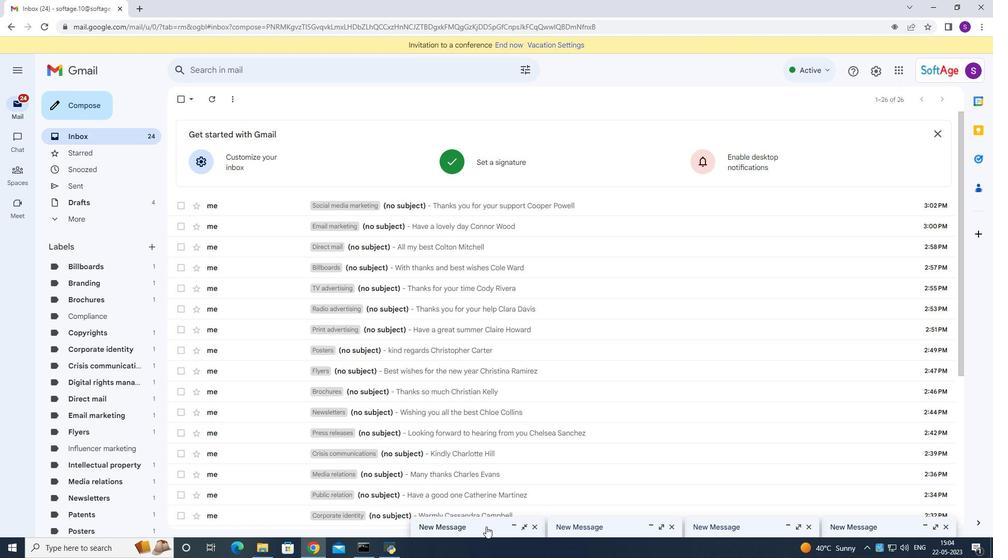 
Action: Mouse moved to (110, 504)
Screenshot: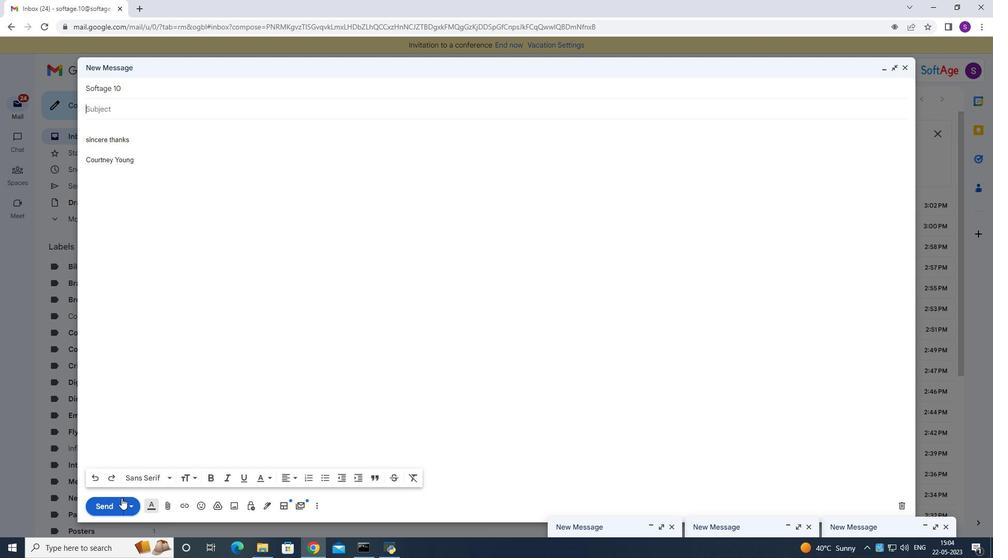 
Action: Mouse pressed left at (110, 504)
Screenshot: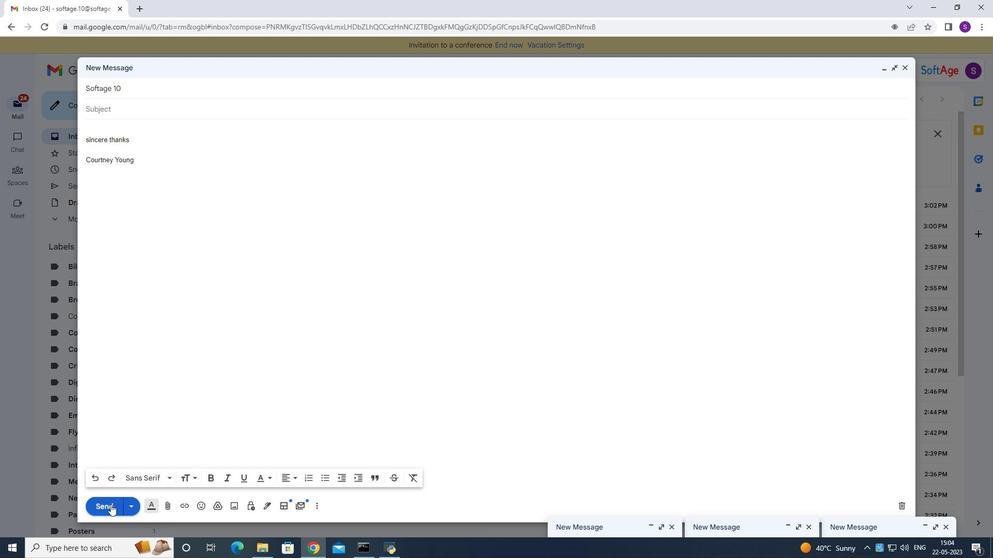 
Action: Mouse moved to (545, 469)
Screenshot: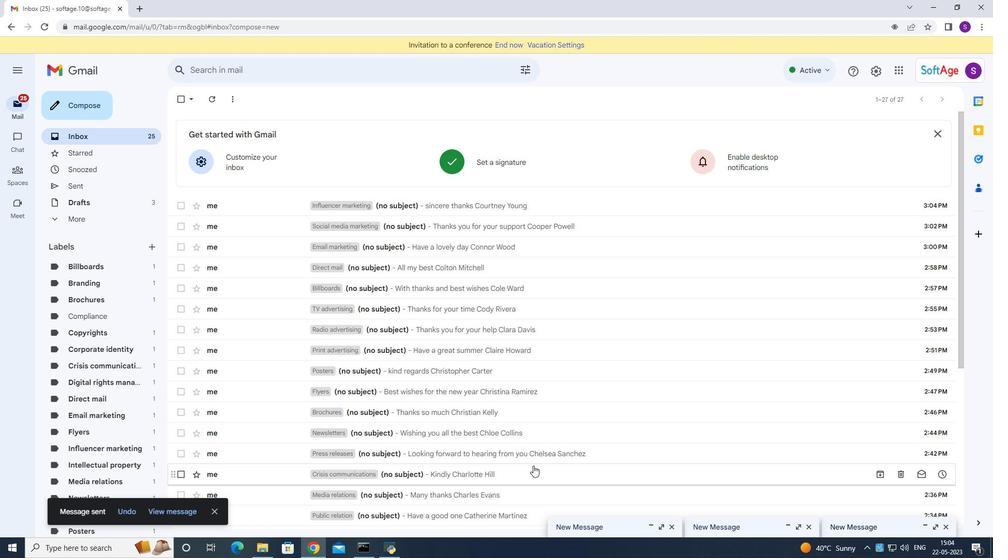 
